 Task: Find connections with filter location Vinaròs with filter topic #futurewith filter profile language German with filter current company Texas Instruments with filter school D.A.V. College with filter industry Household Appliance Manufacturing with filter service category Marketing with filter keywords title Customer Support Representative
Action: Mouse moved to (533, 64)
Screenshot: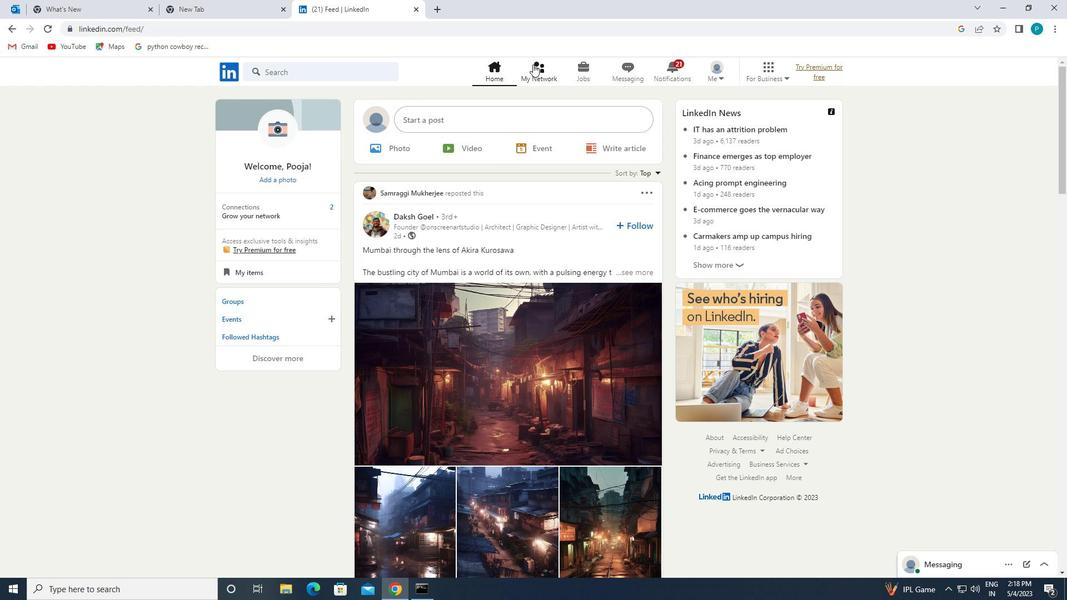 
Action: Mouse pressed left at (533, 64)
Screenshot: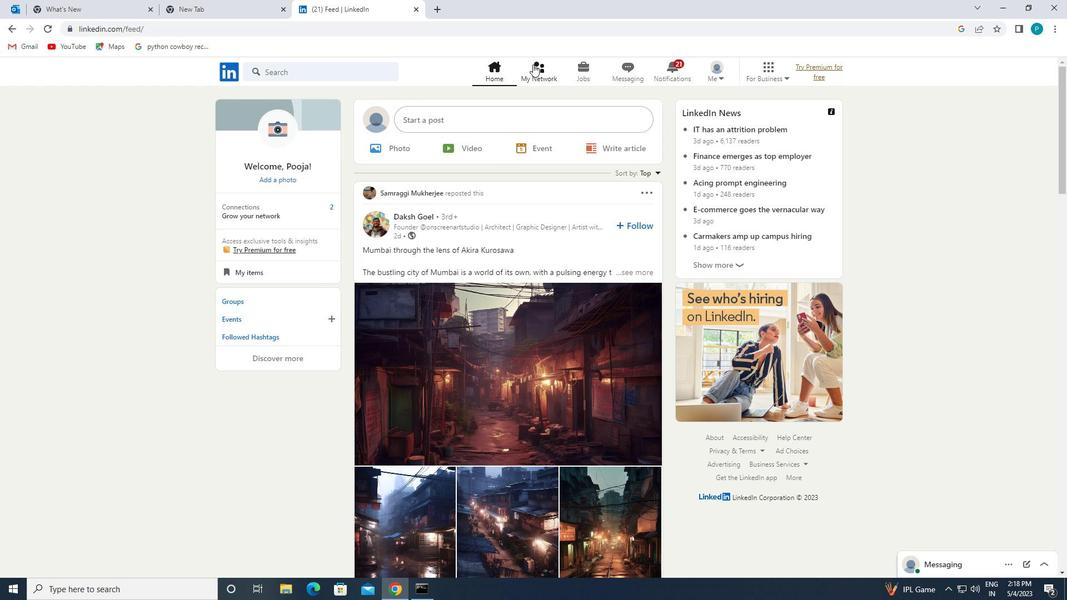 
Action: Mouse moved to (285, 130)
Screenshot: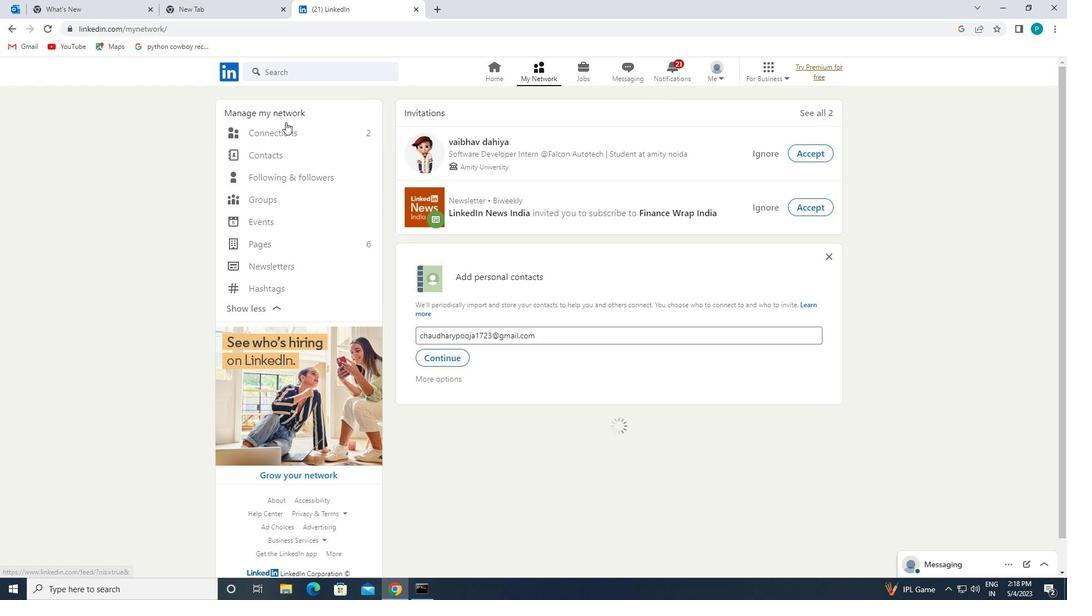 
Action: Mouse pressed left at (285, 130)
Screenshot: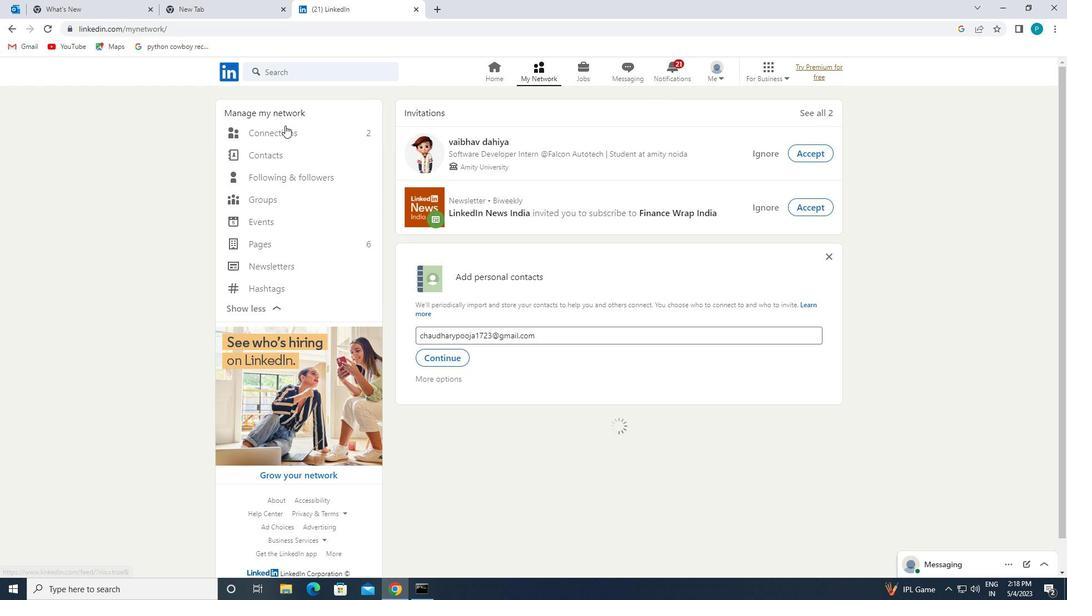 
Action: Mouse moved to (600, 139)
Screenshot: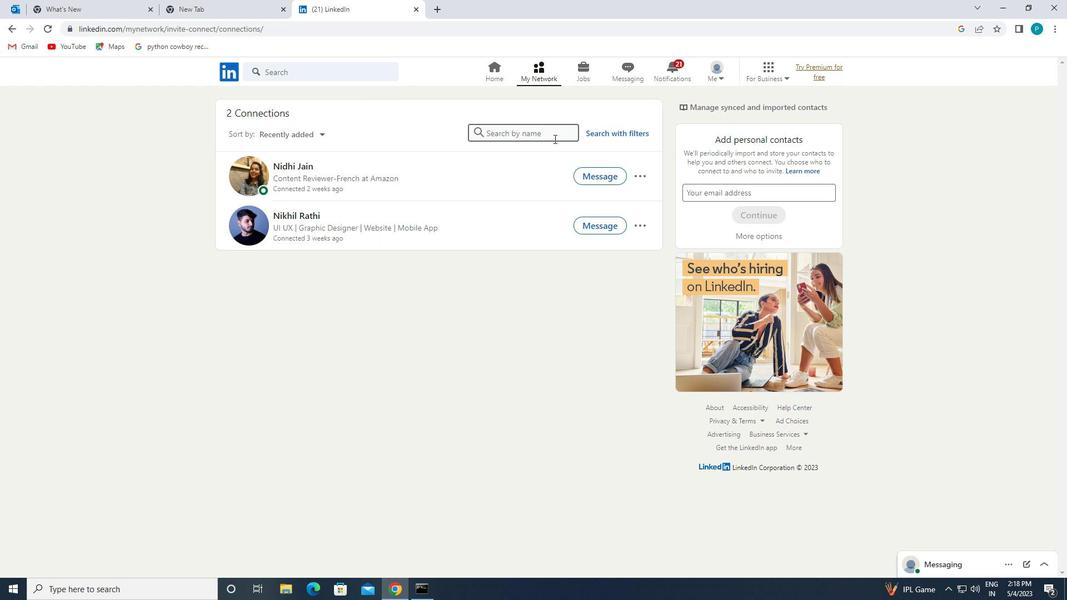 
Action: Mouse pressed left at (600, 139)
Screenshot: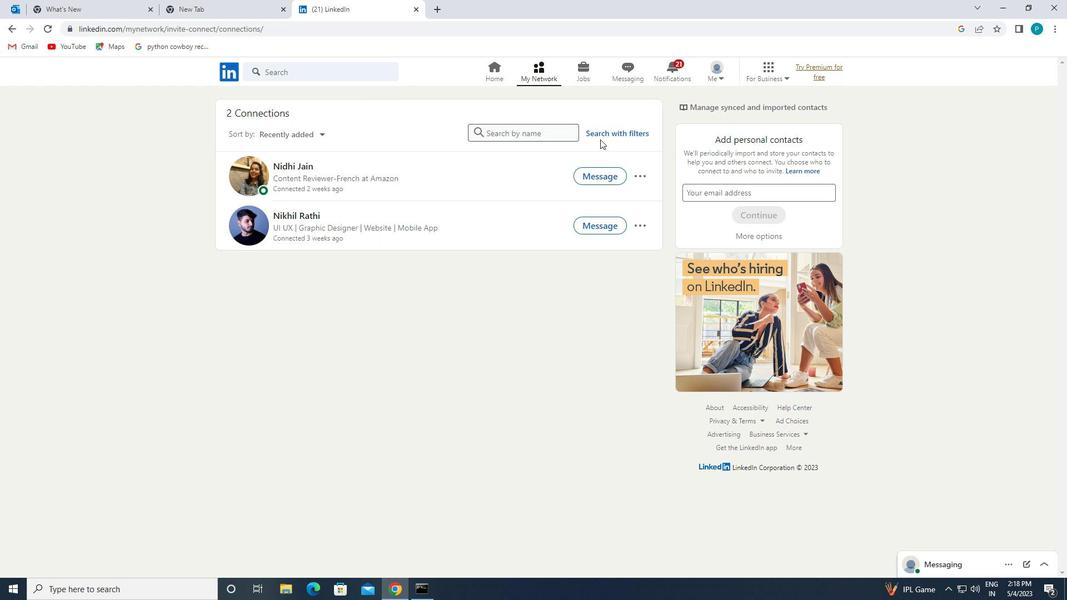 
Action: Mouse moved to (600, 131)
Screenshot: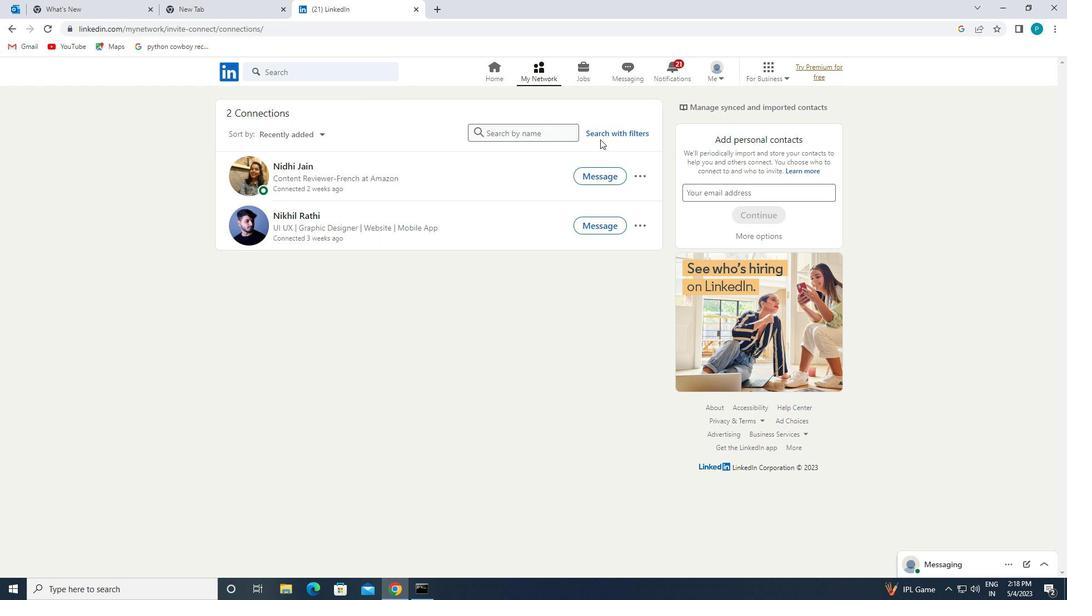 
Action: Mouse pressed left at (600, 131)
Screenshot: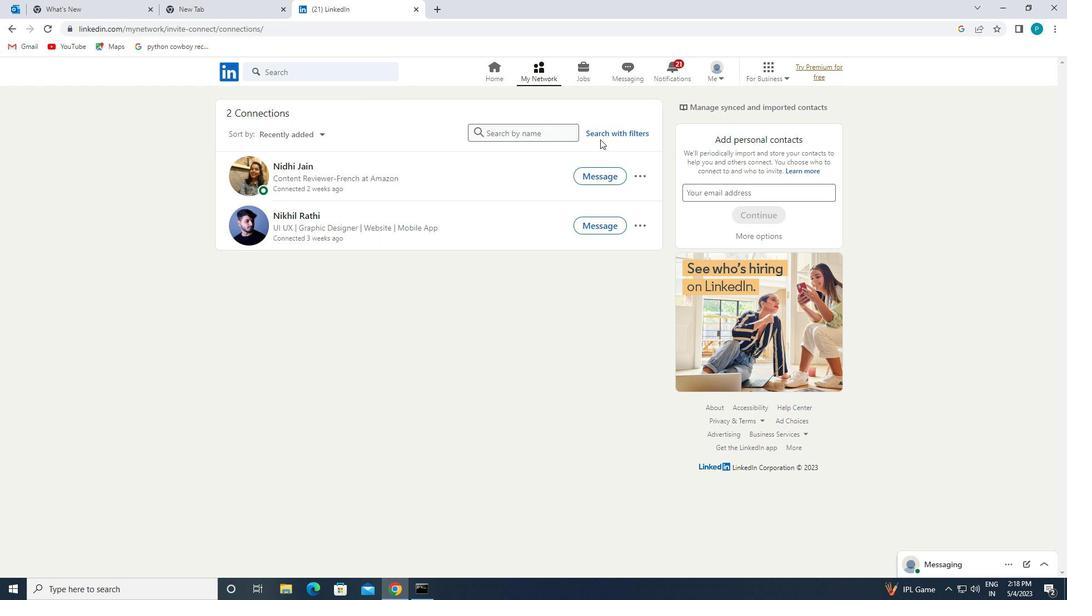 
Action: Mouse moved to (559, 103)
Screenshot: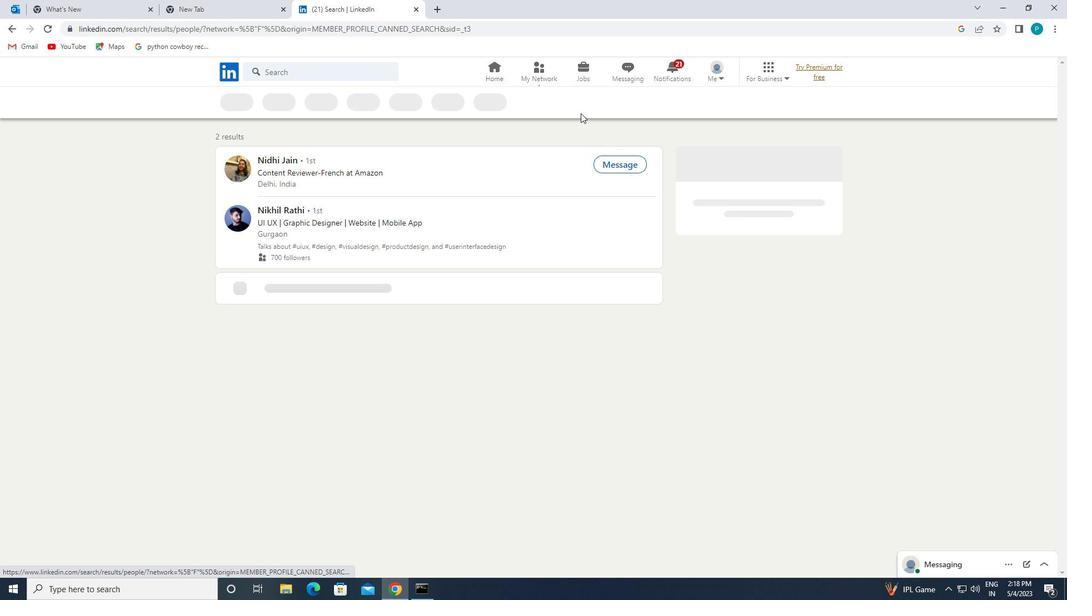 
Action: Mouse pressed left at (559, 103)
Screenshot: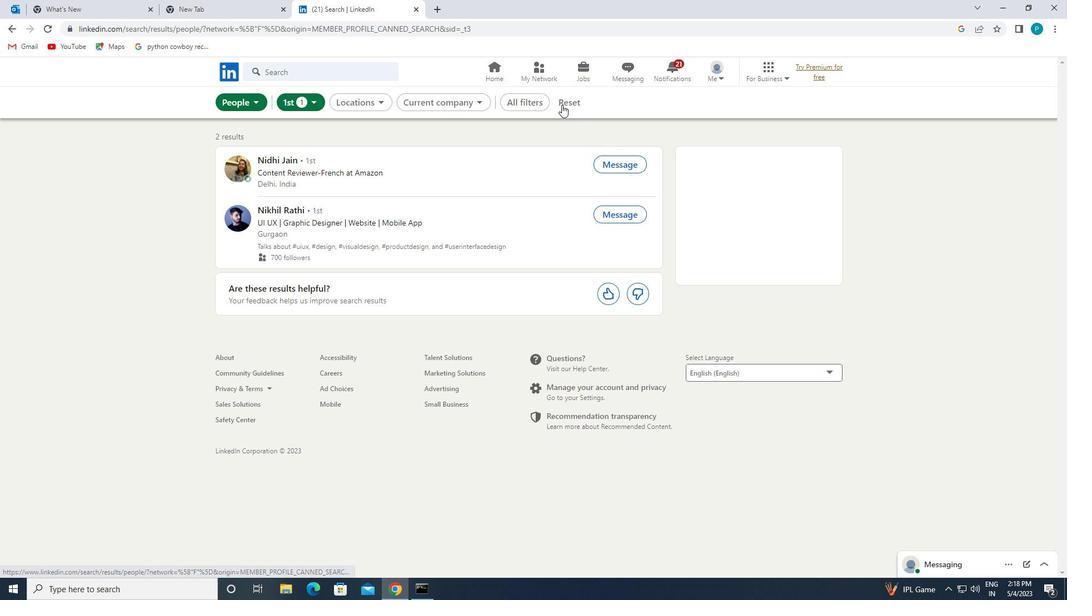 
Action: Mouse moved to (545, 101)
Screenshot: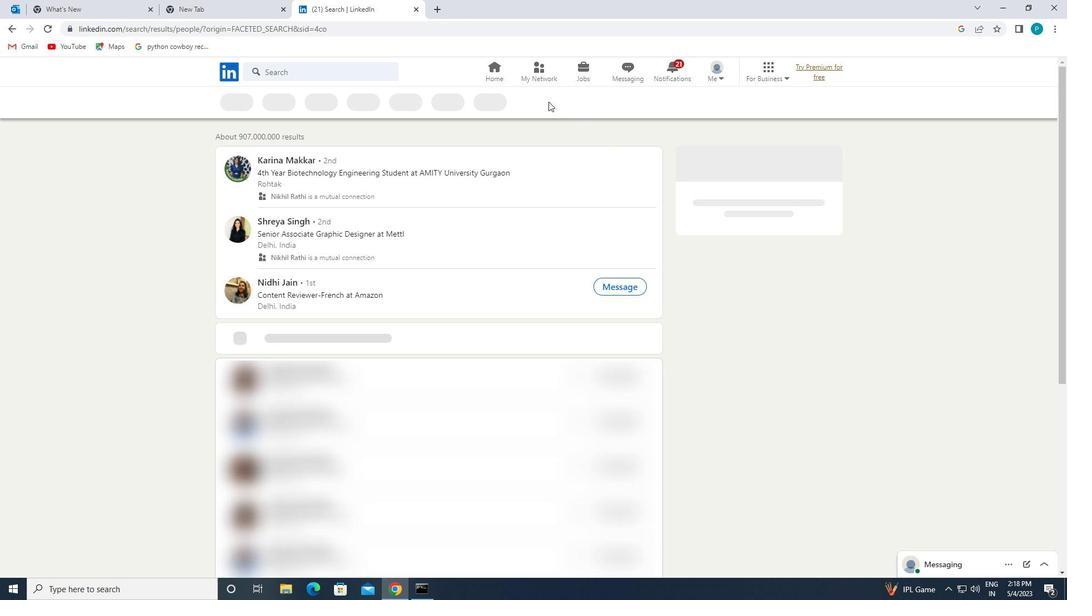 
Action: Mouse pressed left at (545, 101)
Screenshot: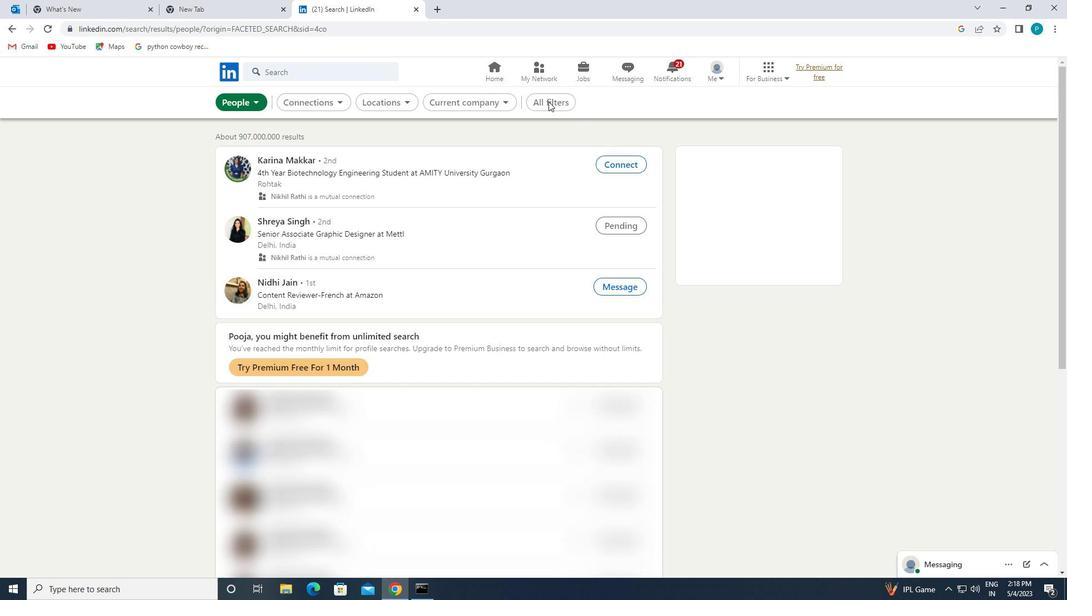 
Action: Mouse moved to (864, 249)
Screenshot: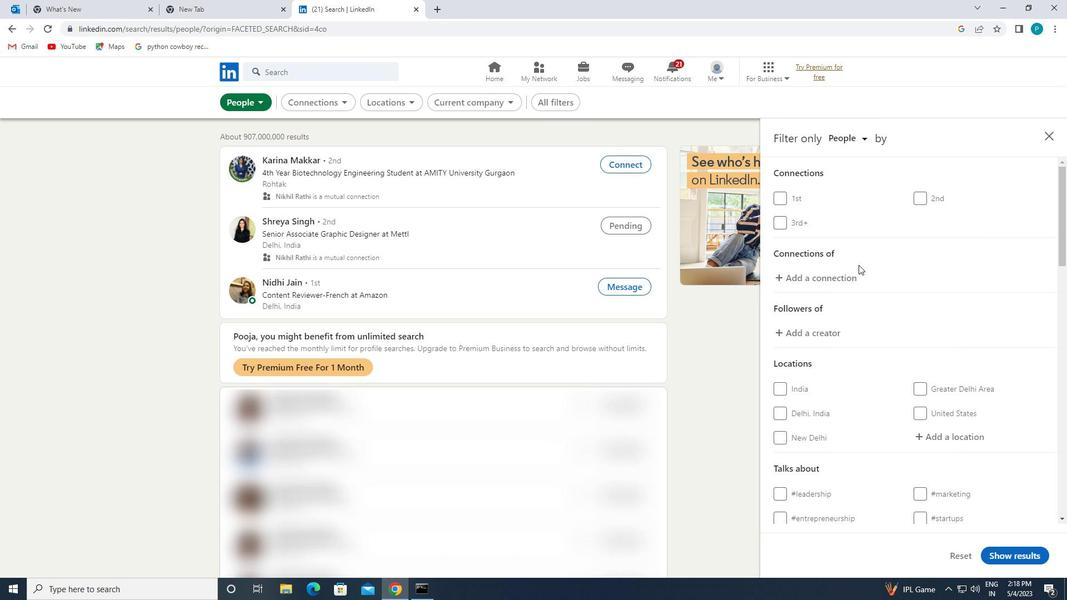 
Action: Mouse scrolled (864, 248) with delta (0, 0)
Screenshot: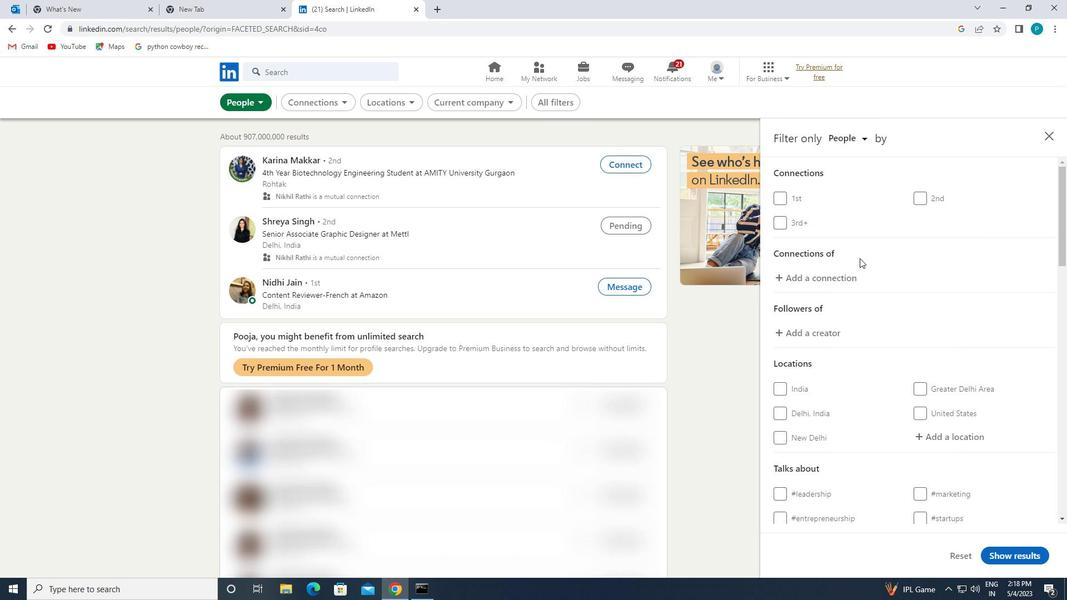 
Action: Mouse scrolled (864, 248) with delta (0, 0)
Screenshot: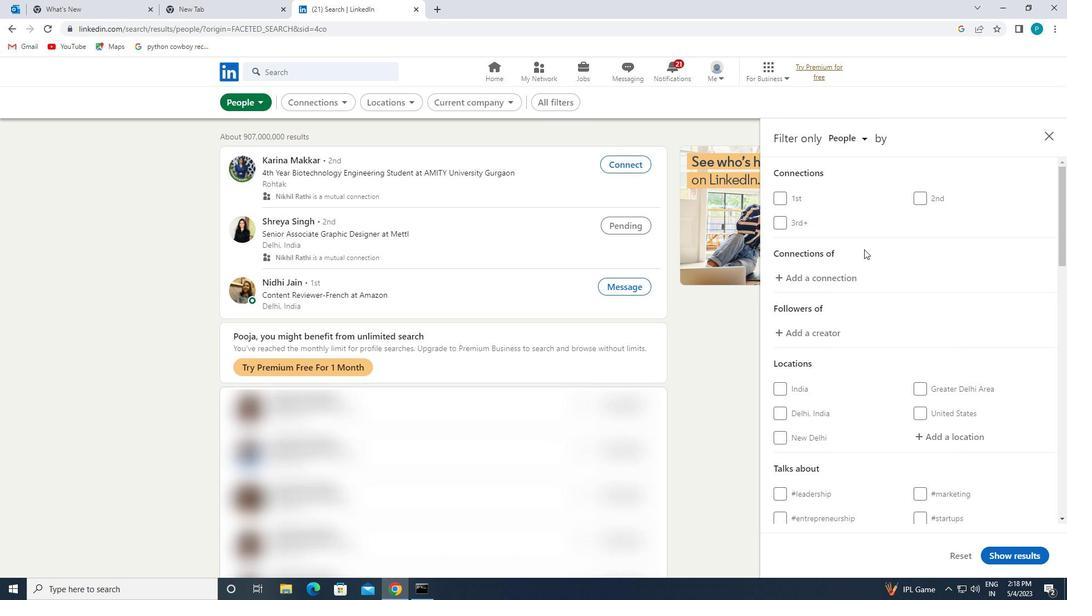 
Action: Mouse moved to (903, 288)
Screenshot: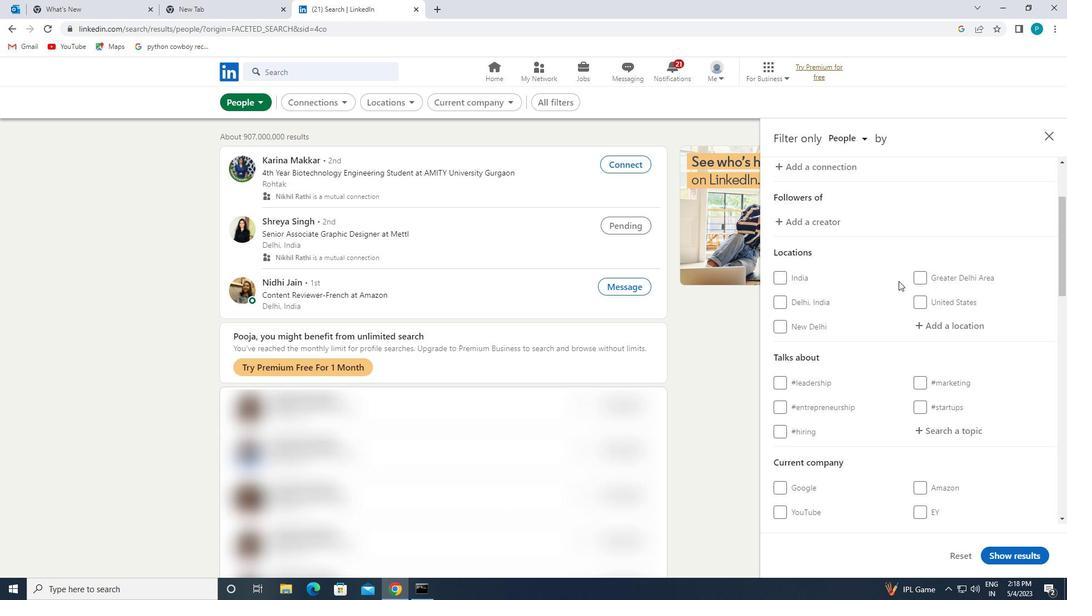 
Action: Mouse scrolled (903, 287) with delta (0, 0)
Screenshot: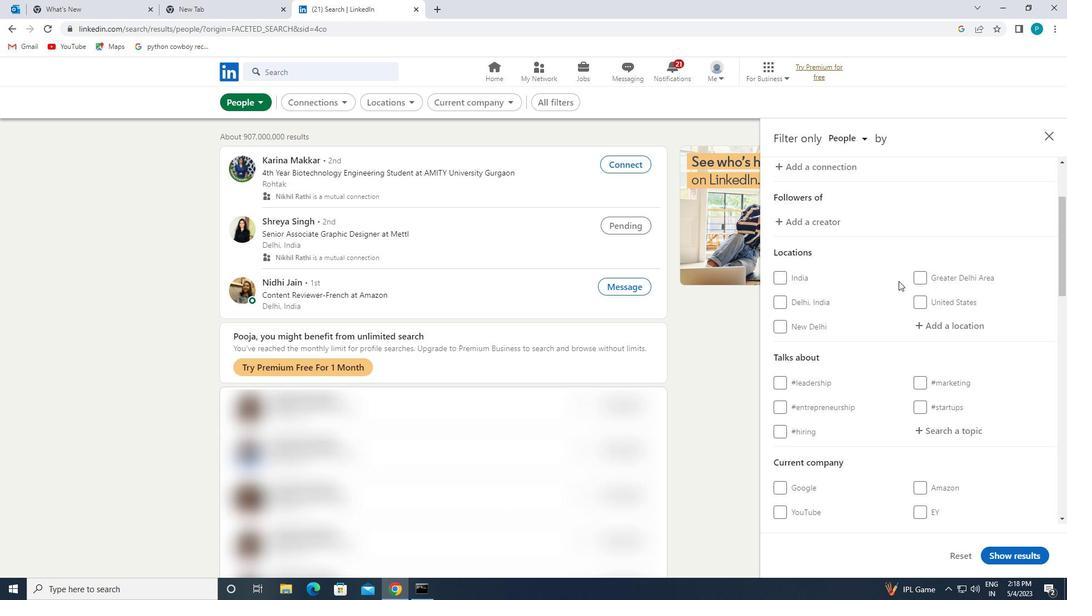 
Action: Mouse moved to (924, 273)
Screenshot: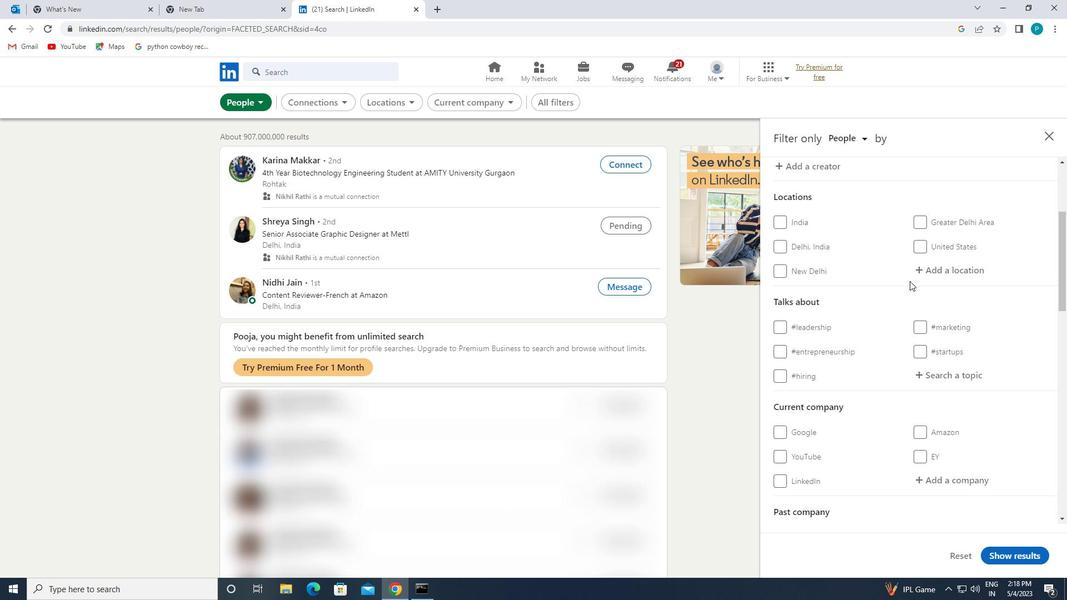 
Action: Mouse pressed left at (924, 273)
Screenshot: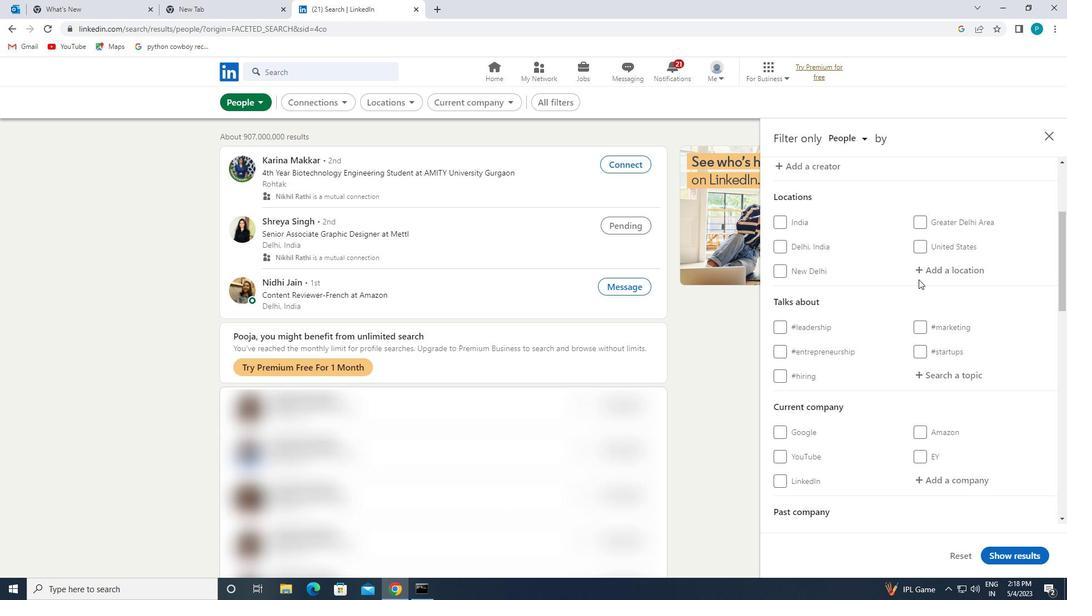
Action: Mouse moved to (926, 270)
Screenshot: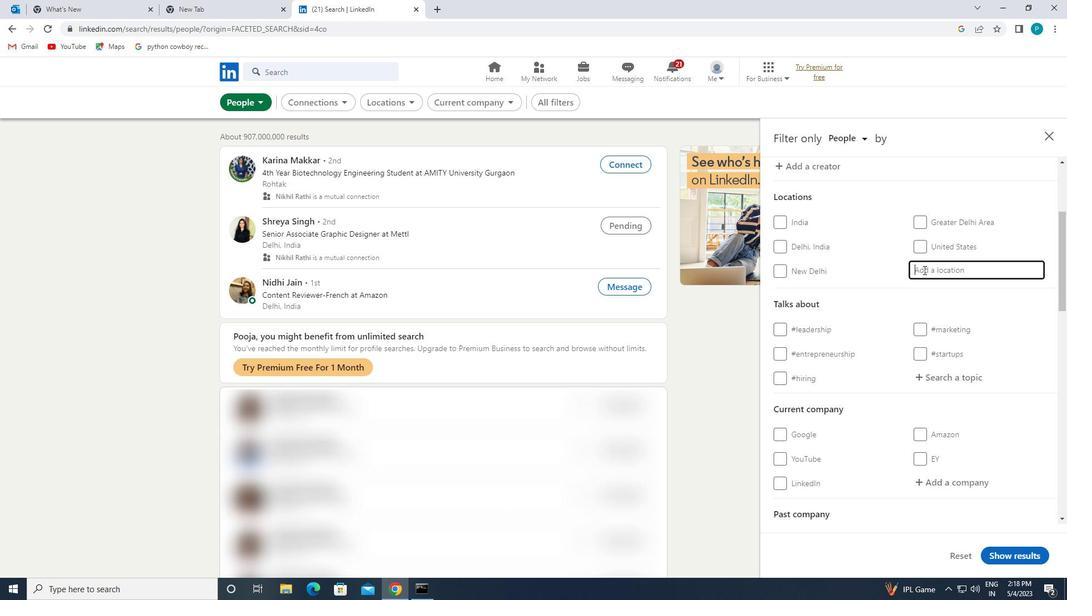 
Action: Key pressed <Key.caps_lock>v<Key.caps_lock>inaros
Screenshot: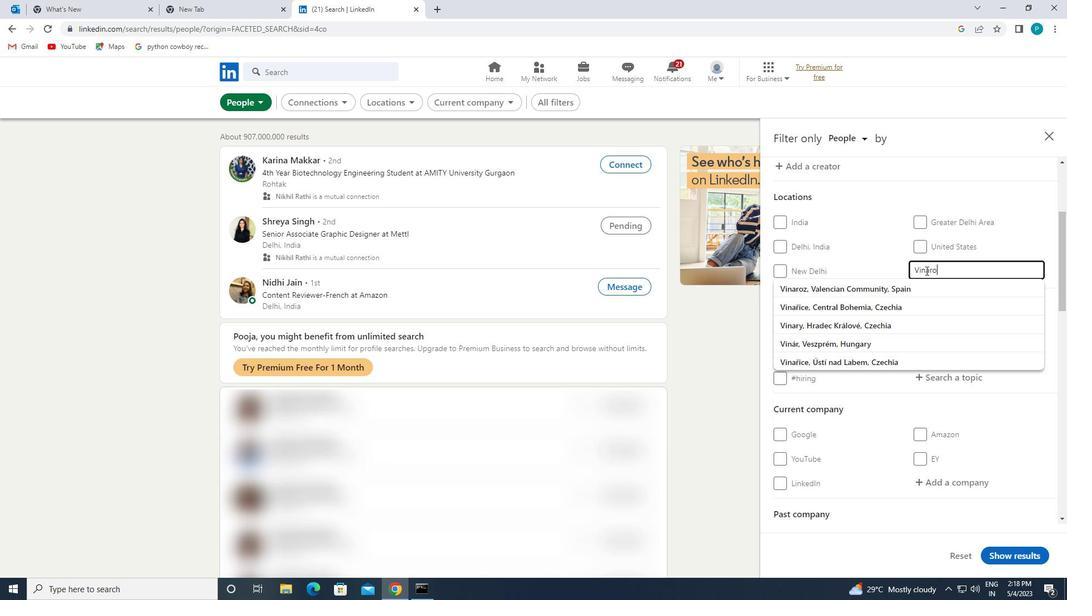
Action: Mouse moved to (996, 289)
Screenshot: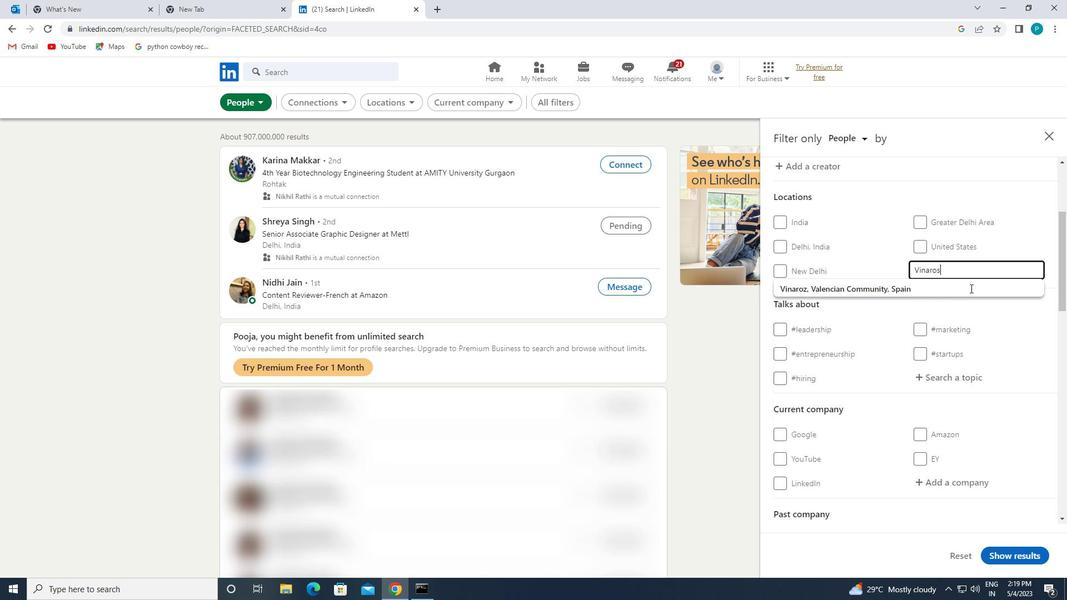 
Action: Key pressed <Key.enter>
Screenshot: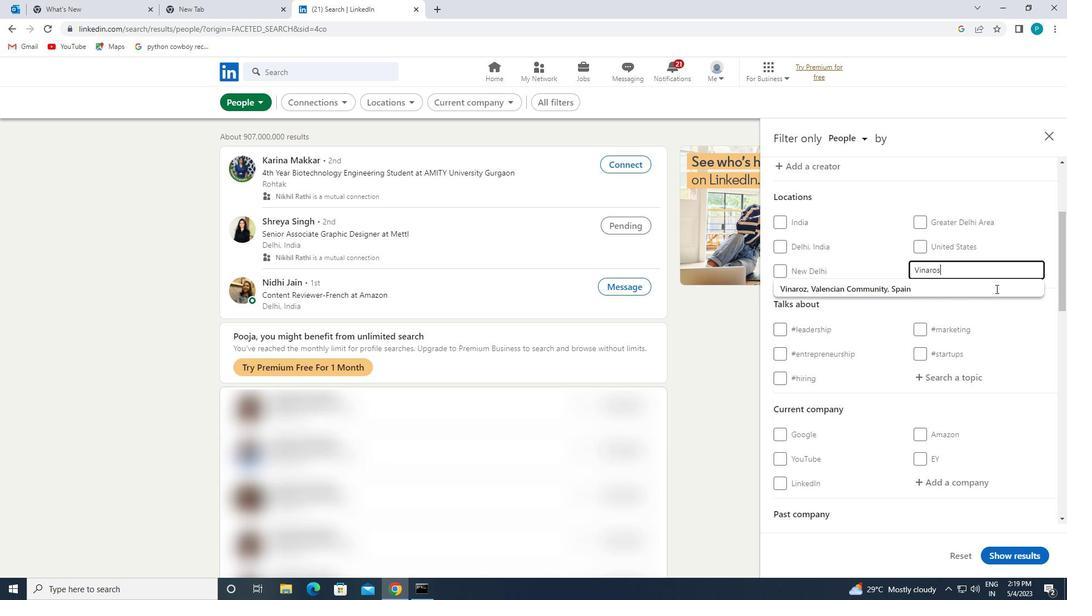 
Action: Mouse moved to (962, 345)
Screenshot: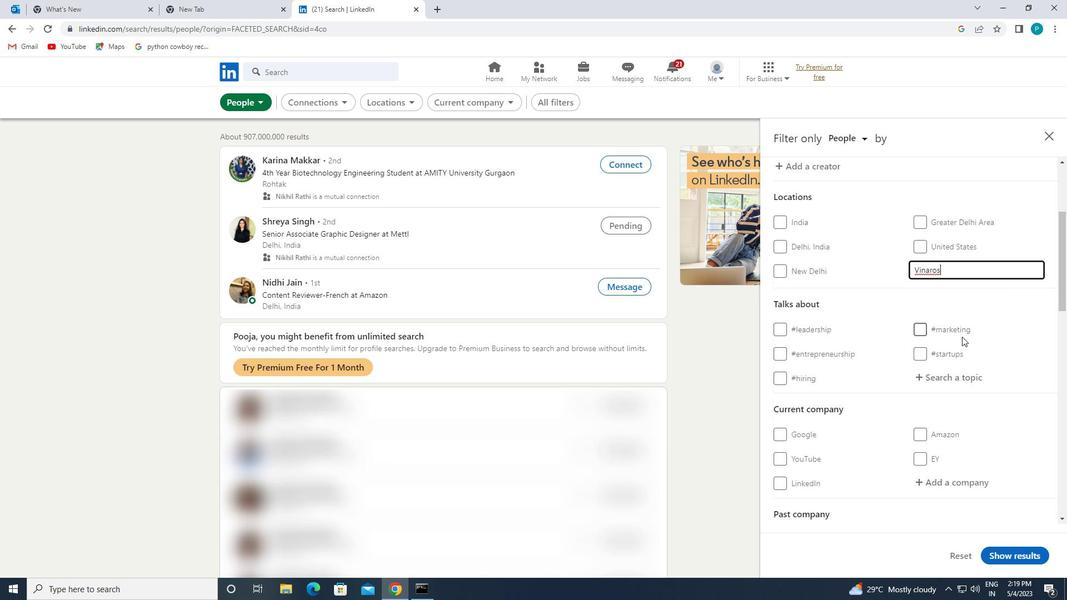 
Action: Mouse scrolled (962, 345) with delta (0, 0)
Screenshot: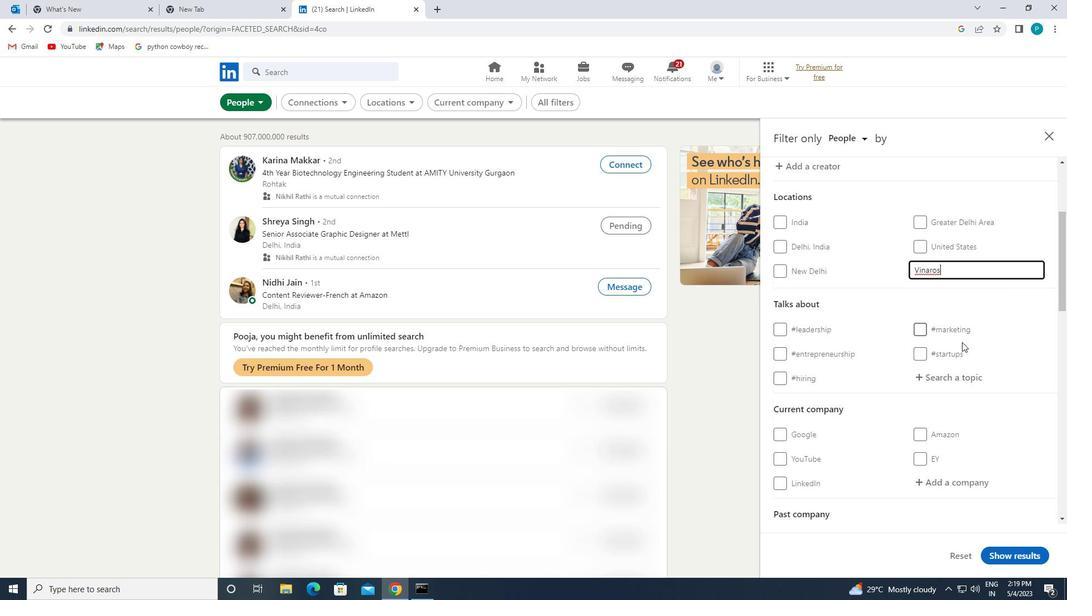 
Action: Mouse moved to (953, 322)
Screenshot: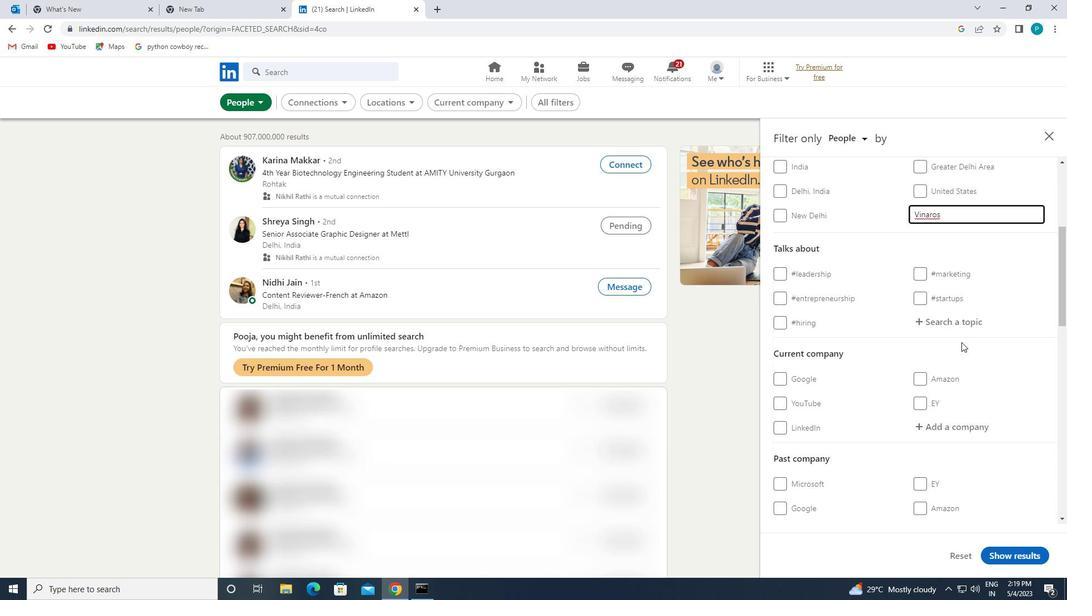 
Action: Mouse pressed left at (953, 322)
Screenshot: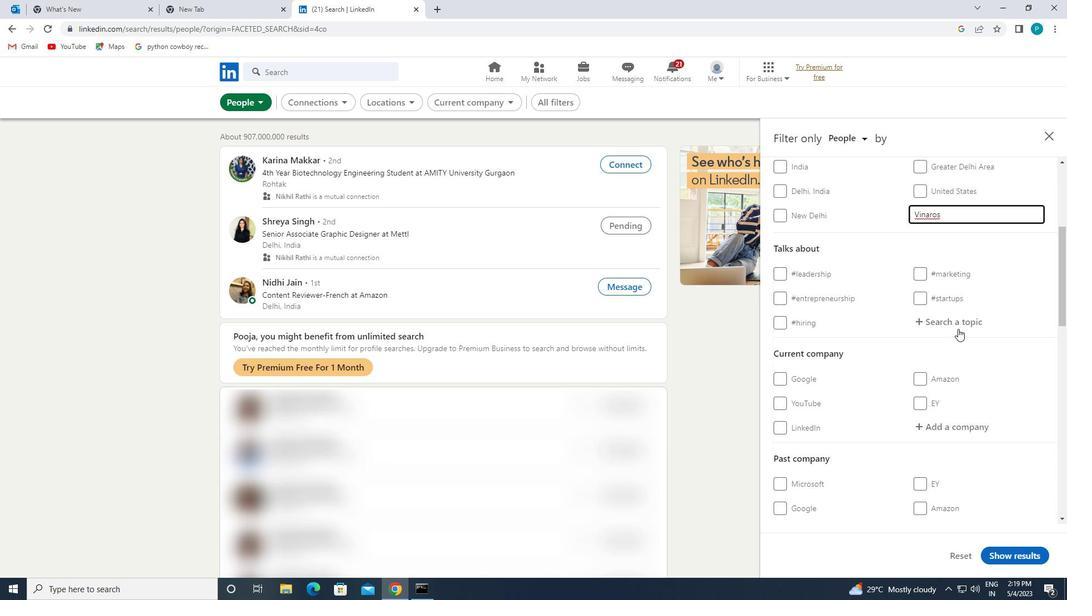 
Action: Mouse moved to (953, 321)
Screenshot: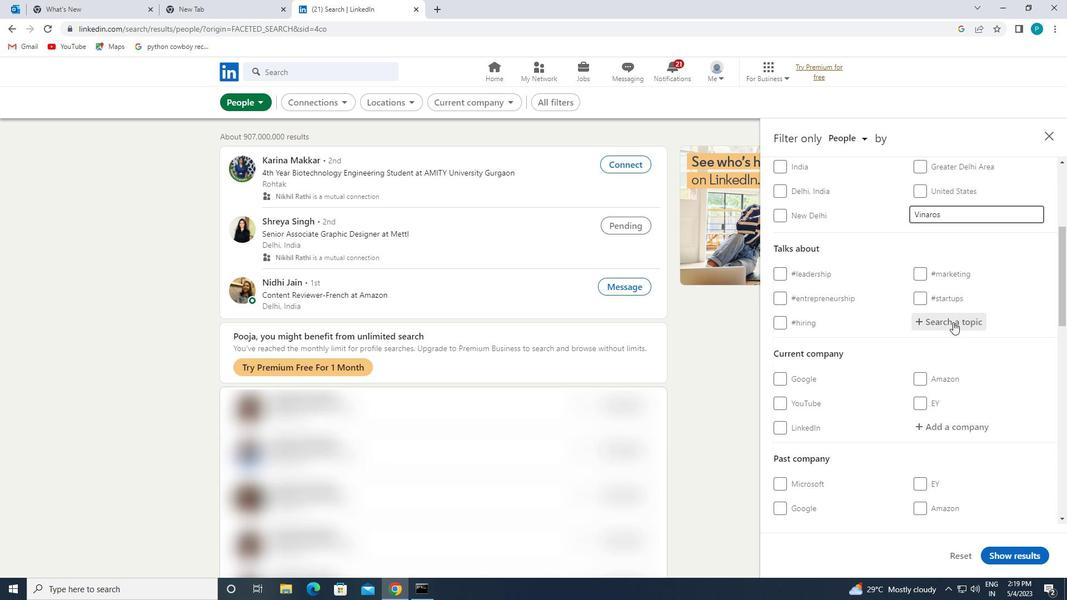 
Action: Key pressed <Key.shift>#FUTURE
Screenshot: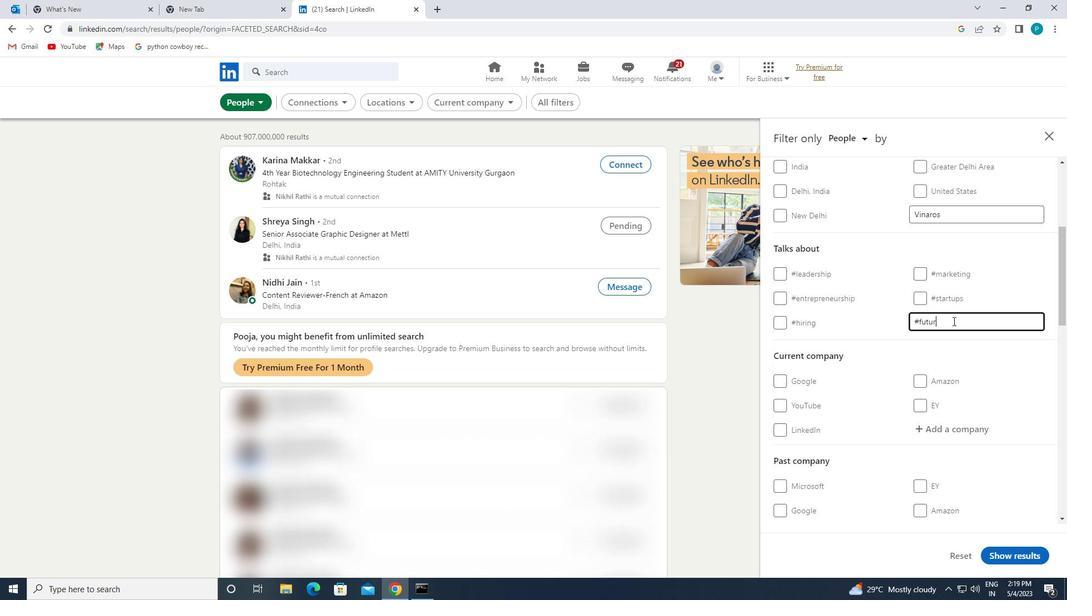 
Action: Mouse moved to (884, 322)
Screenshot: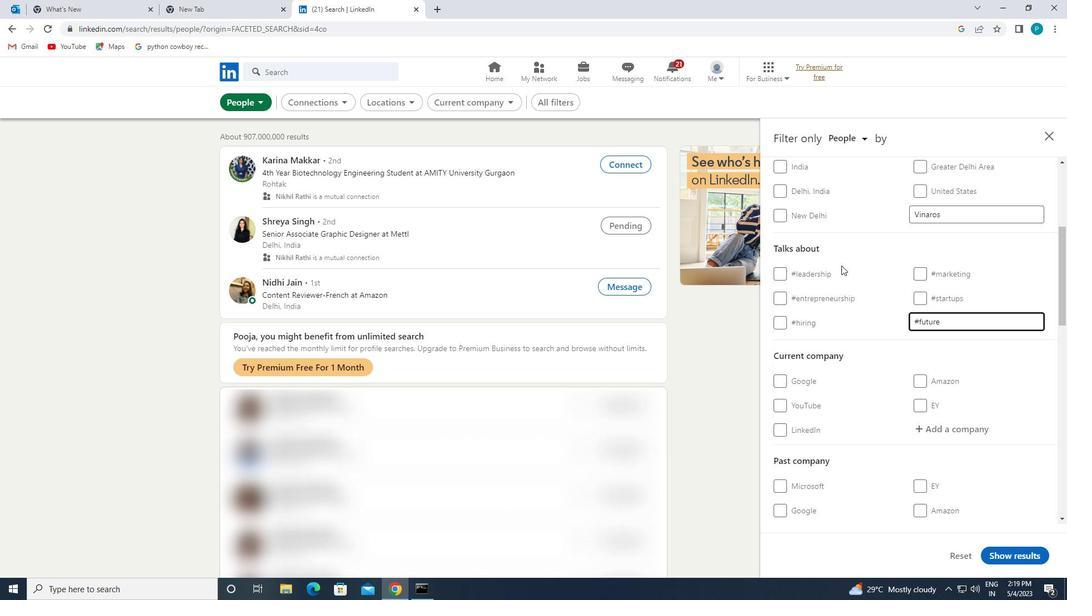 
Action: Mouse scrolled (884, 322) with delta (0, 0)
Screenshot: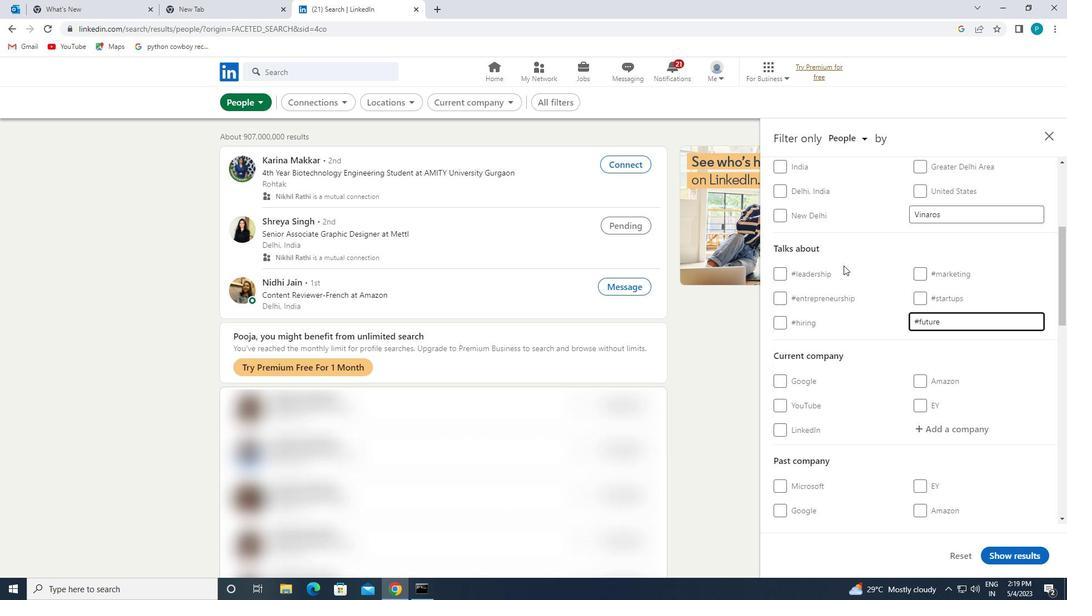 
Action: Mouse scrolled (884, 322) with delta (0, 0)
Screenshot: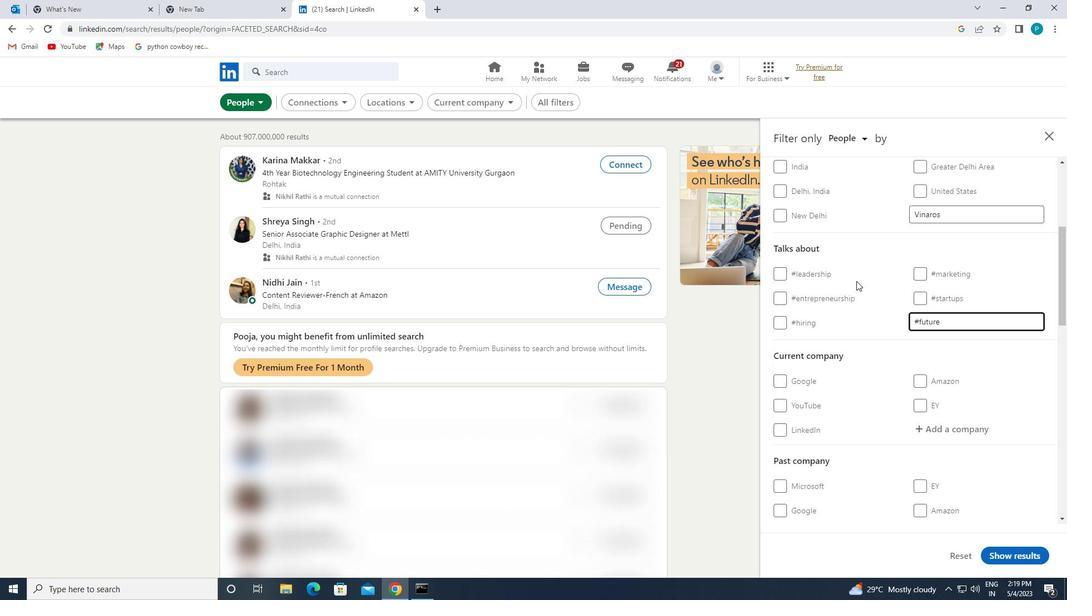 
Action: Mouse moved to (885, 322)
Screenshot: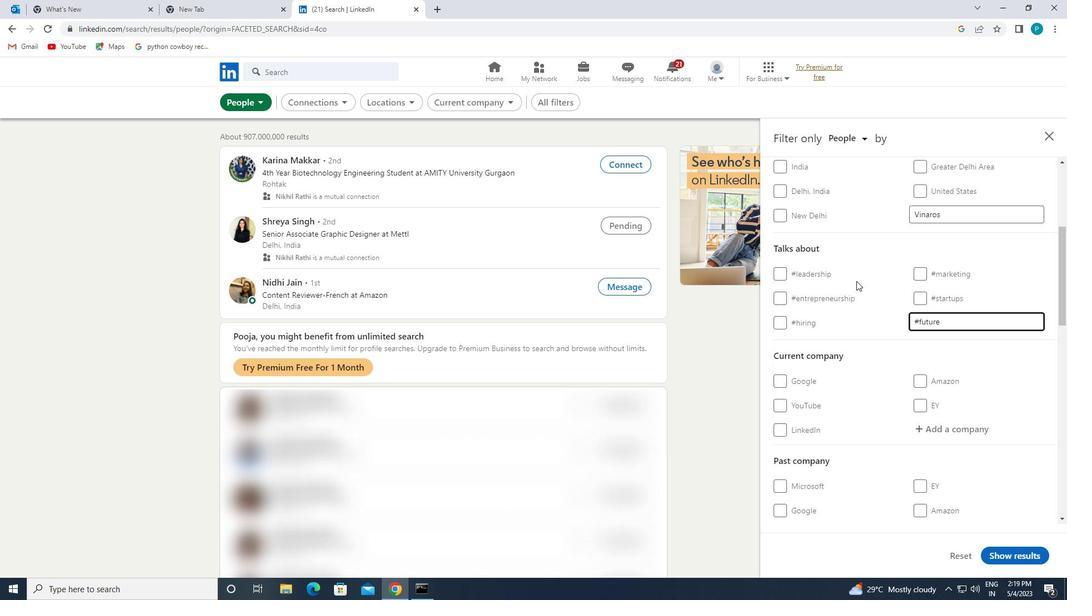 
Action: Mouse scrolled (885, 322) with delta (0, 0)
Screenshot: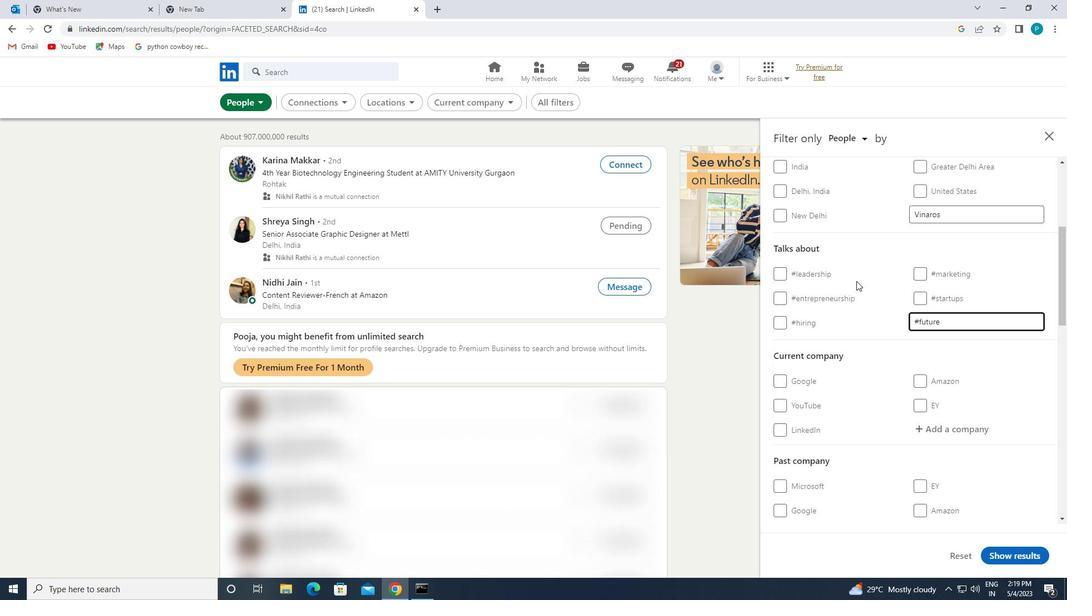 
Action: Mouse scrolled (885, 322) with delta (0, 0)
Screenshot: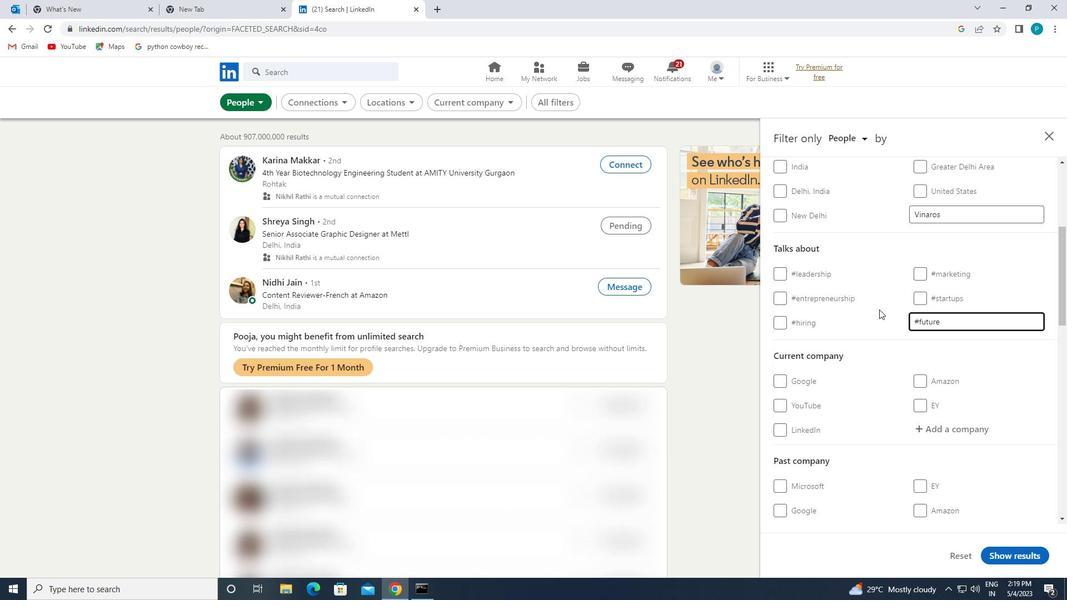 
Action: Mouse moved to (872, 332)
Screenshot: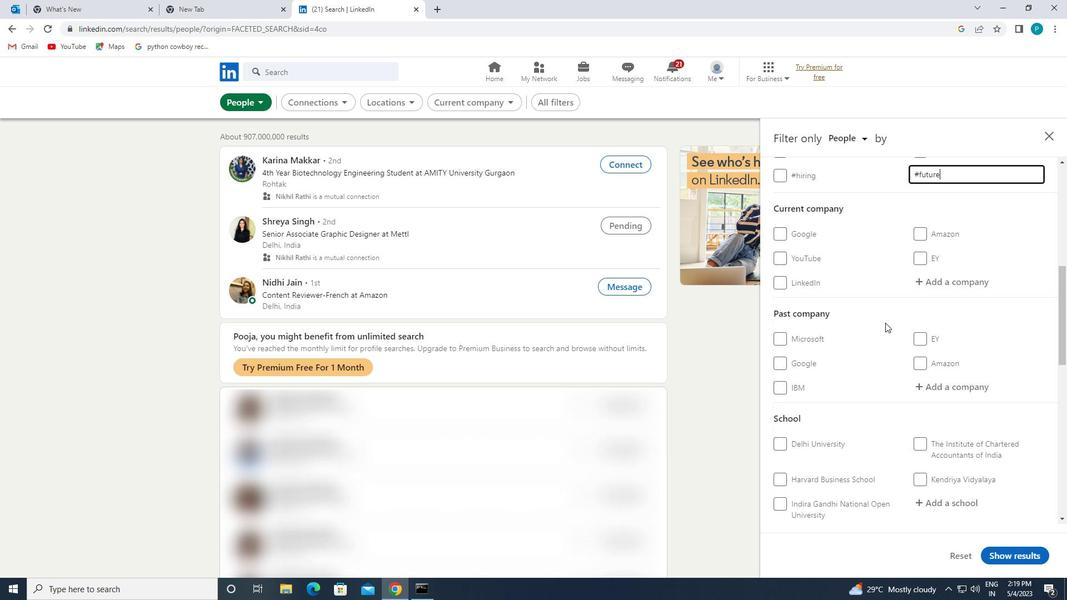 
Action: Mouse scrolled (872, 332) with delta (0, 0)
Screenshot: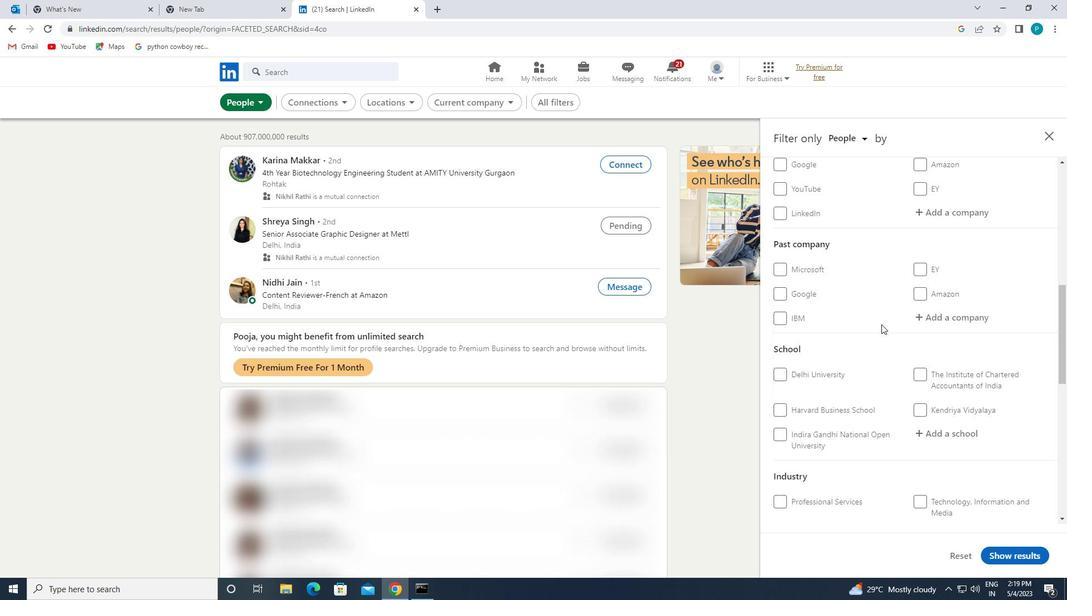 
Action: Mouse moved to (872, 333)
Screenshot: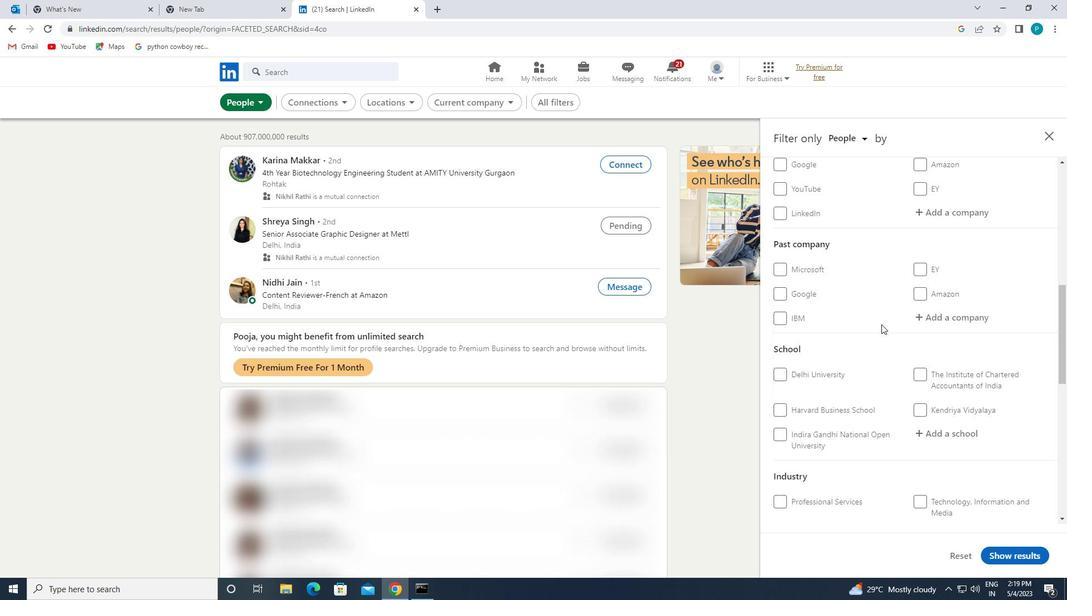 
Action: Mouse scrolled (872, 332) with delta (0, 0)
Screenshot: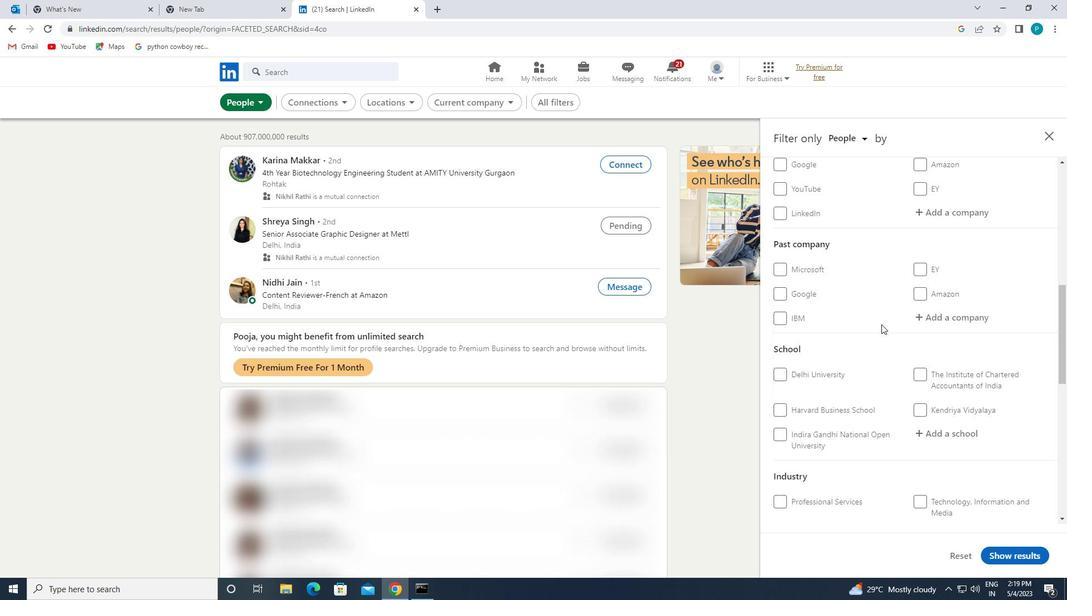
Action: Mouse moved to (872, 334)
Screenshot: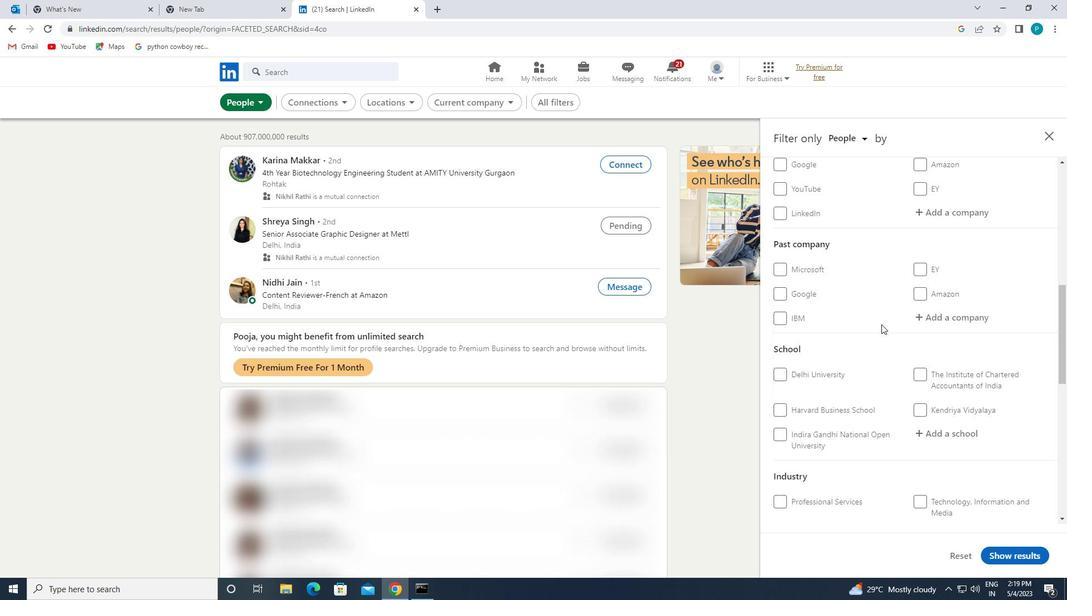 
Action: Mouse scrolled (872, 333) with delta (0, 0)
Screenshot: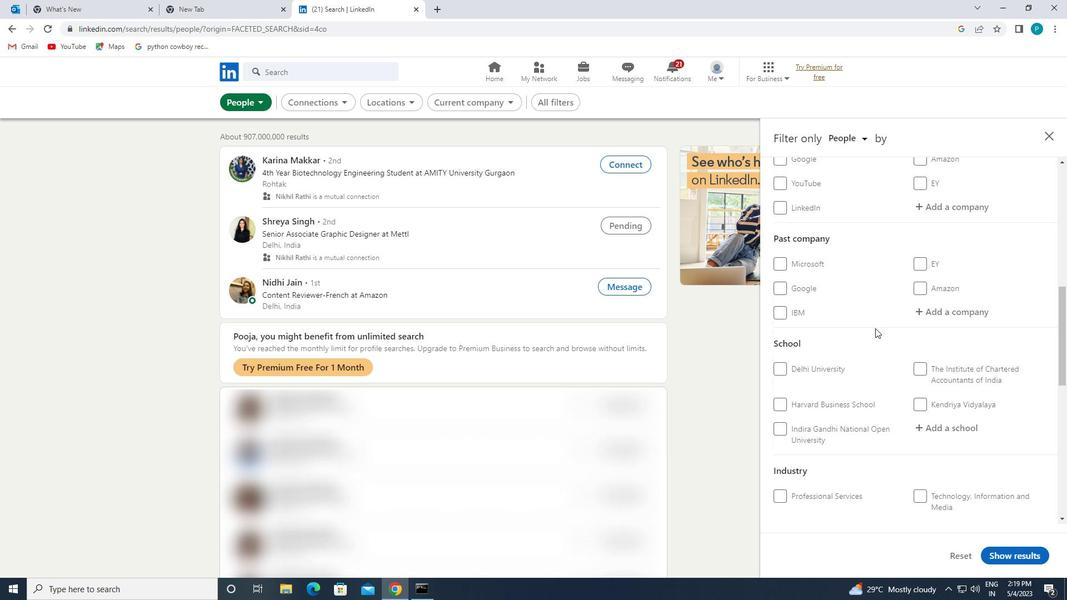 
Action: Mouse moved to (870, 335)
Screenshot: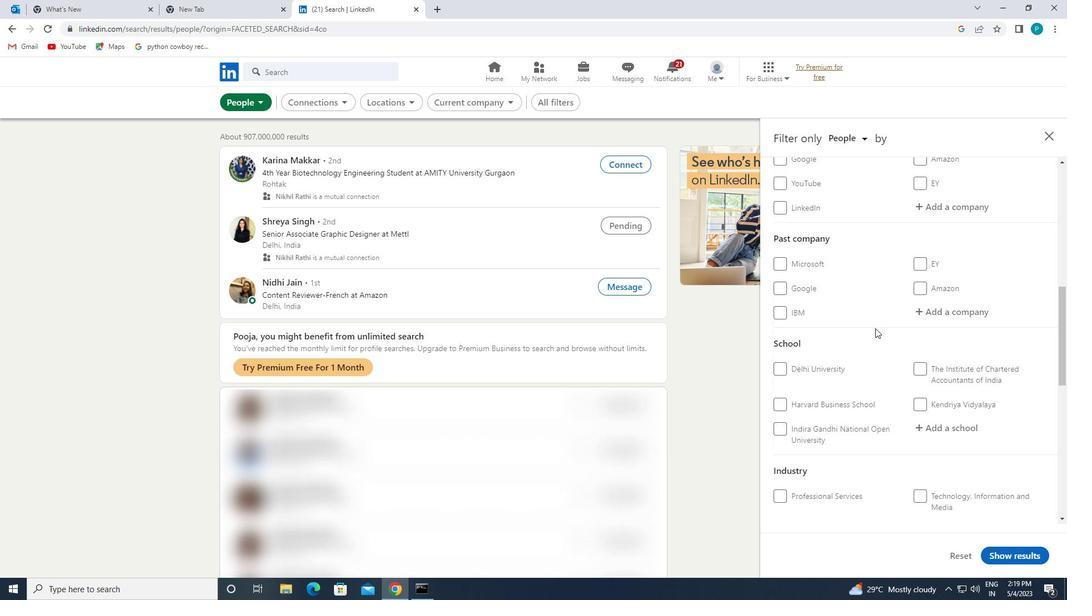 
Action: Mouse scrolled (870, 334) with delta (0, 0)
Screenshot: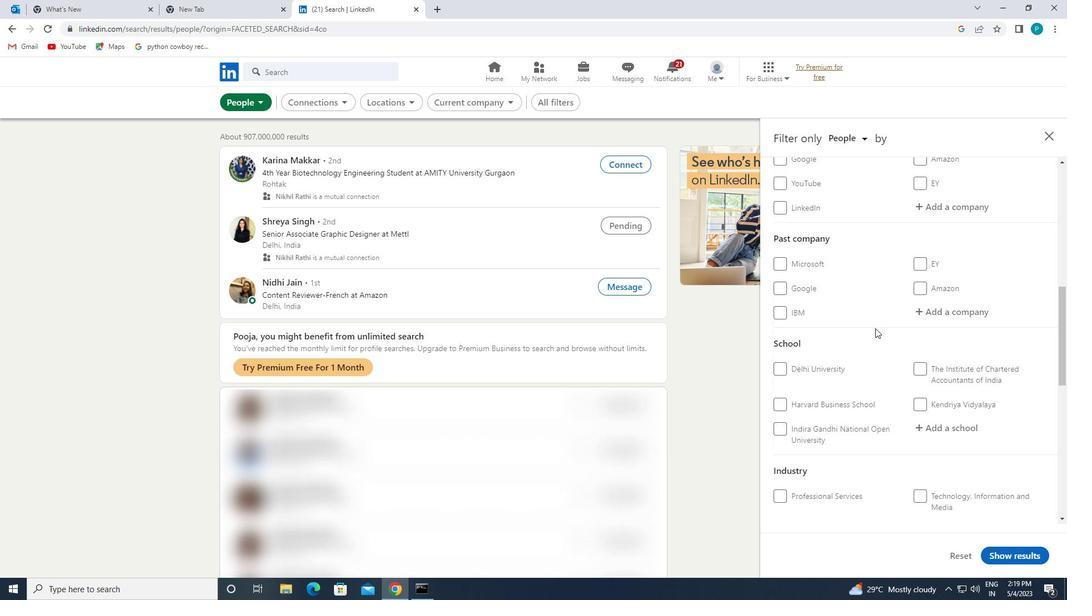 
Action: Mouse moved to (824, 369)
Screenshot: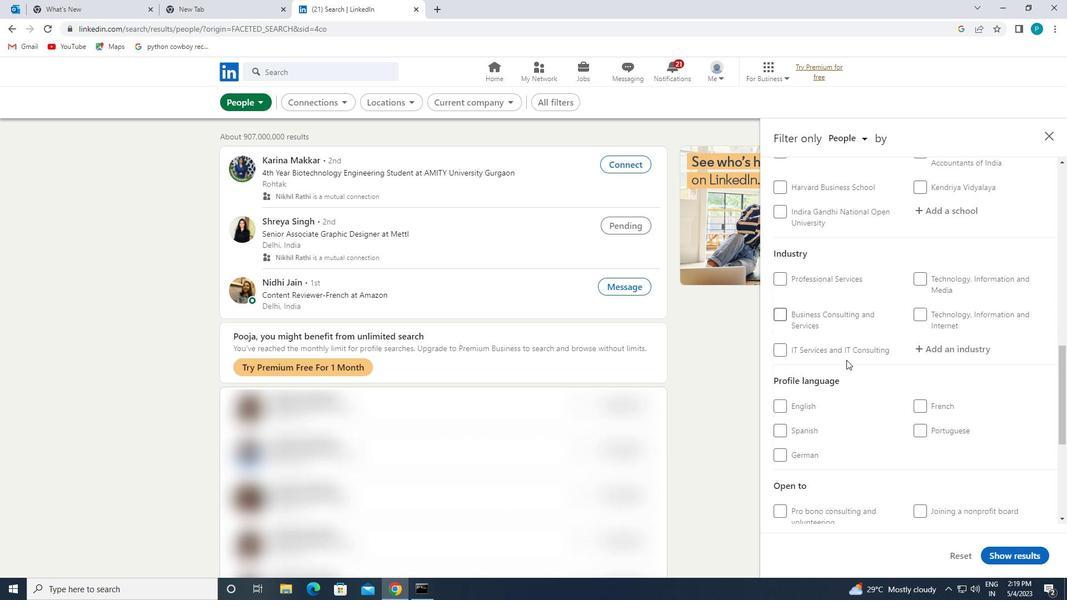 
Action: Mouse scrolled (824, 368) with delta (0, 0)
Screenshot: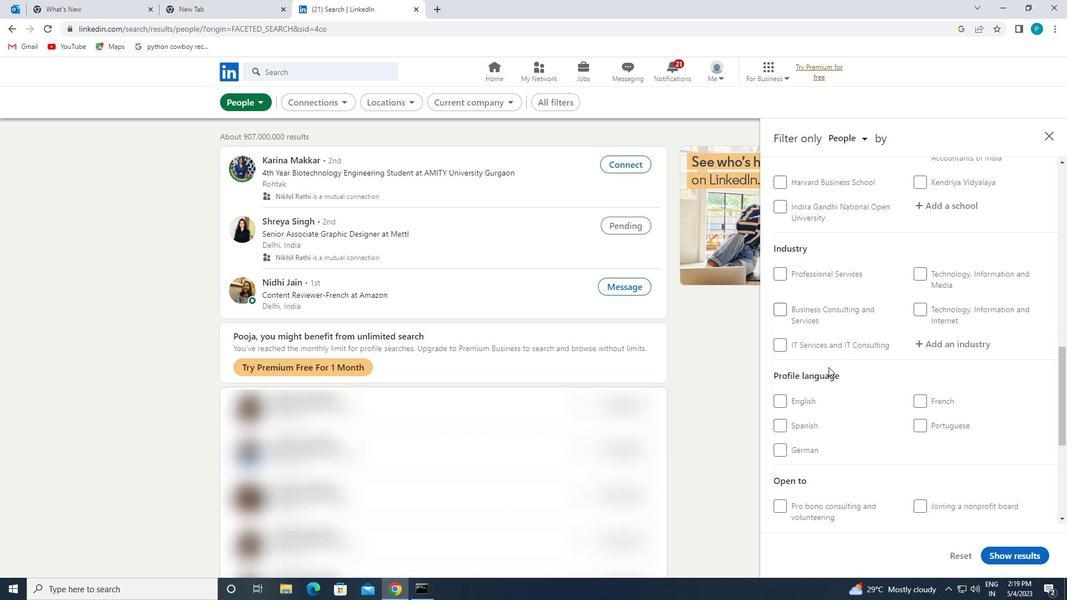 
Action: Mouse moved to (806, 393)
Screenshot: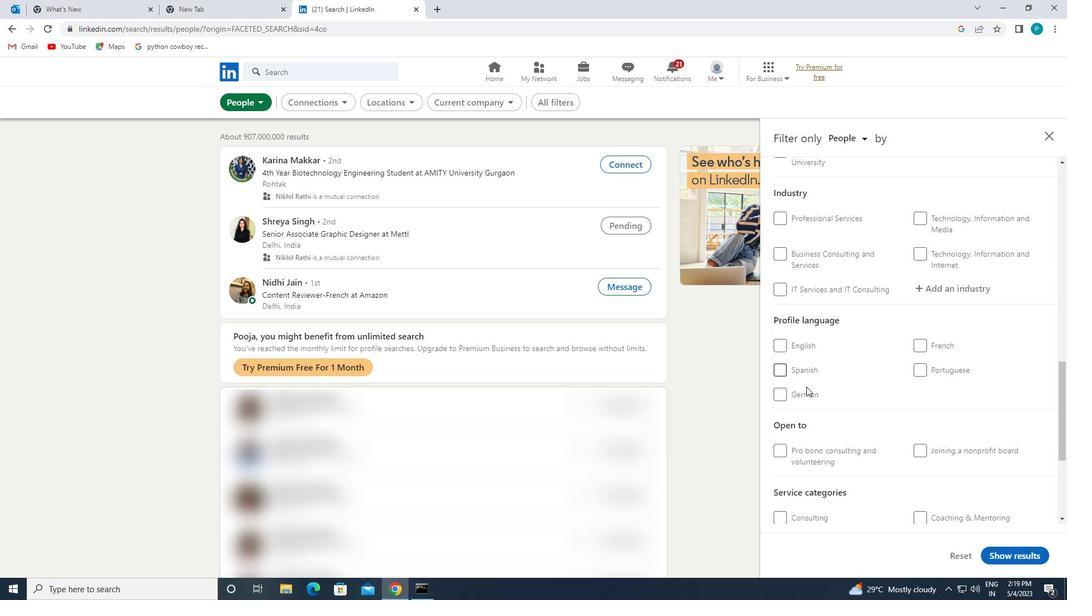 
Action: Mouse pressed left at (806, 393)
Screenshot: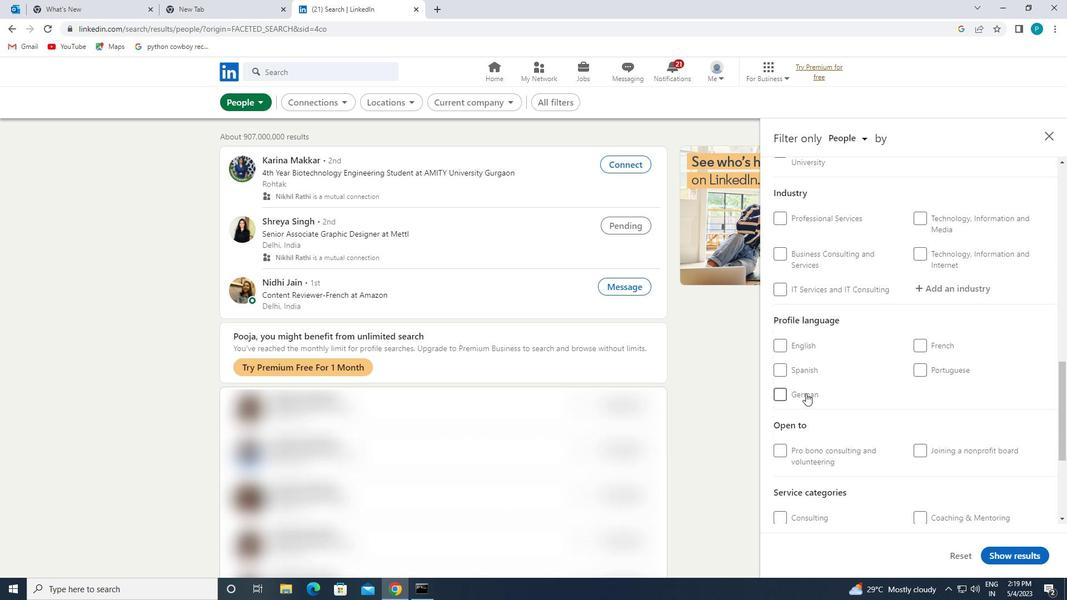 
Action: Mouse moved to (915, 347)
Screenshot: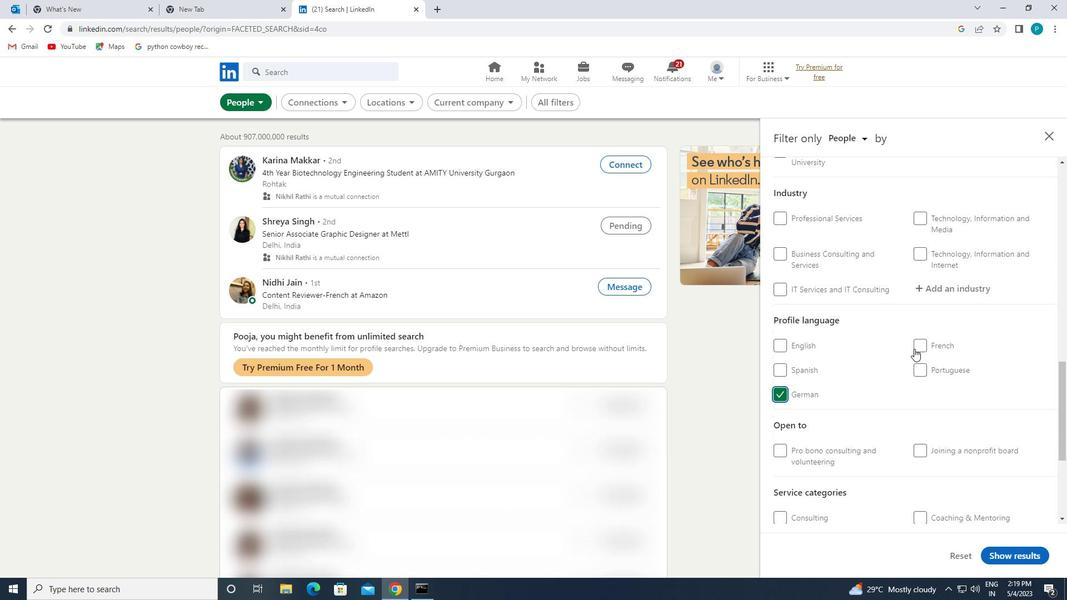 
Action: Mouse scrolled (915, 348) with delta (0, 0)
Screenshot: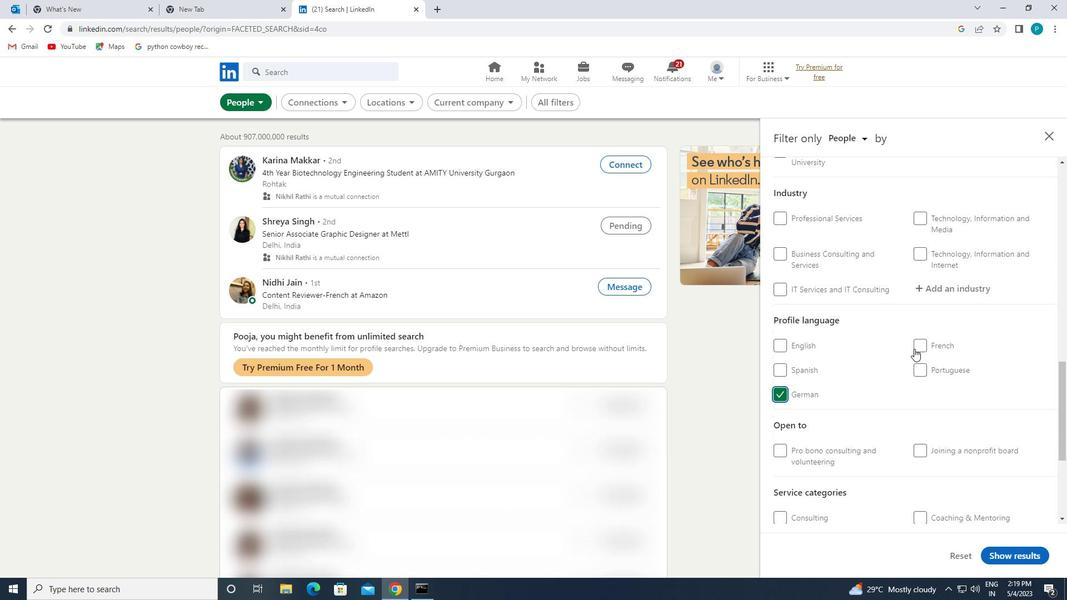 
Action: Mouse scrolled (915, 348) with delta (0, 0)
Screenshot: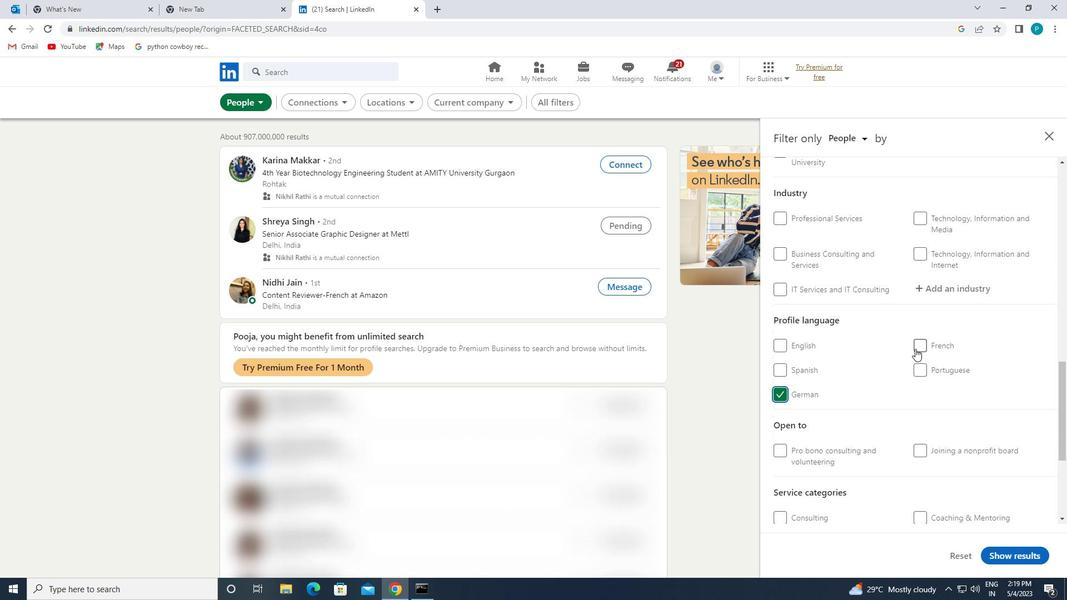 
Action: Mouse scrolled (915, 348) with delta (0, 0)
Screenshot: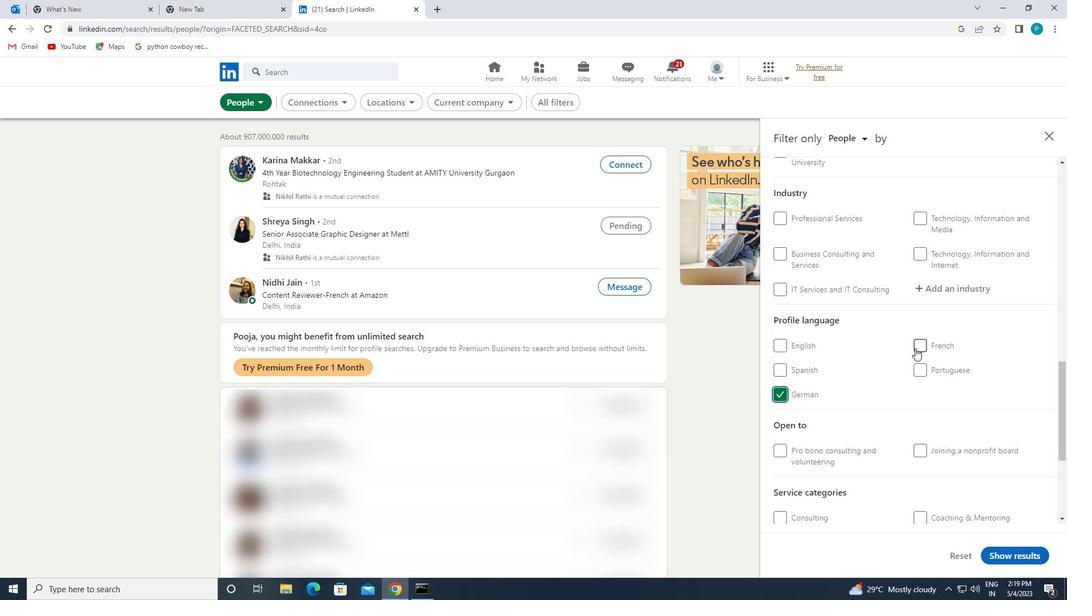 
Action: Mouse moved to (948, 334)
Screenshot: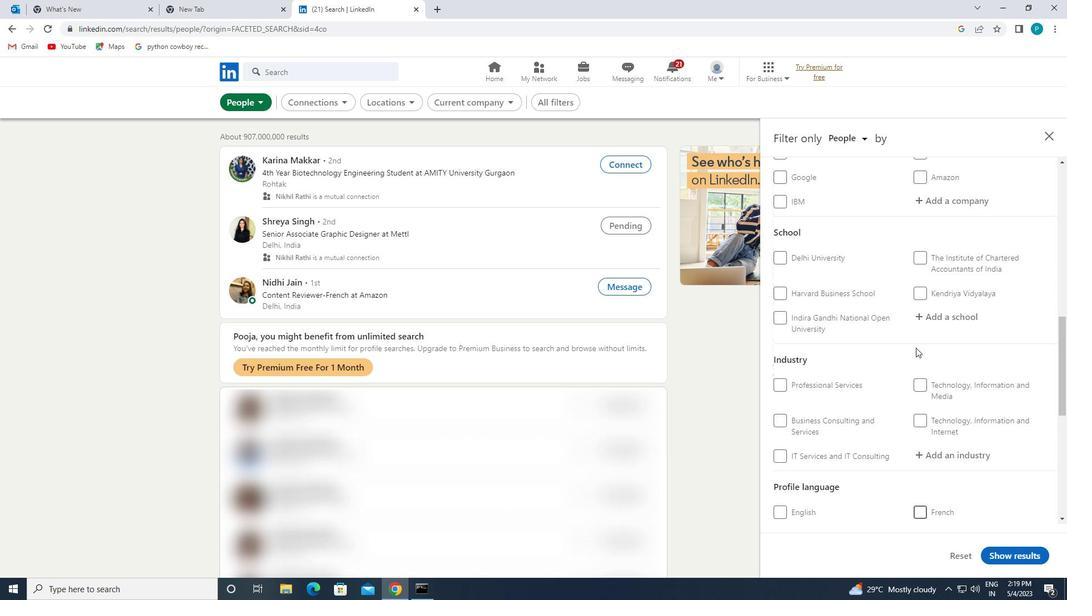 
Action: Mouse scrolled (948, 335) with delta (0, 0)
Screenshot: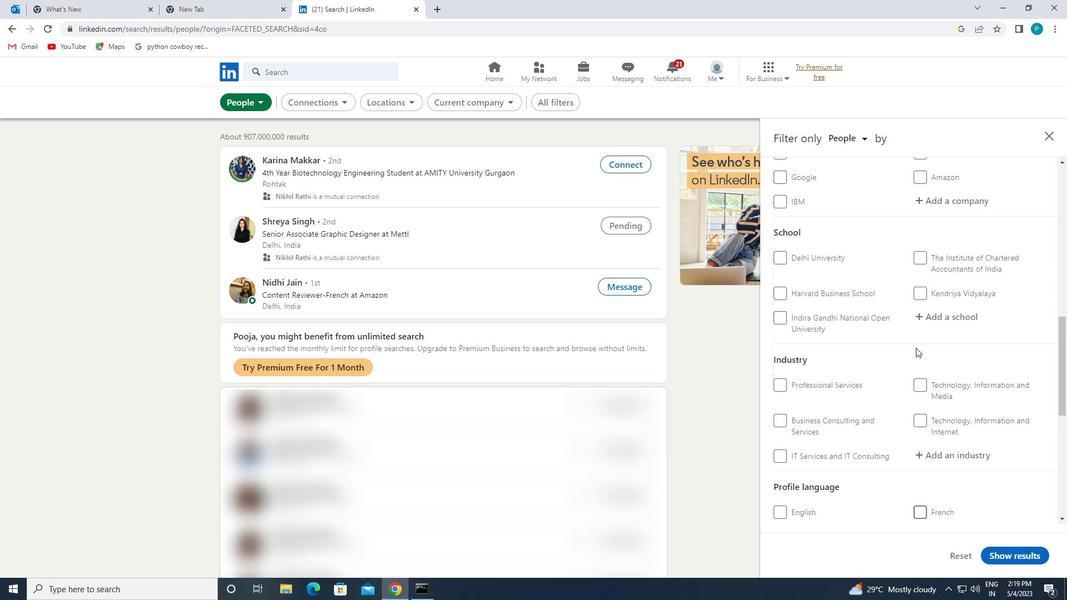 
Action: Mouse moved to (944, 314)
Screenshot: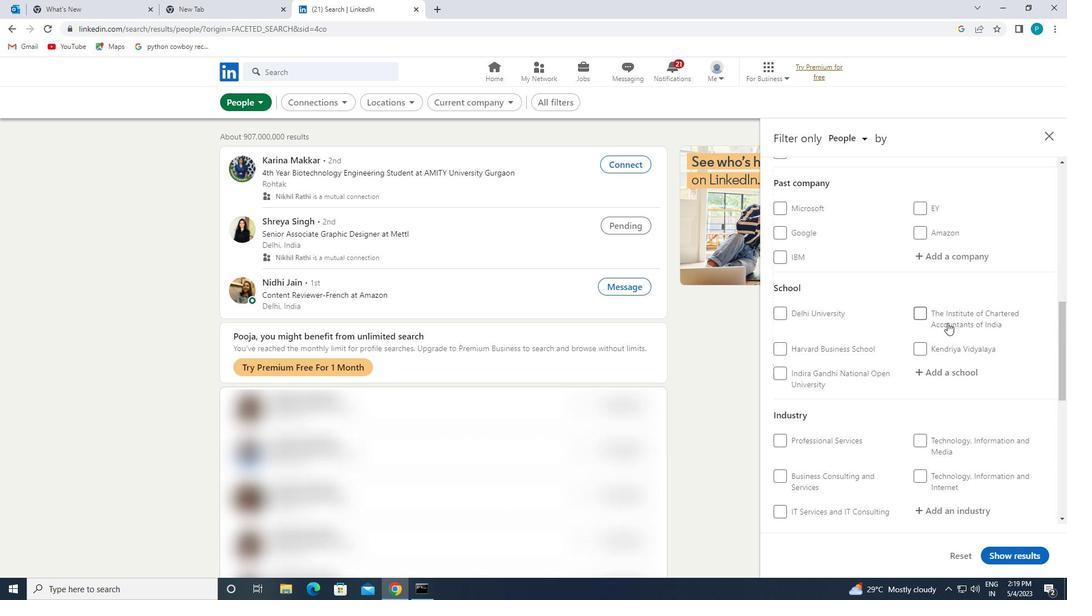 
Action: Mouse scrolled (944, 314) with delta (0, 0)
Screenshot: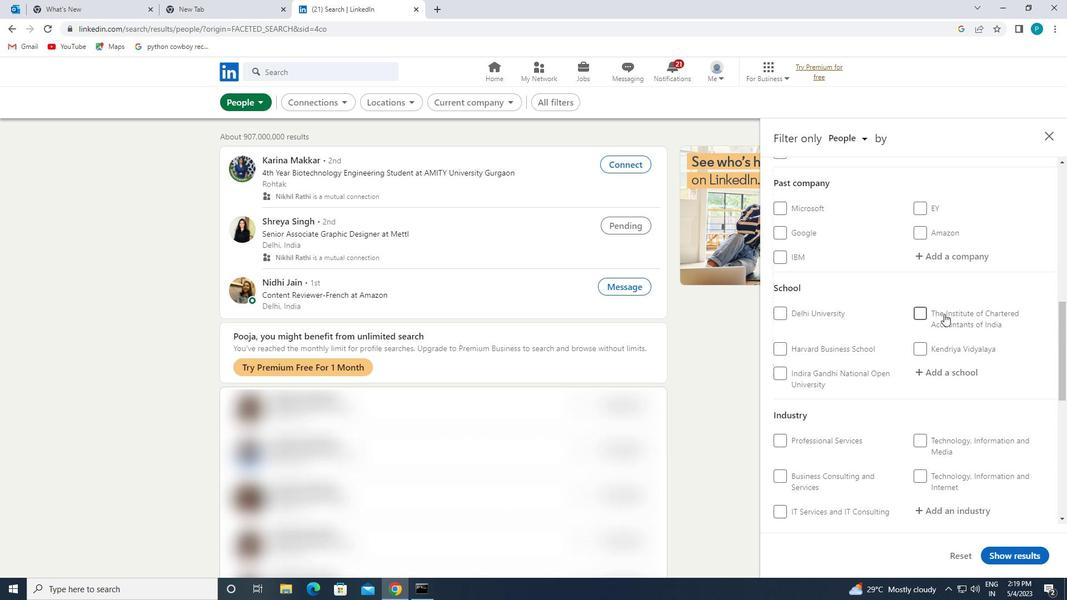 
Action: Mouse moved to (937, 314)
Screenshot: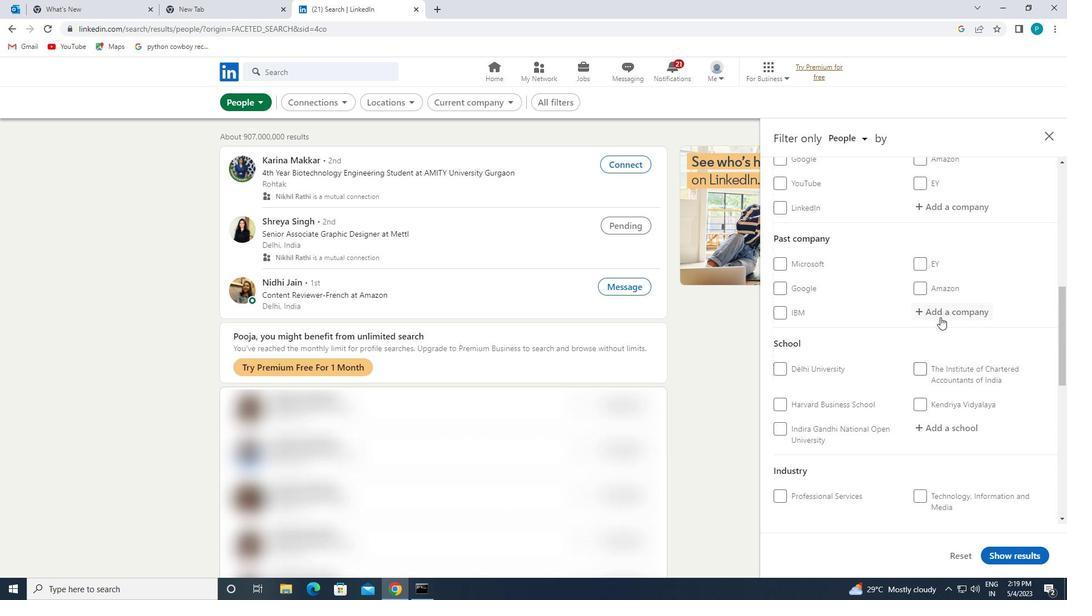 
Action: Mouse scrolled (937, 315) with delta (0, 0)
Screenshot: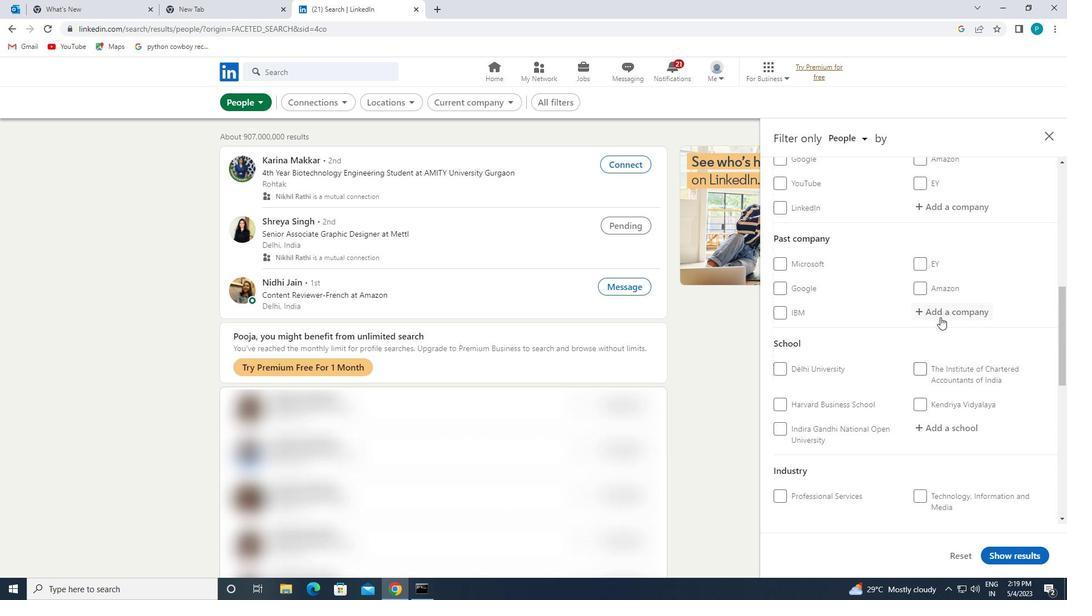 
Action: Mouse moved to (936, 313)
Screenshot: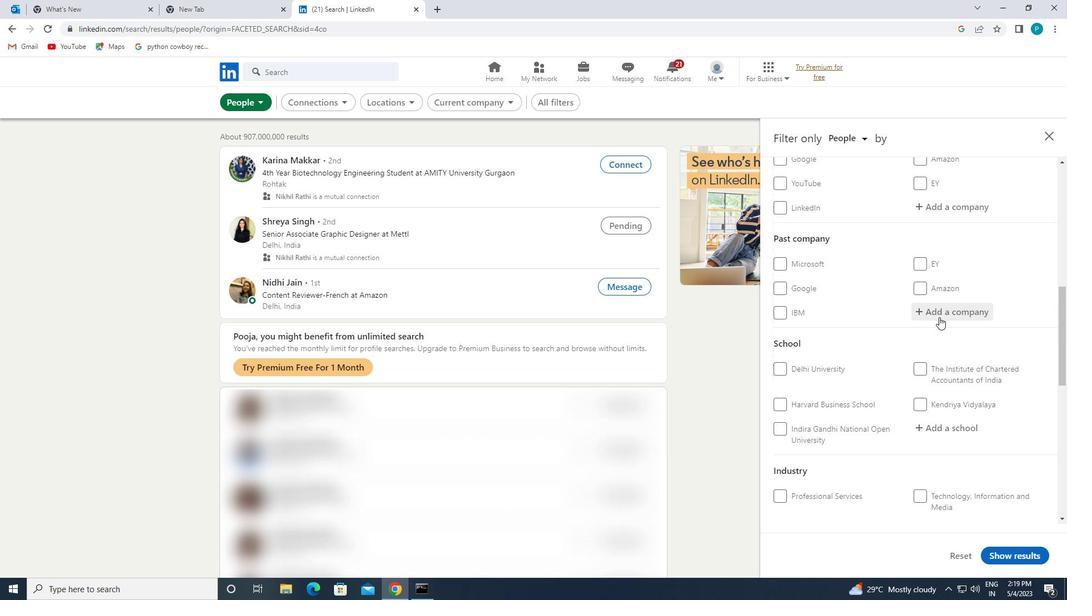 
Action: Mouse scrolled (936, 314) with delta (0, 0)
Screenshot: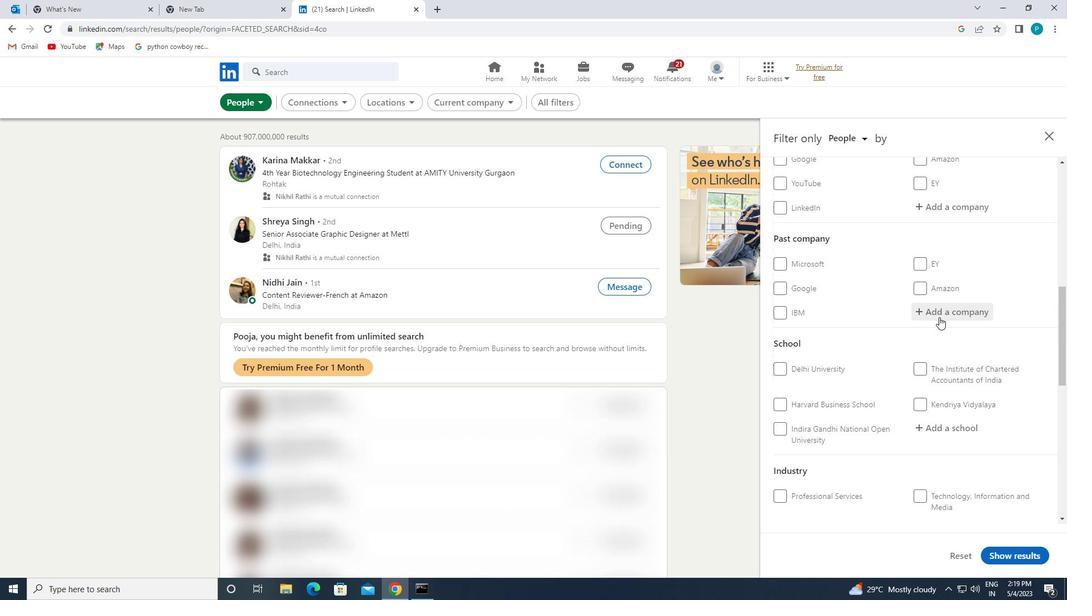 
Action: Mouse pressed left at (936, 313)
Screenshot: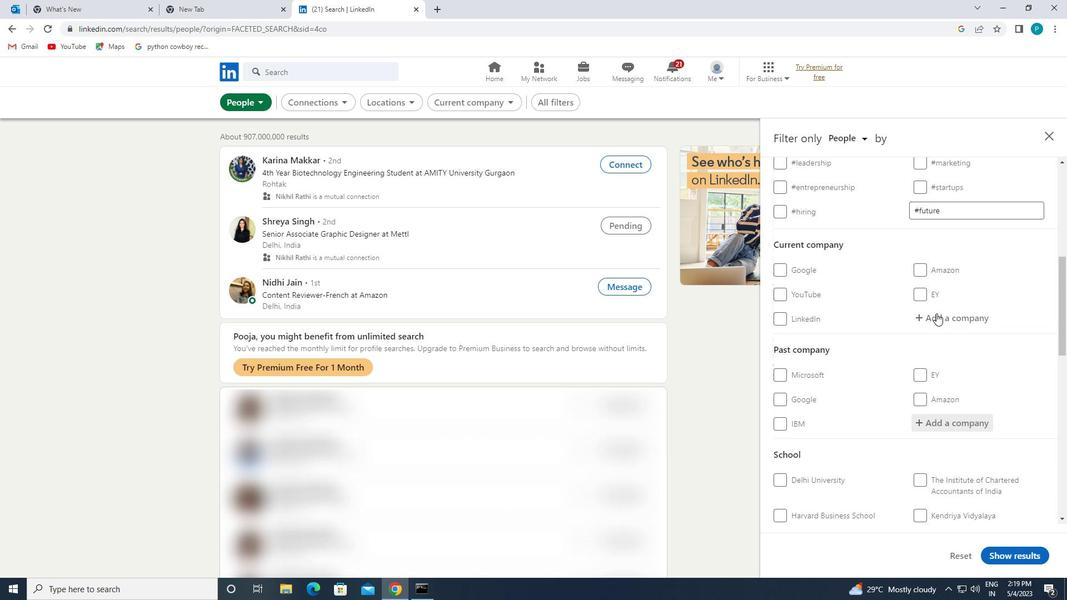 
Action: Key pressed <Key.caps_lock>T<Key.caps_lock>EXAS
Screenshot: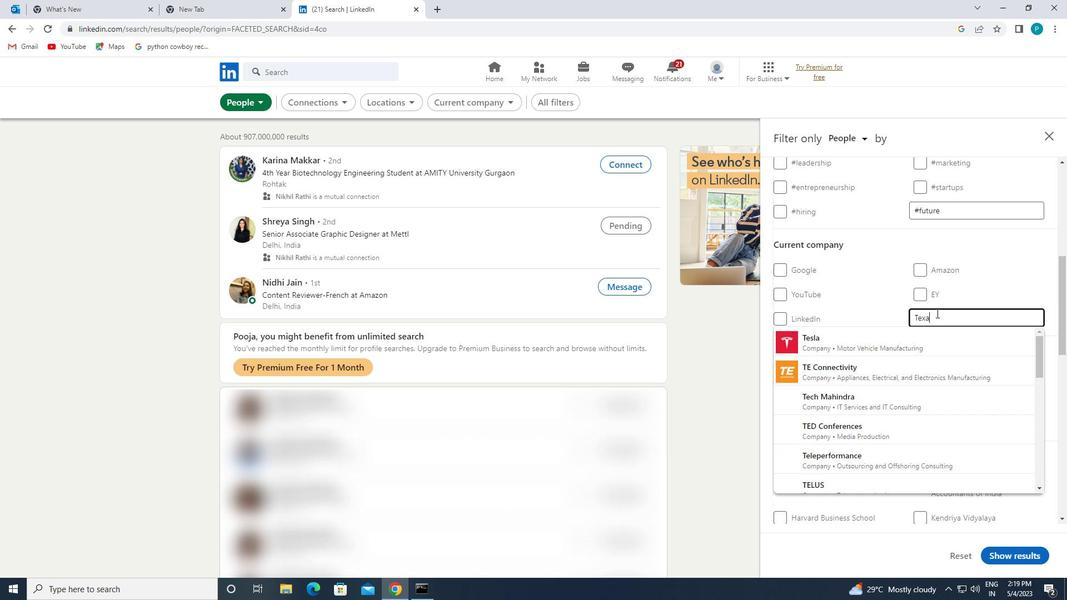 
Action: Mouse moved to (948, 345)
Screenshot: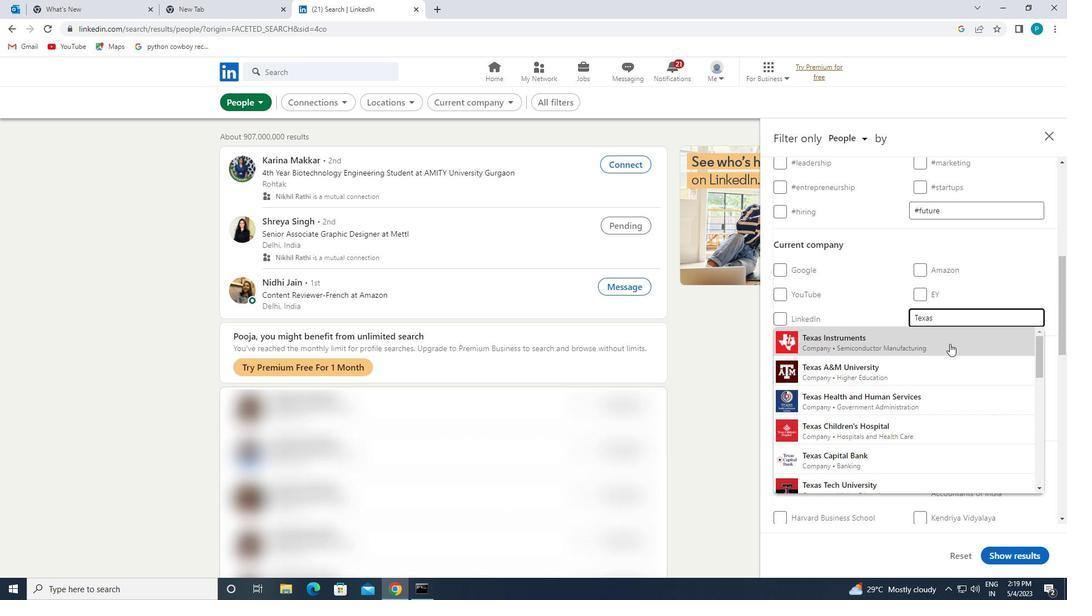 
Action: Mouse pressed left at (948, 345)
Screenshot: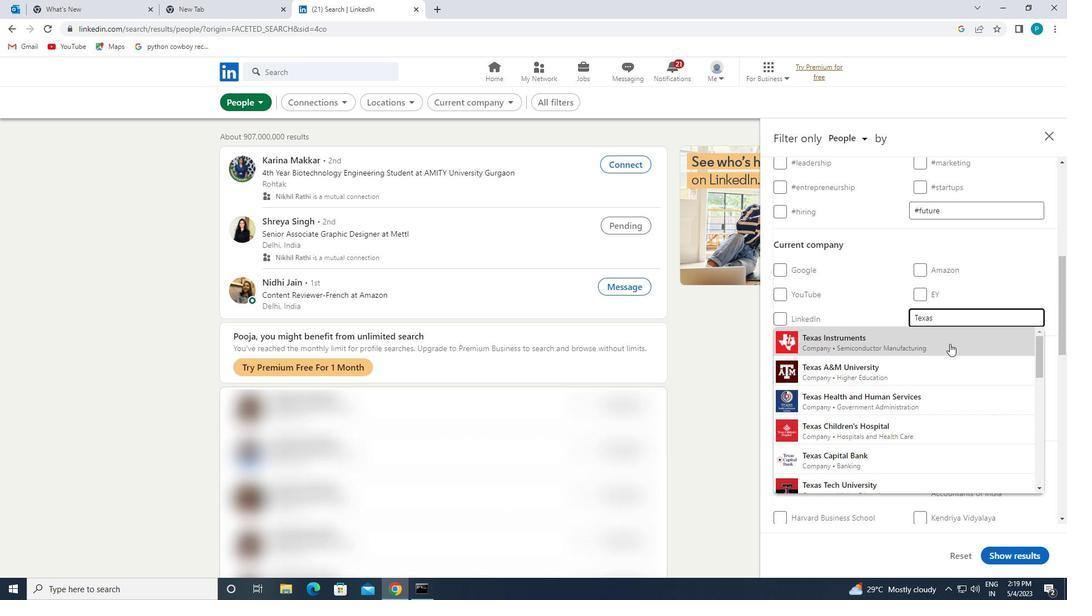 
Action: Mouse moved to (943, 347)
Screenshot: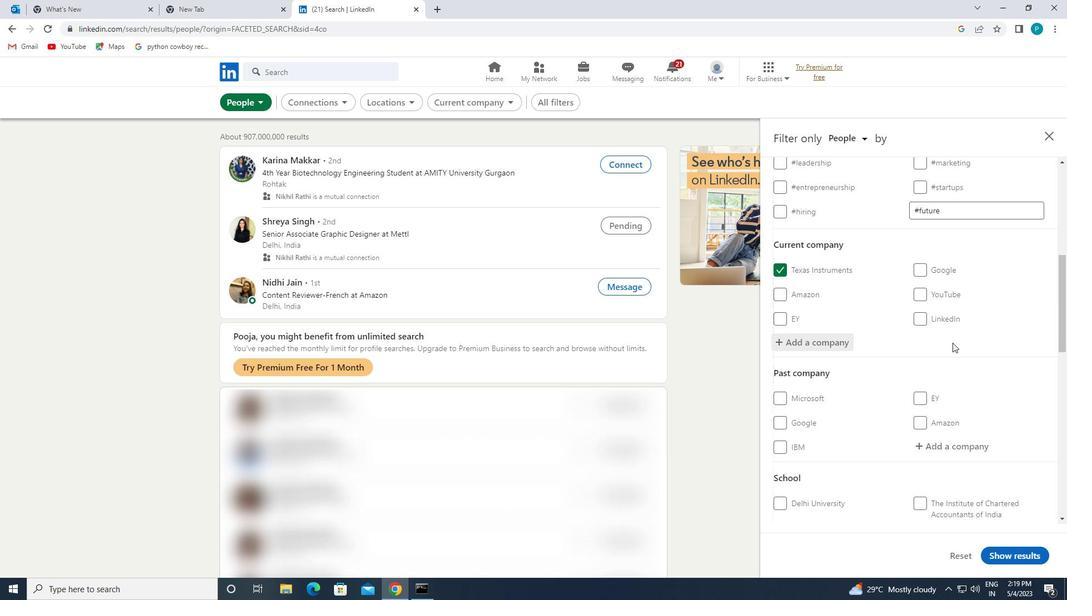 
Action: Mouse scrolled (943, 347) with delta (0, 0)
Screenshot: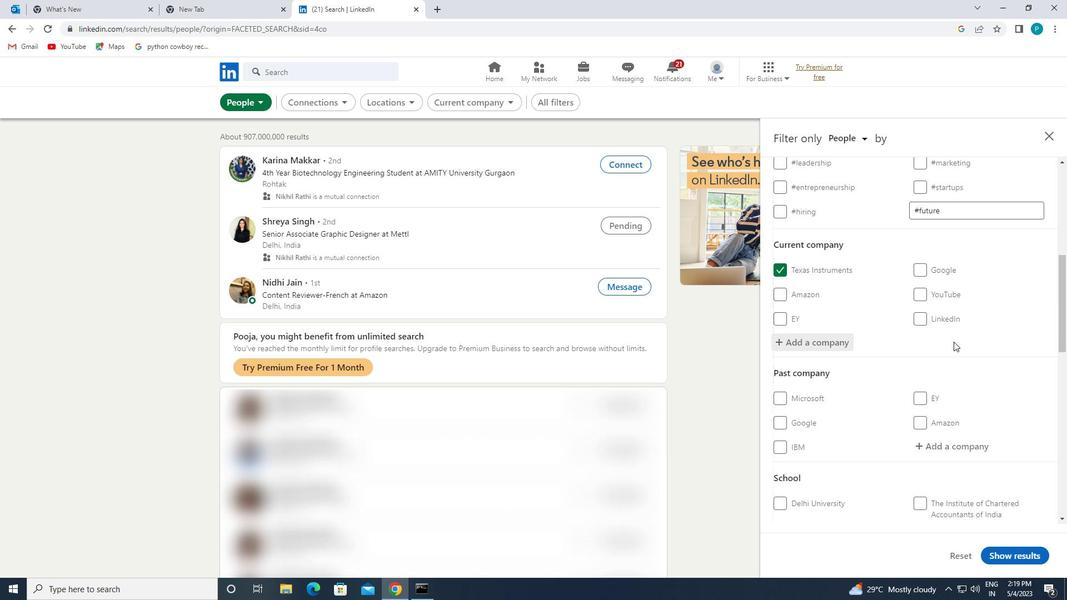 
Action: Mouse scrolled (943, 347) with delta (0, 0)
Screenshot: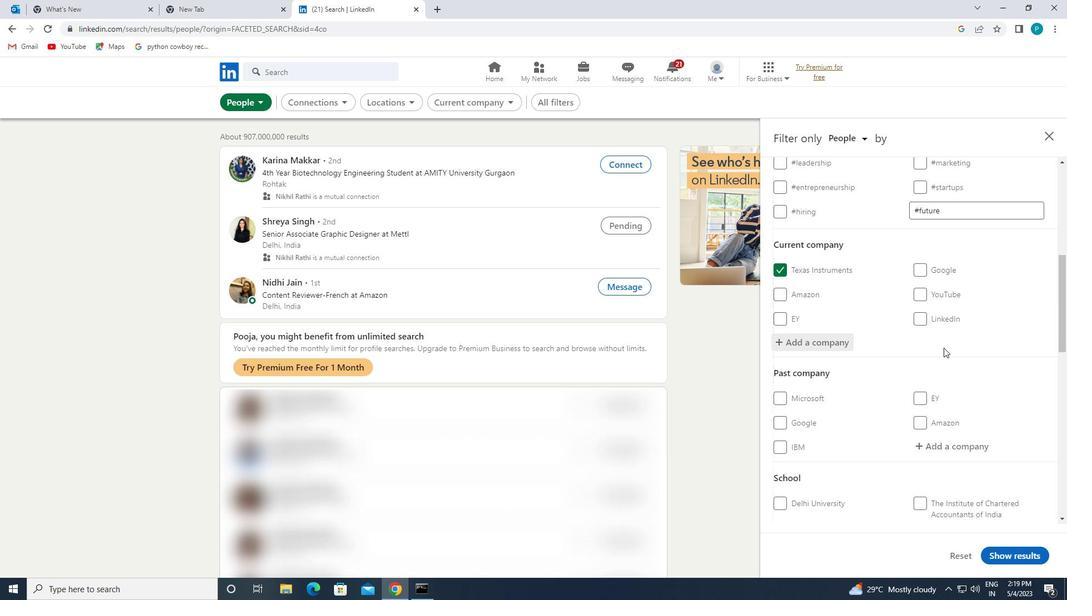 
Action: Mouse scrolled (943, 347) with delta (0, 0)
Screenshot: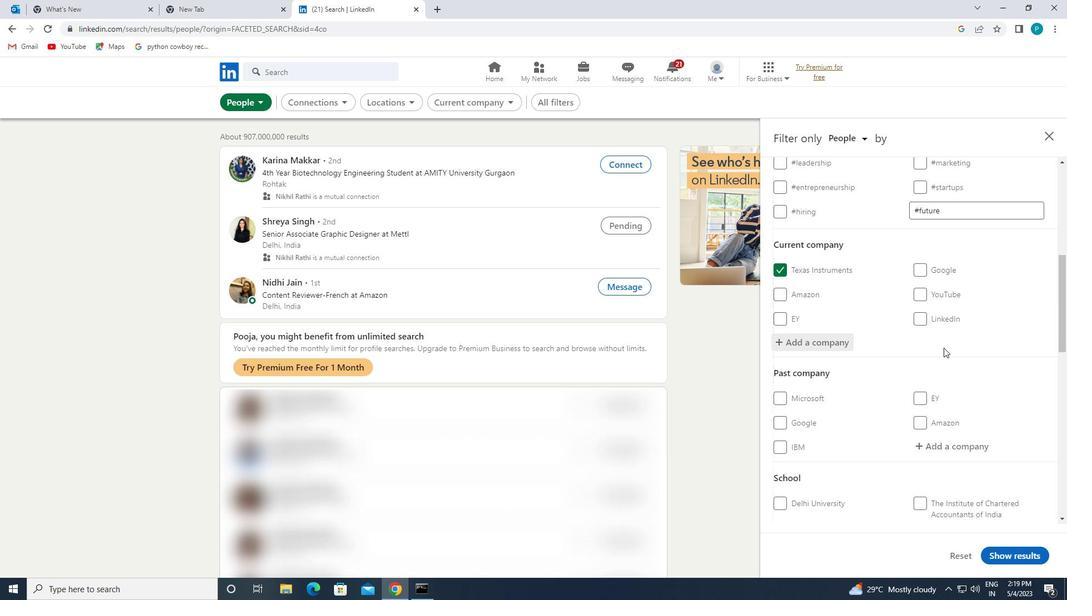 
Action: Mouse scrolled (943, 347) with delta (0, 0)
Screenshot: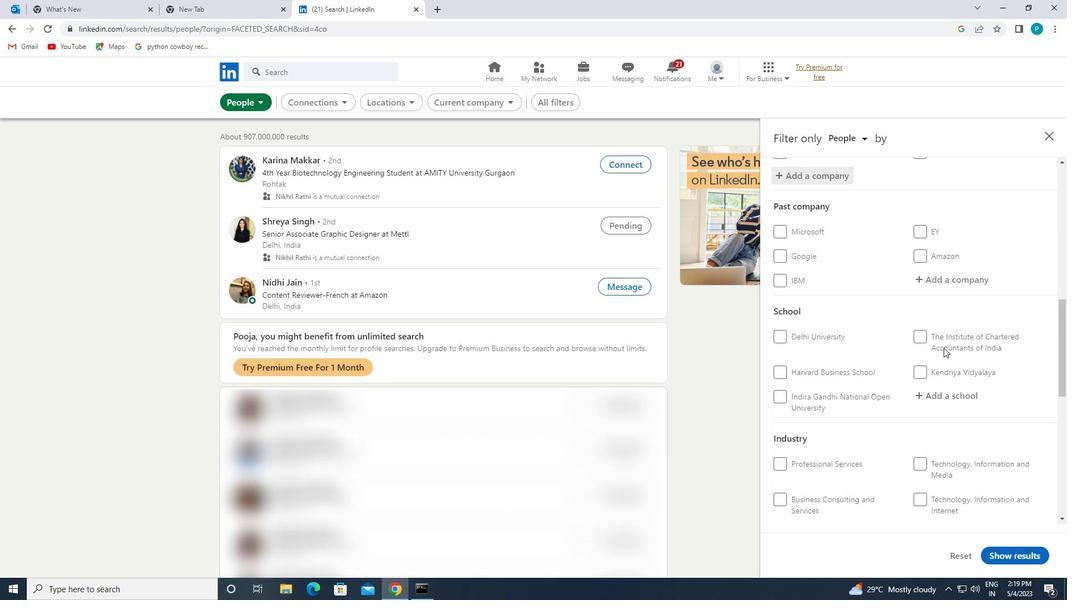 
Action: Mouse moved to (945, 336)
Screenshot: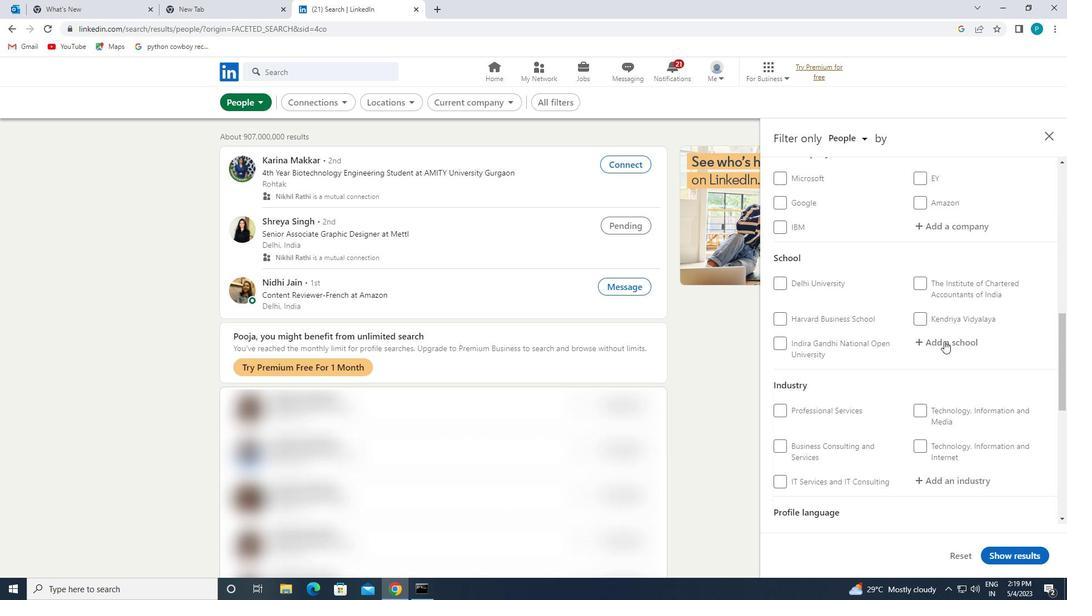 
Action: Mouse pressed left at (945, 336)
Screenshot: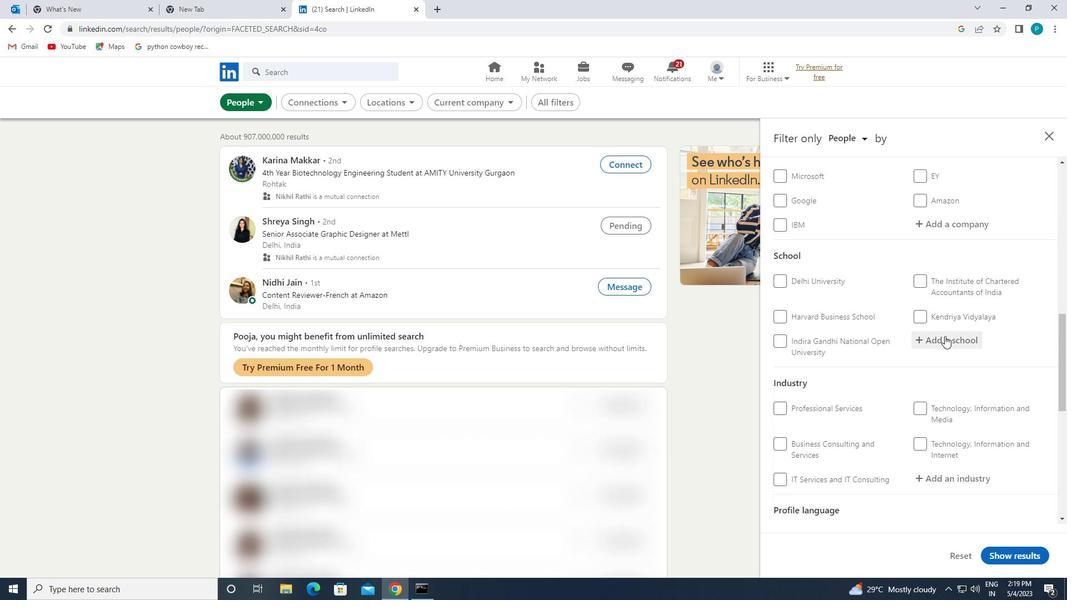 
Action: Mouse moved to (945, 335)
Screenshot: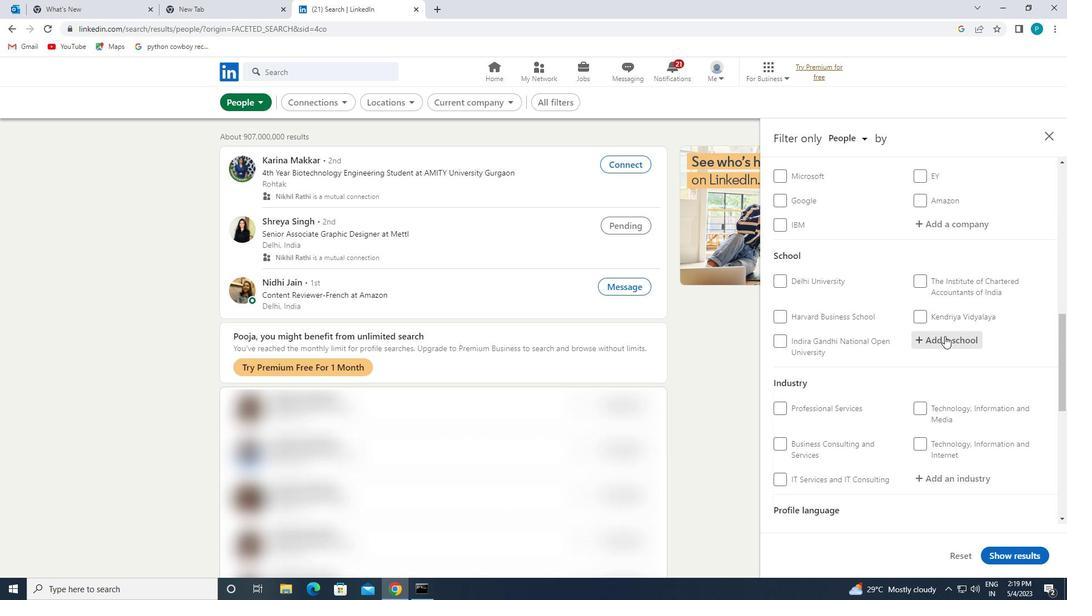 
Action: Key pressed <Key.caps_lock>DAV<Key.backspace><Key.backspace>.A.V
Screenshot: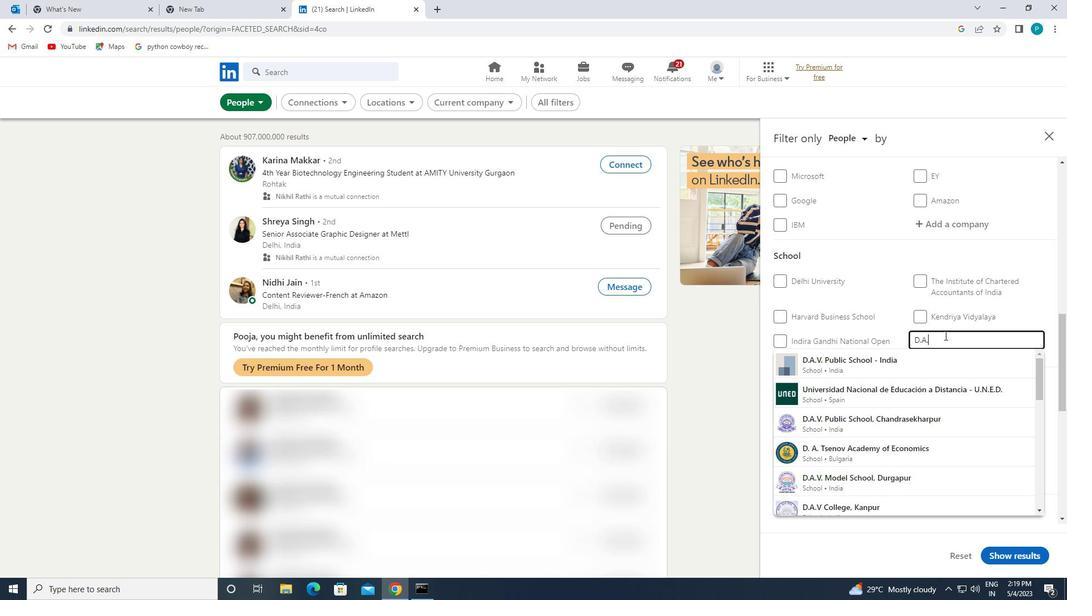 
Action: Mouse moved to (936, 362)
Screenshot: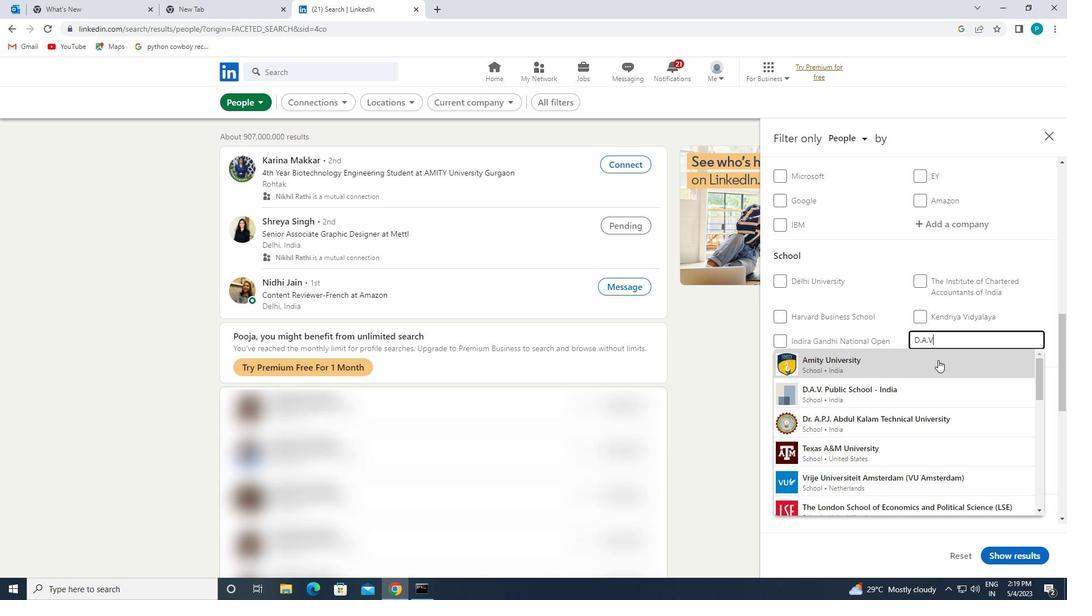 
Action: Mouse scrolled (936, 361) with delta (0, 0)
Screenshot: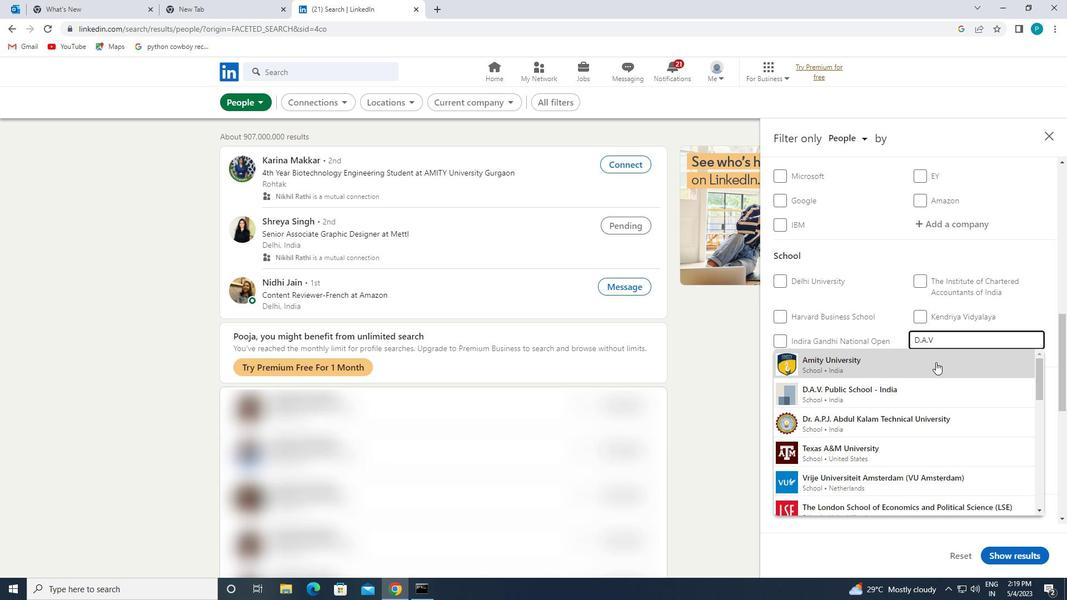 
Action: Mouse moved to (935, 363)
Screenshot: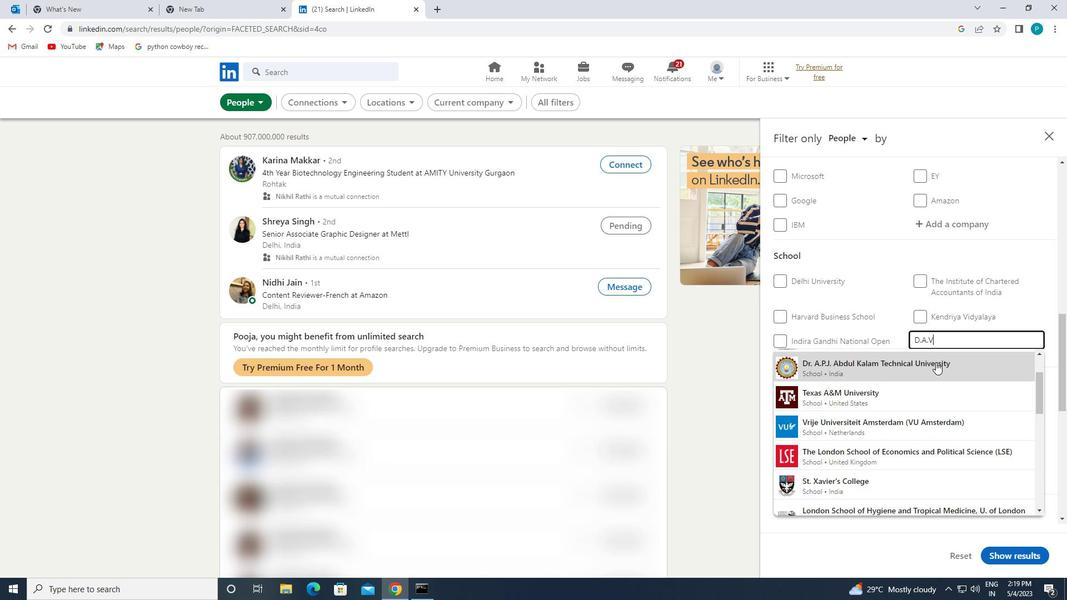 
Action: Mouse scrolled (935, 362) with delta (0, 0)
Screenshot: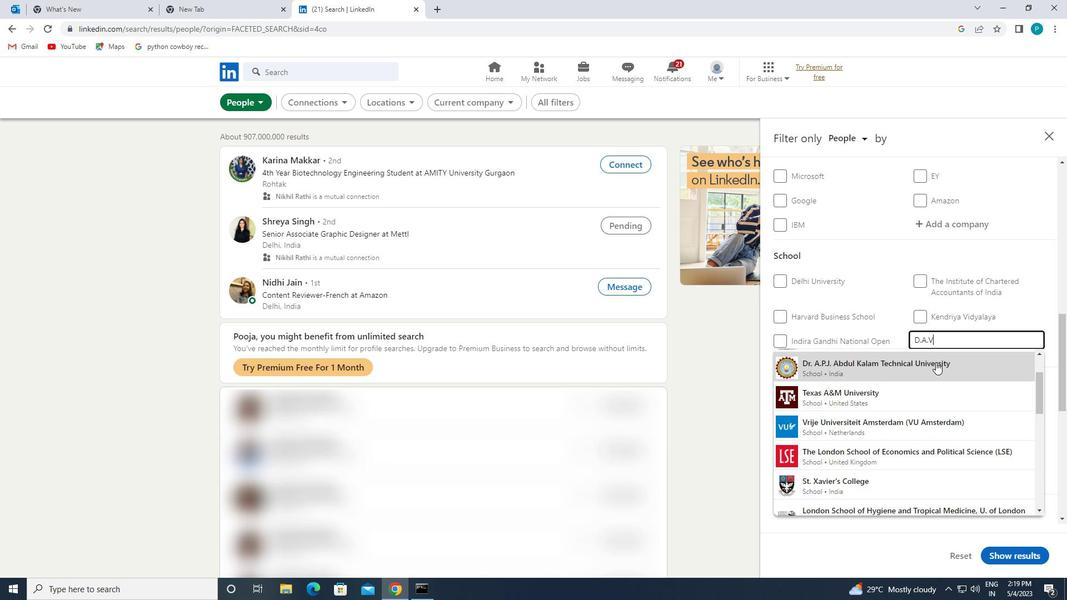 
Action: Mouse scrolled (935, 362) with delta (0, 0)
Screenshot: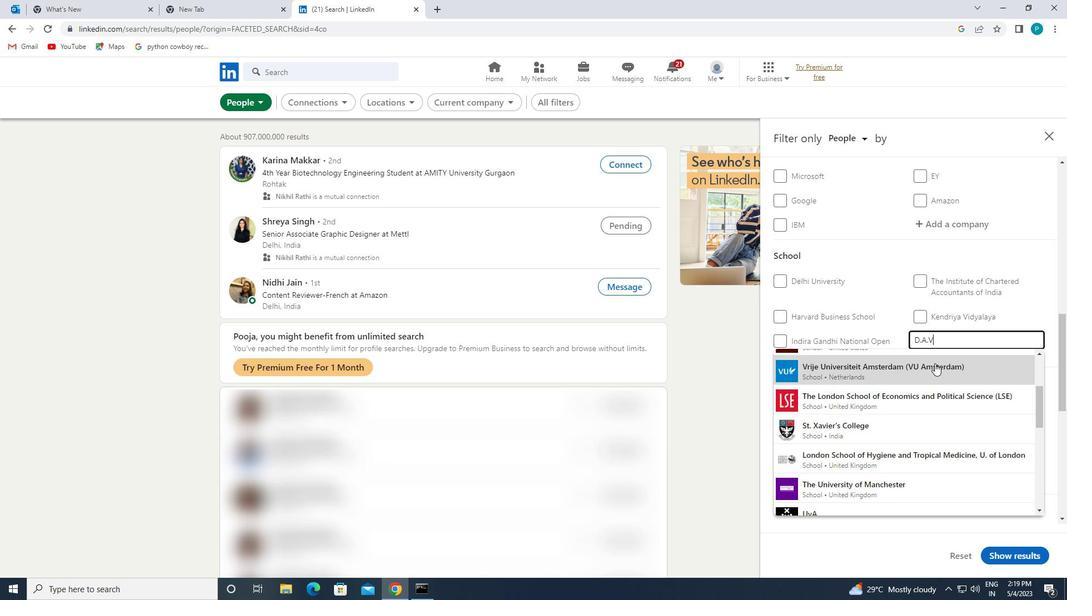
Action: Mouse moved to (974, 330)
Screenshot: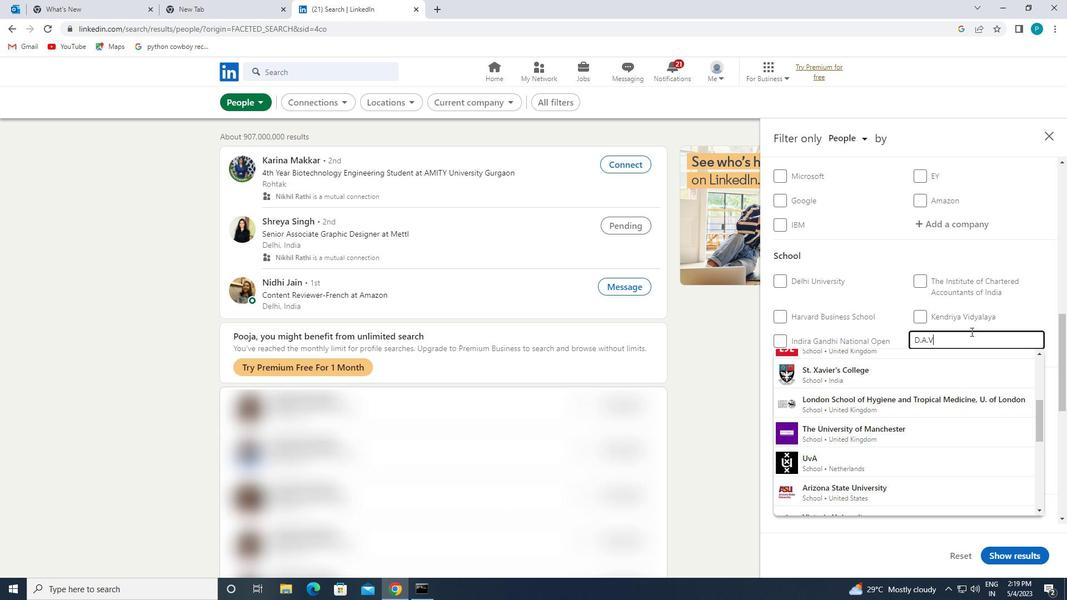 
Action: Key pressed <Key.space><Key.caps_lock>C<Key.caps_lock>
Screenshot: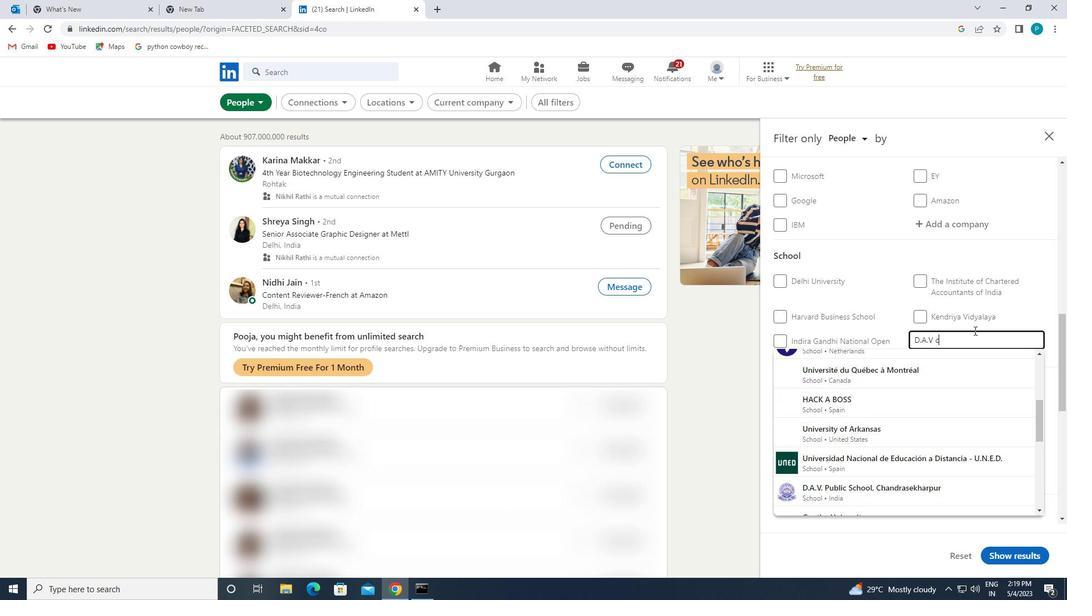 
Action: Mouse moved to (998, 432)
Screenshot: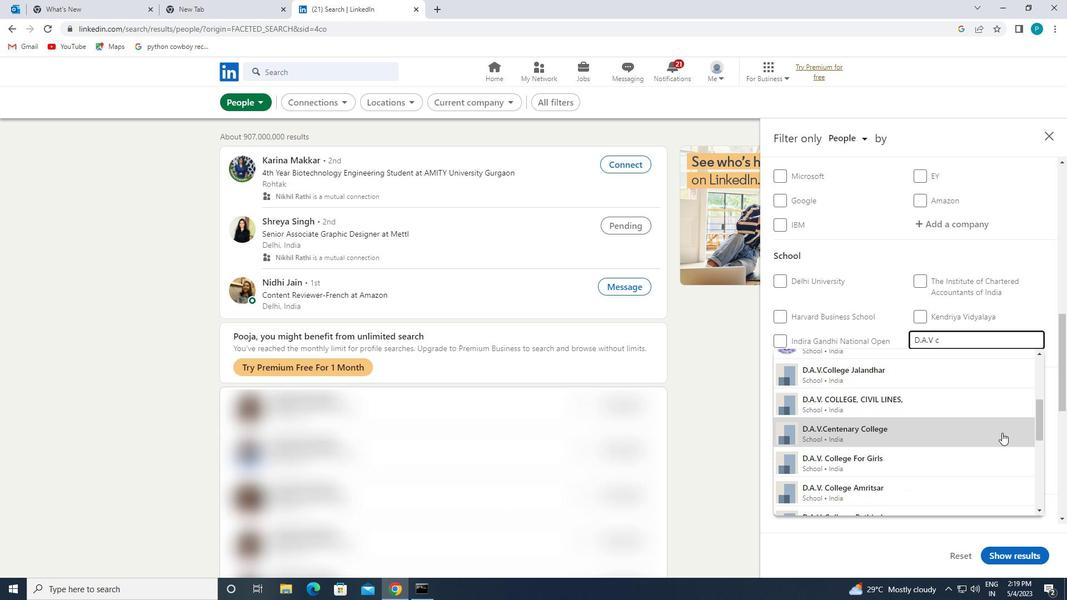 
Action: Mouse scrolled (998, 433) with delta (0, 0)
Screenshot: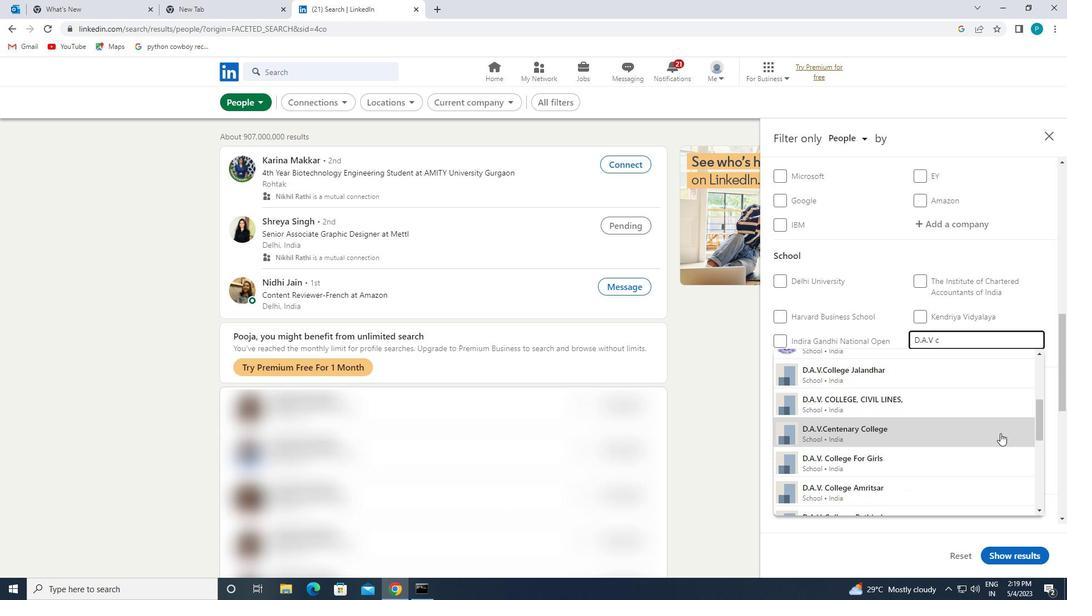 
Action: Mouse moved to (998, 428)
Screenshot: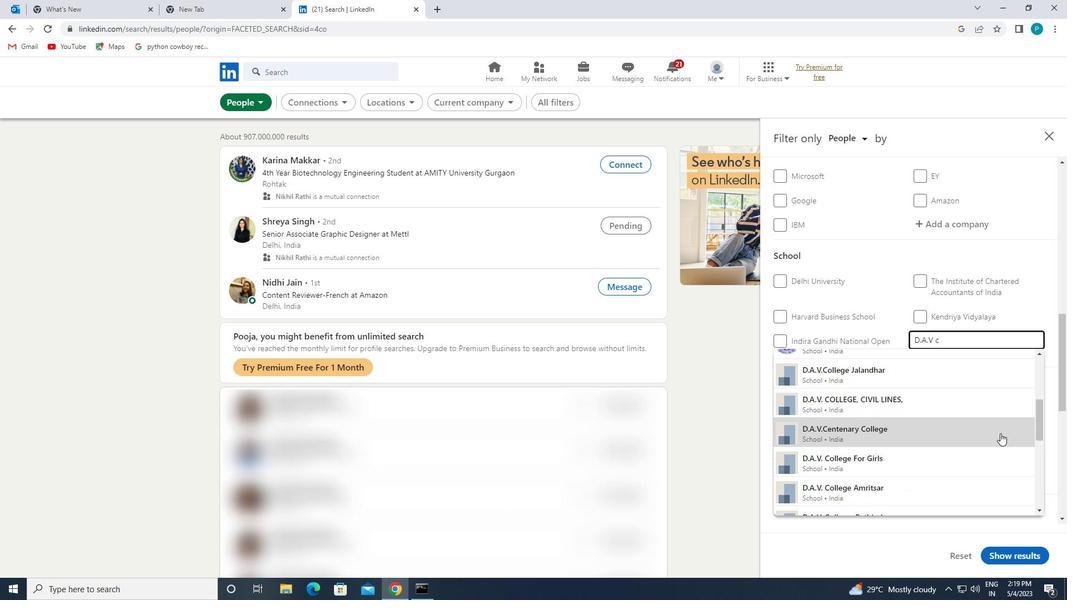 
Action: Mouse scrolled (998, 428) with delta (0, 0)
Screenshot: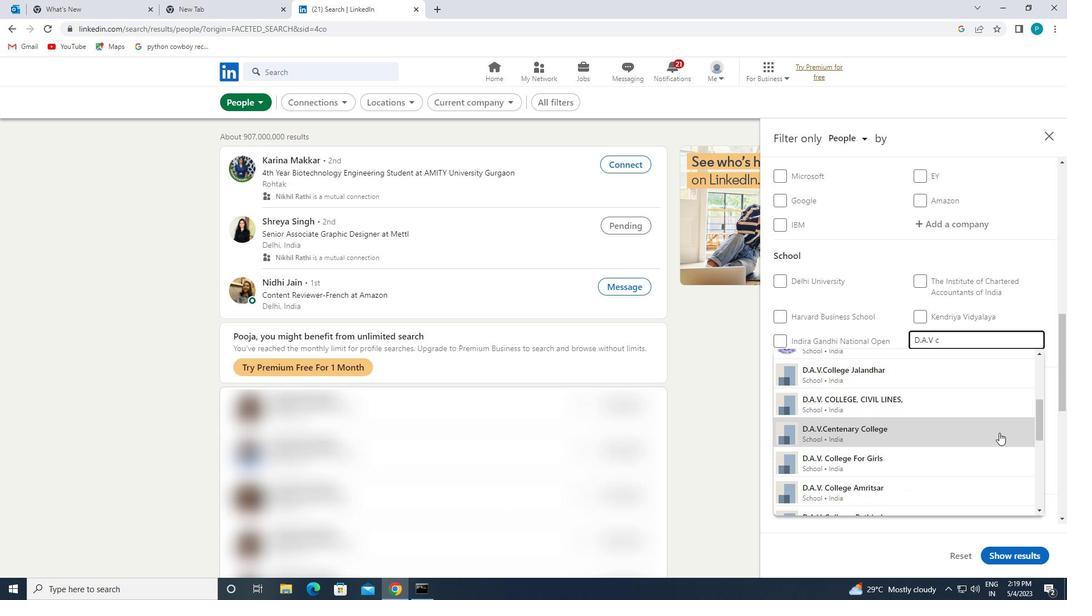 
Action: Mouse scrolled (998, 428) with delta (0, 0)
Screenshot: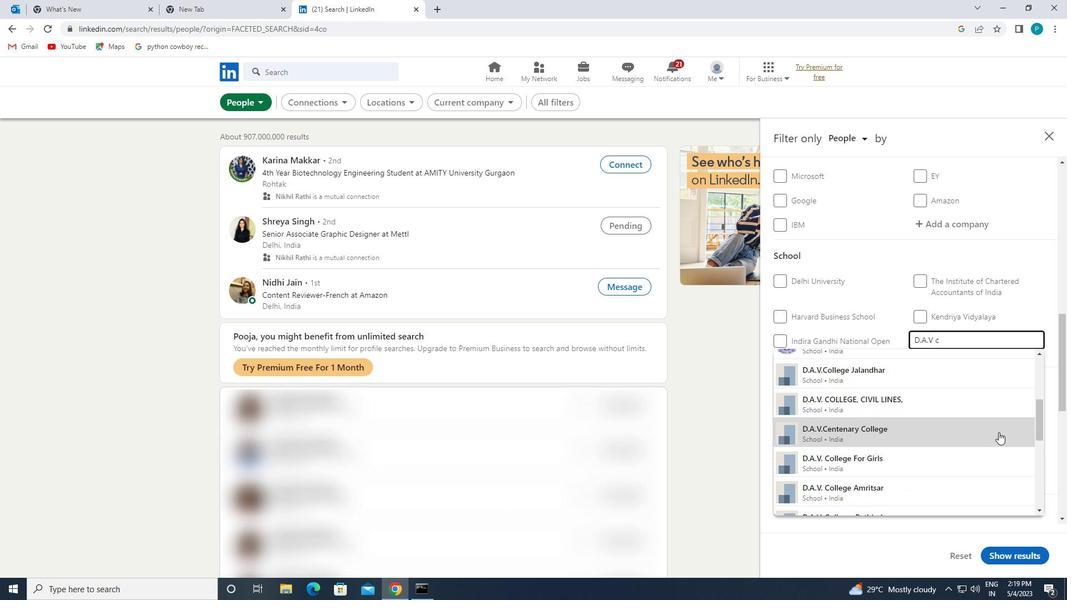 
Action: Mouse scrolled (998, 428) with delta (0, 0)
Screenshot: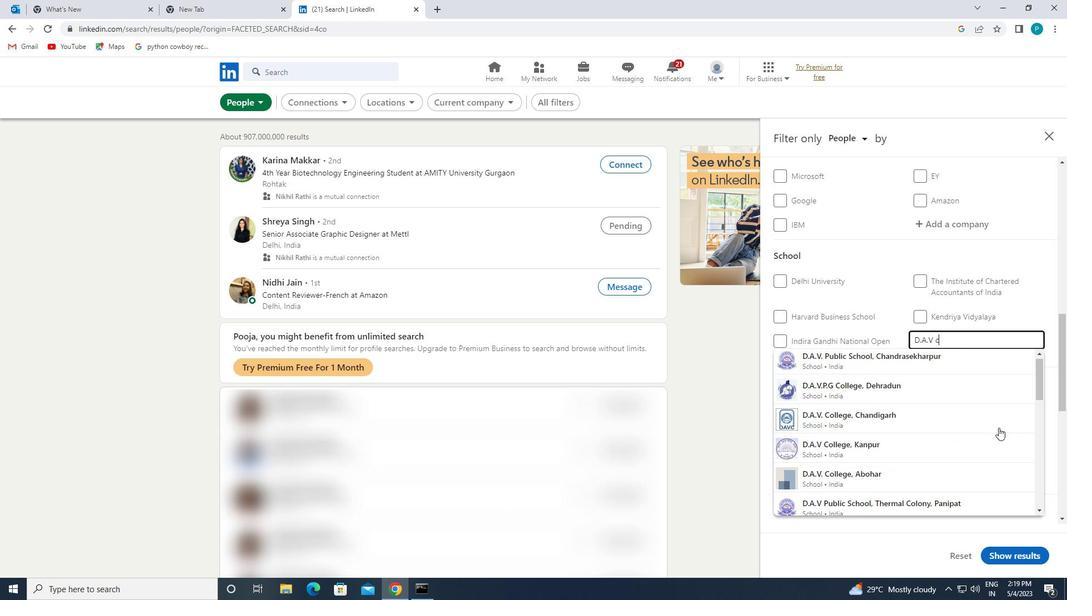 
Action: Mouse scrolled (998, 428) with delta (0, 0)
Screenshot: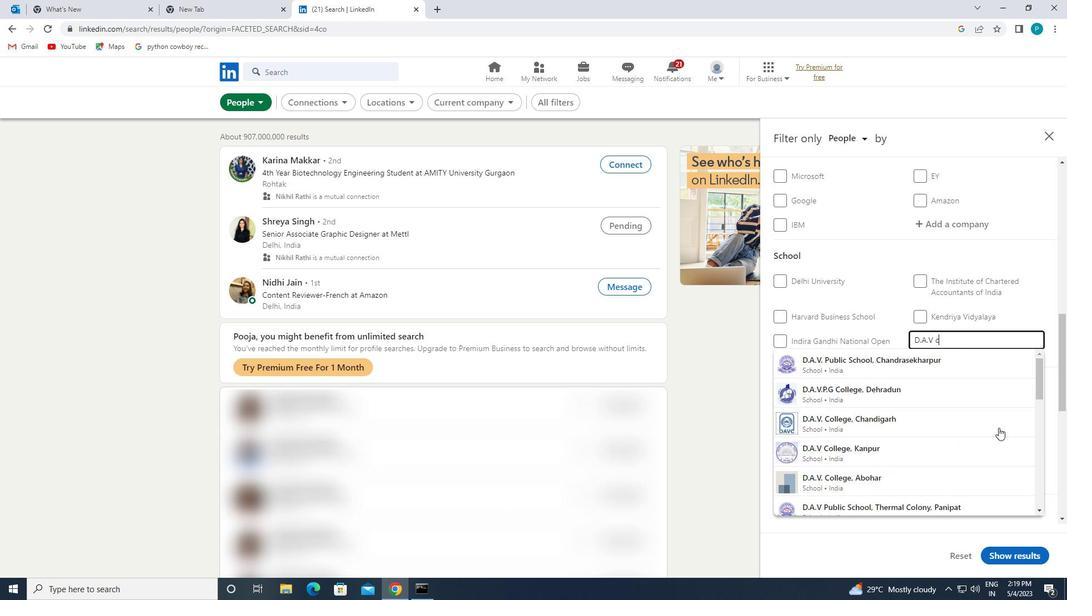 
Action: Mouse scrolled (998, 428) with delta (0, 0)
Screenshot: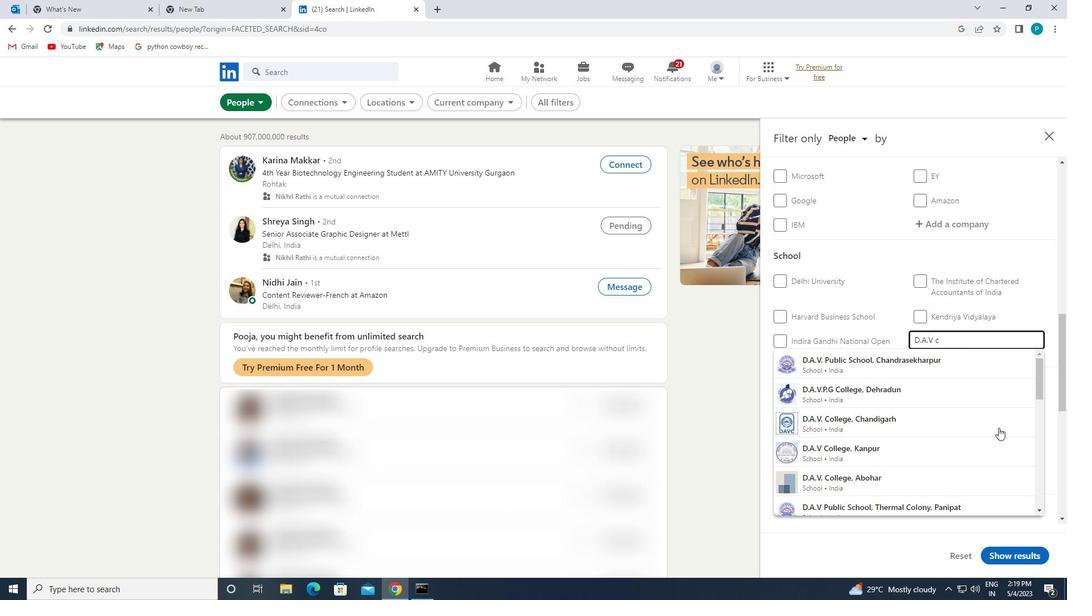 
Action: Mouse moved to (935, 424)
Screenshot: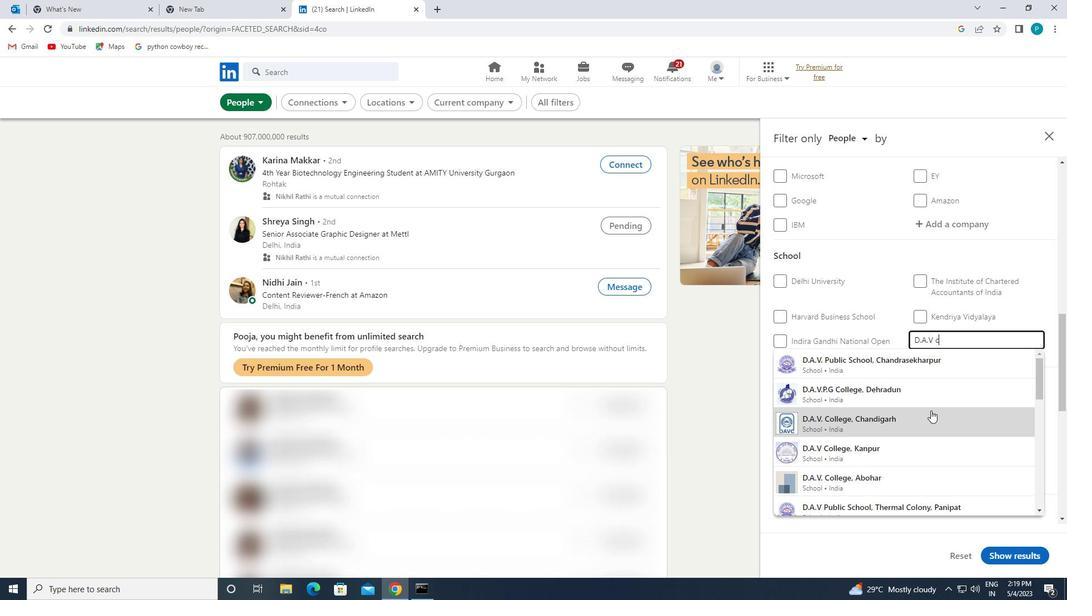 
Action: Key pressed OLLEGE
Screenshot: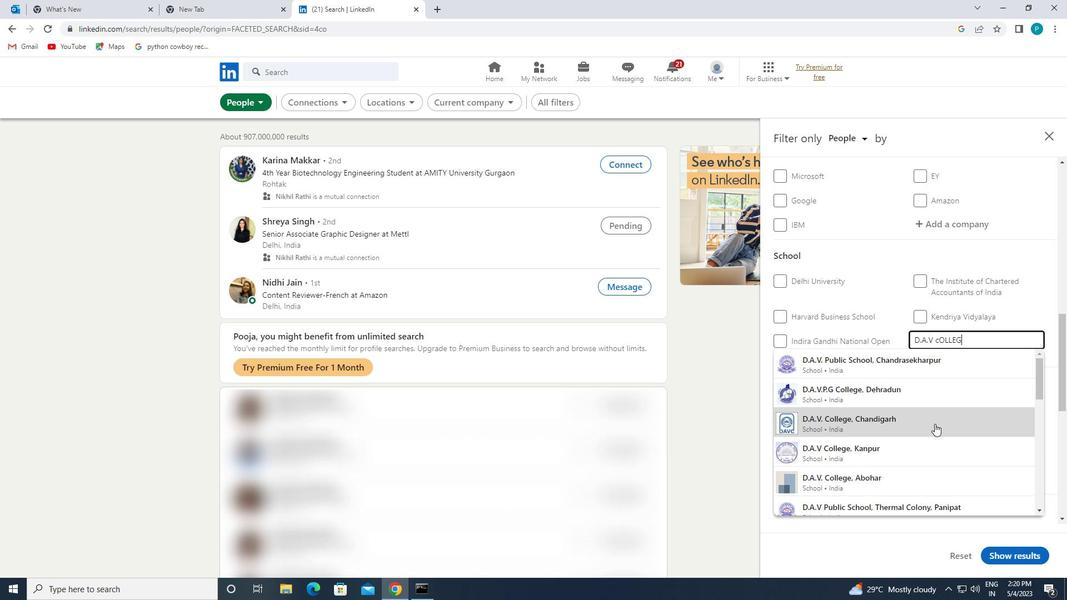 
Action: Mouse moved to (902, 449)
Screenshot: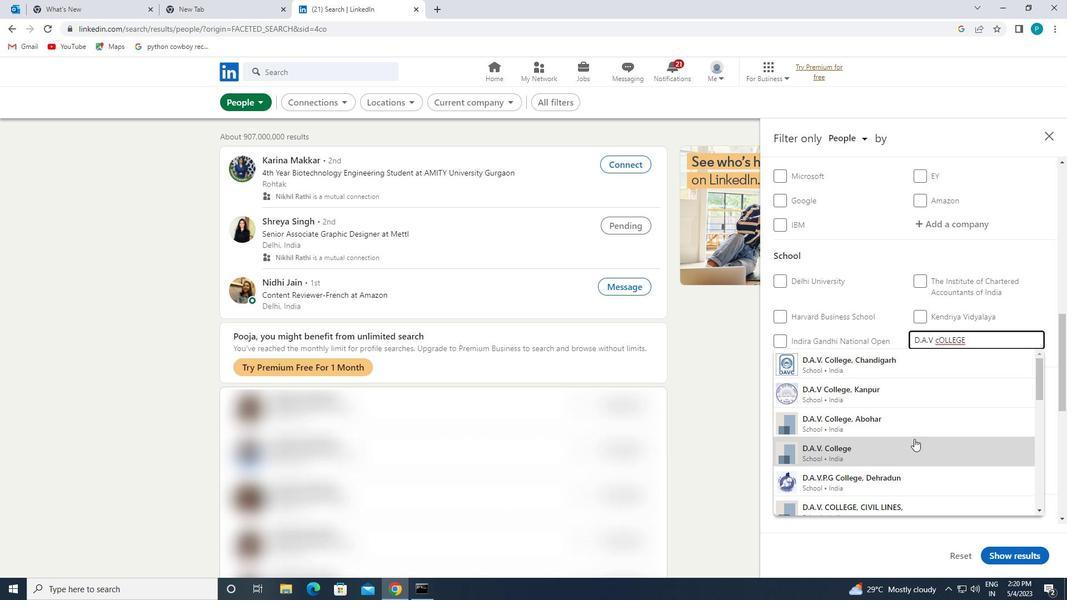 
Action: Mouse pressed left at (902, 449)
Screenshot: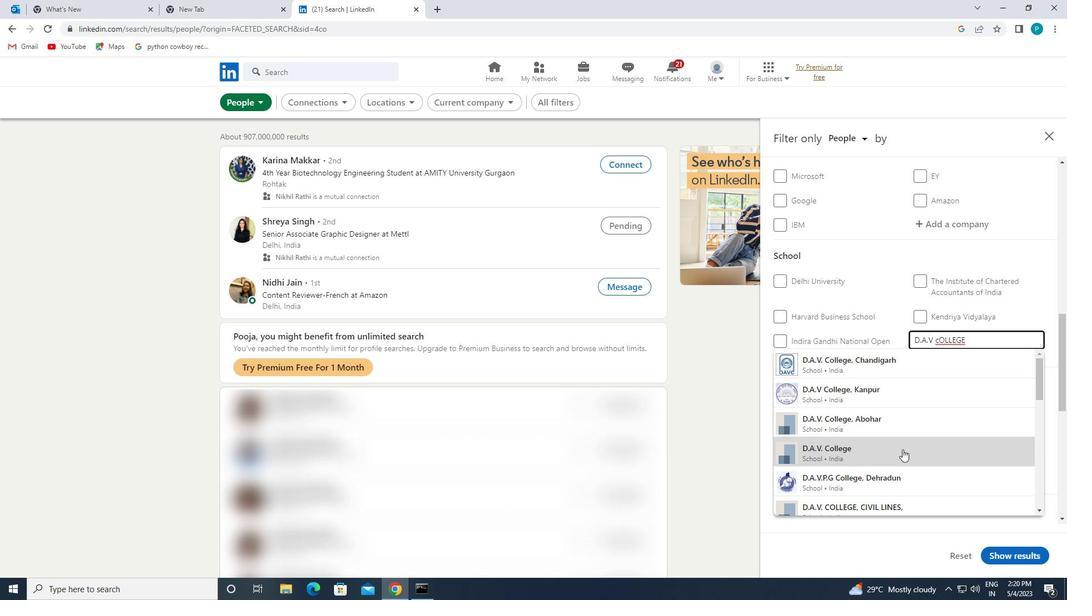 
Action: Mouse scrolled (902, 449) with delta (0, 0)
Screenshot: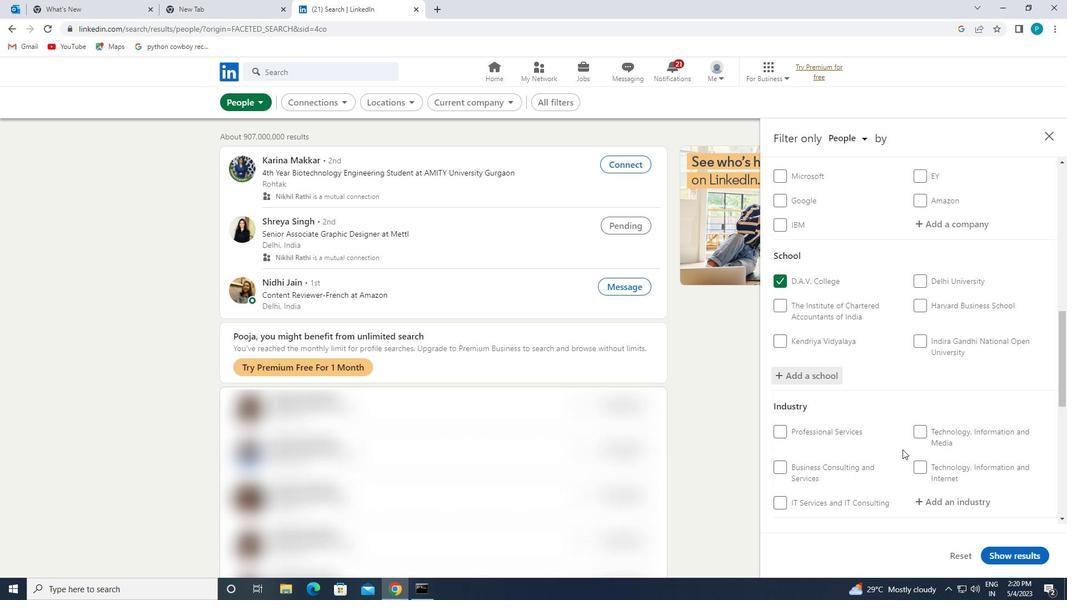 
Action: Mouse scrolled (902, 449) with delta (0, 0)
Screenshot: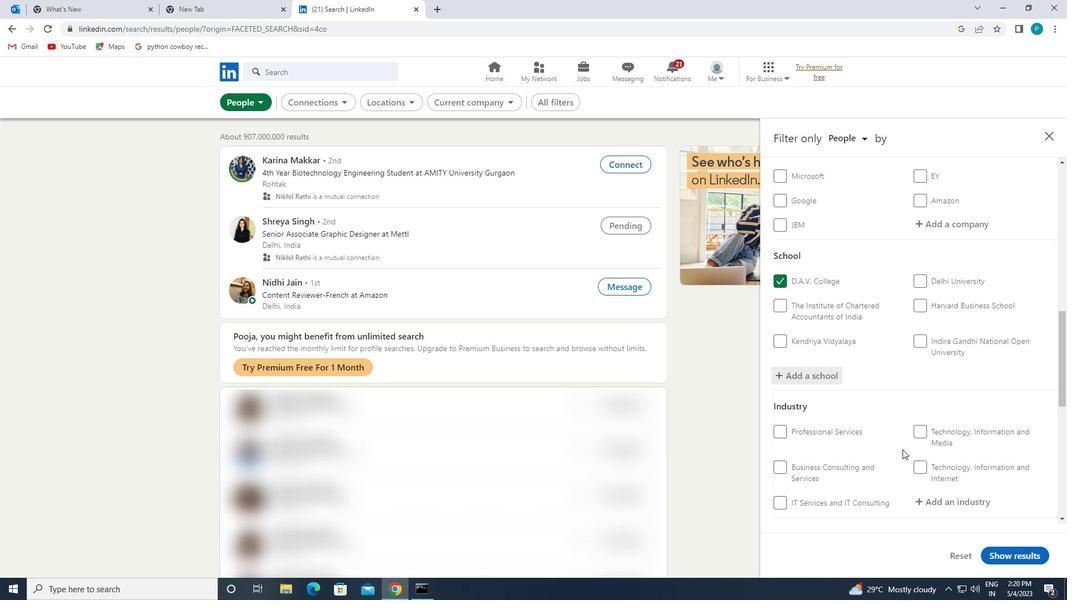 
Action: Mouse scrolled (902, 449) with delta (0, 0)
Screenshot: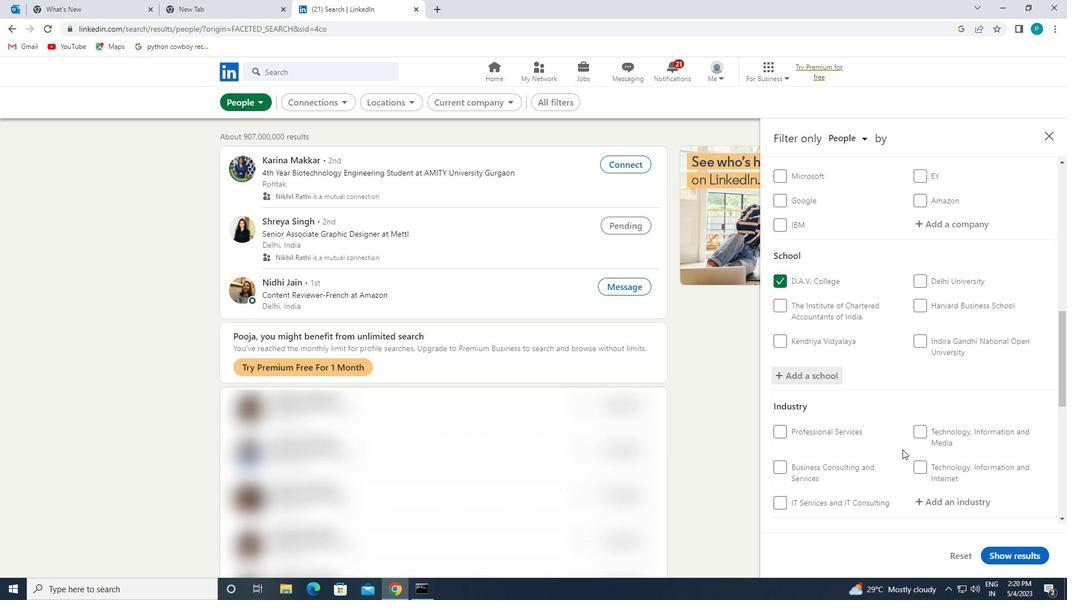 
Action: Mouse scrolled (902, 449) with delta (0, 0)
Screenshot: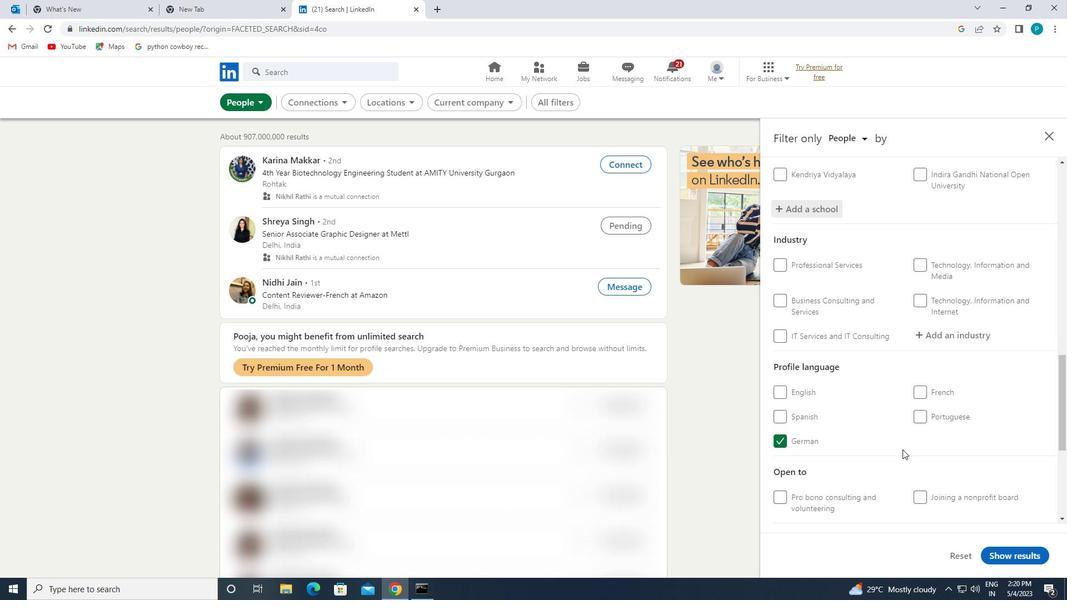
Action: Mouse moved to (906, 449)
Screenshot: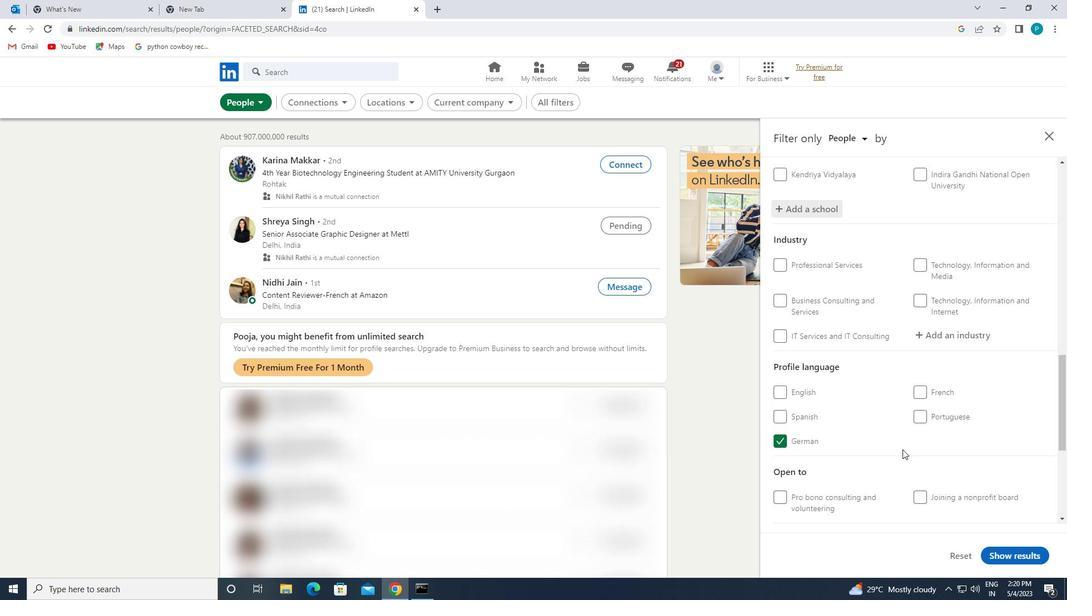 
Action: Mouse scrolled (906, 449) with delta (0, 0)
Screenshot: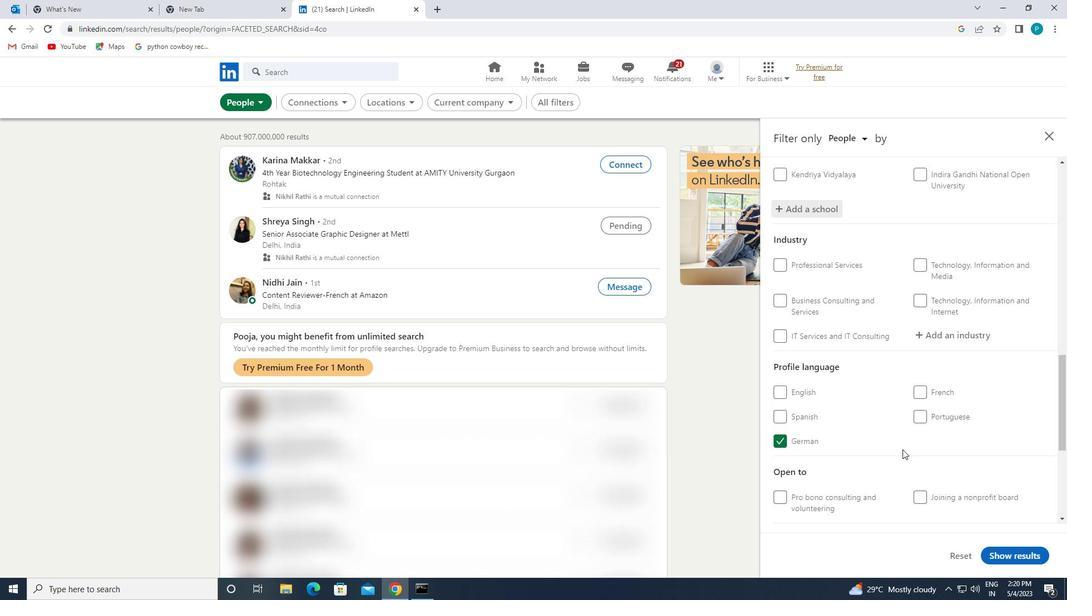 
Action: Mouse moved to (936, 230)
Screenshot: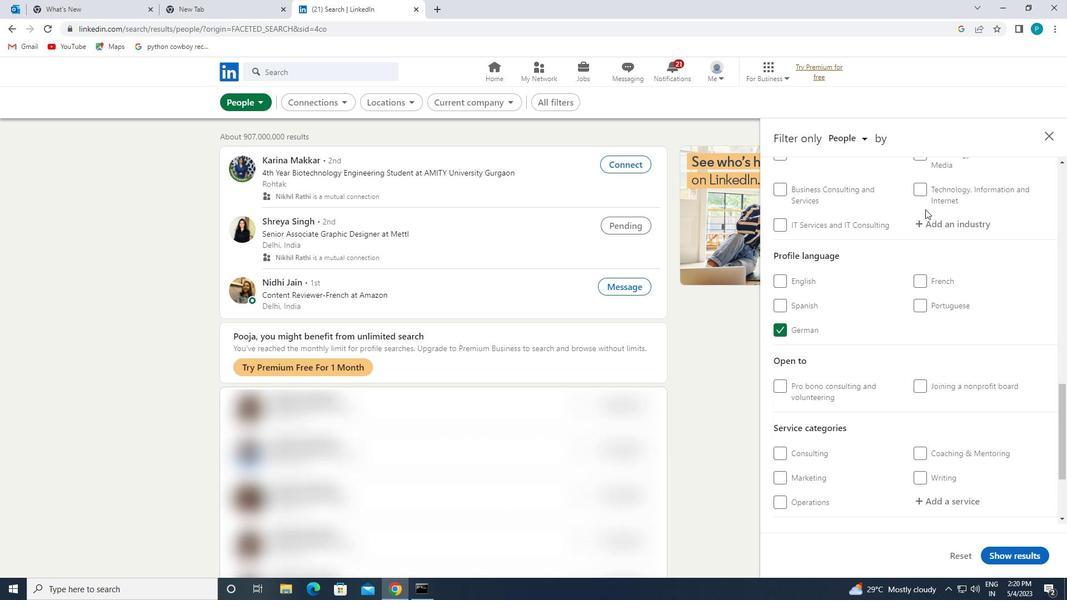 
Action: Mouse pressed left at (936, 230)
Screenshot: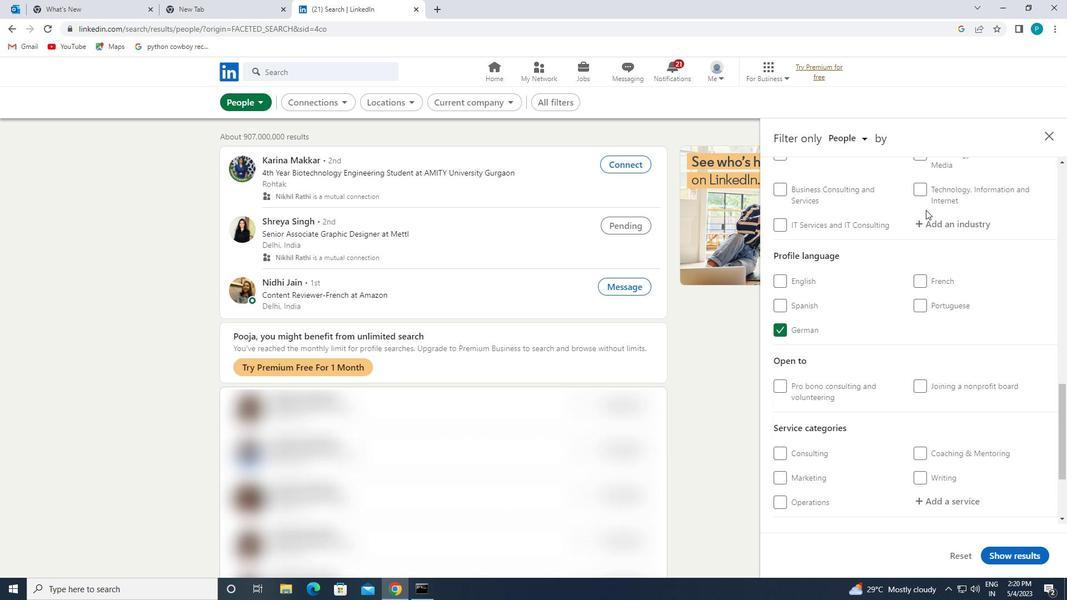 
Action: Key pressed H<Key.caps_lock>OUSE
Screenshot: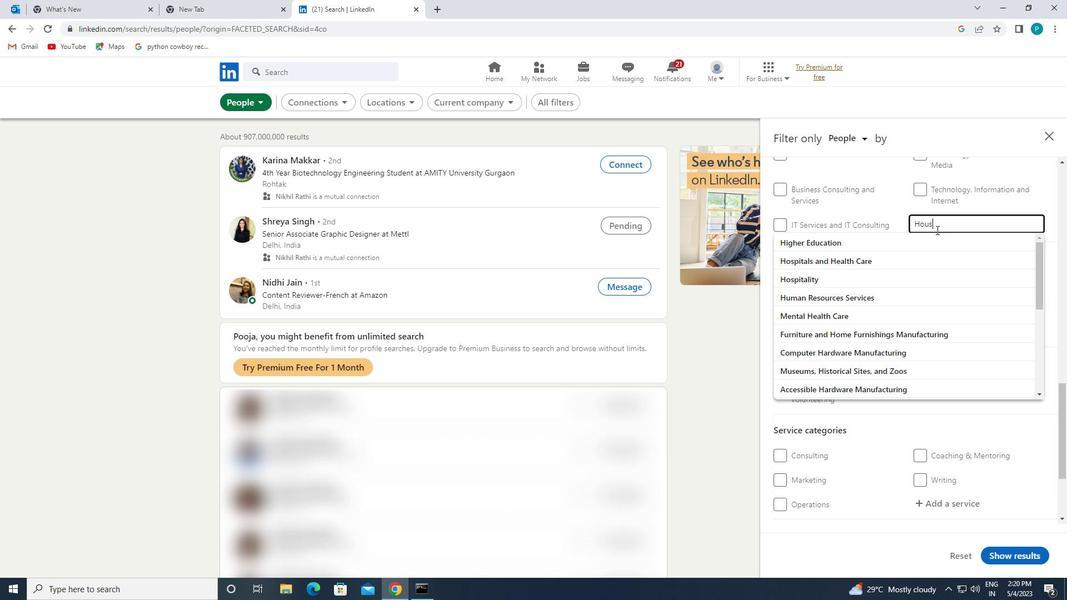 
Action: Mouse moved to (907, 274)
Screenshot: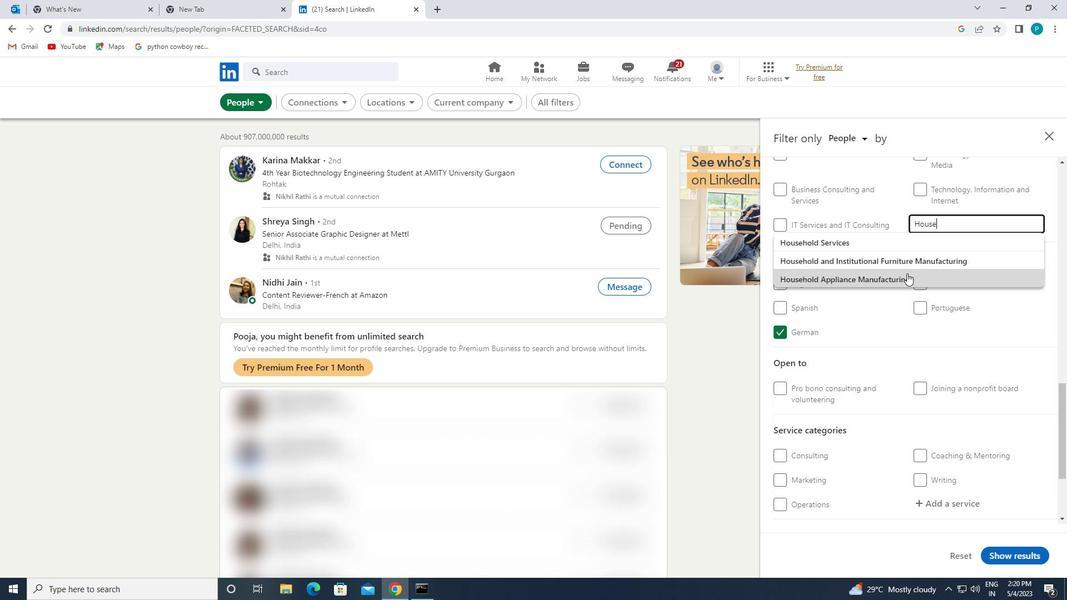 
Action: Mouse pressed left at (907, 274)
Screenshot: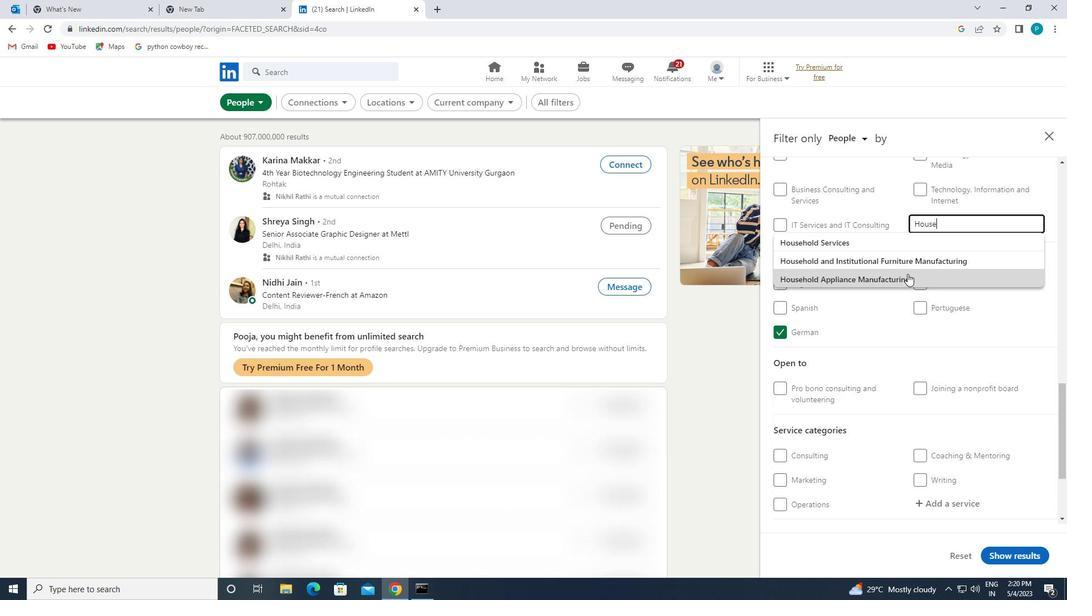 
Action: Mouse moved to (948, 290)
Screenshot: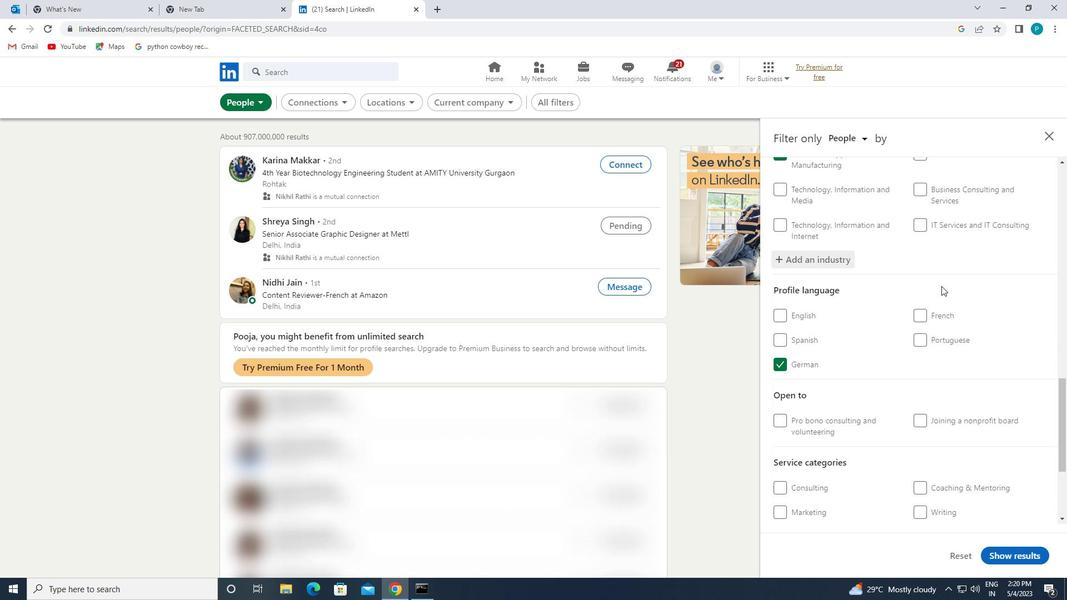 
Action: Mouse scrolled (948, 289) with delta (0, 0)
Screenshot: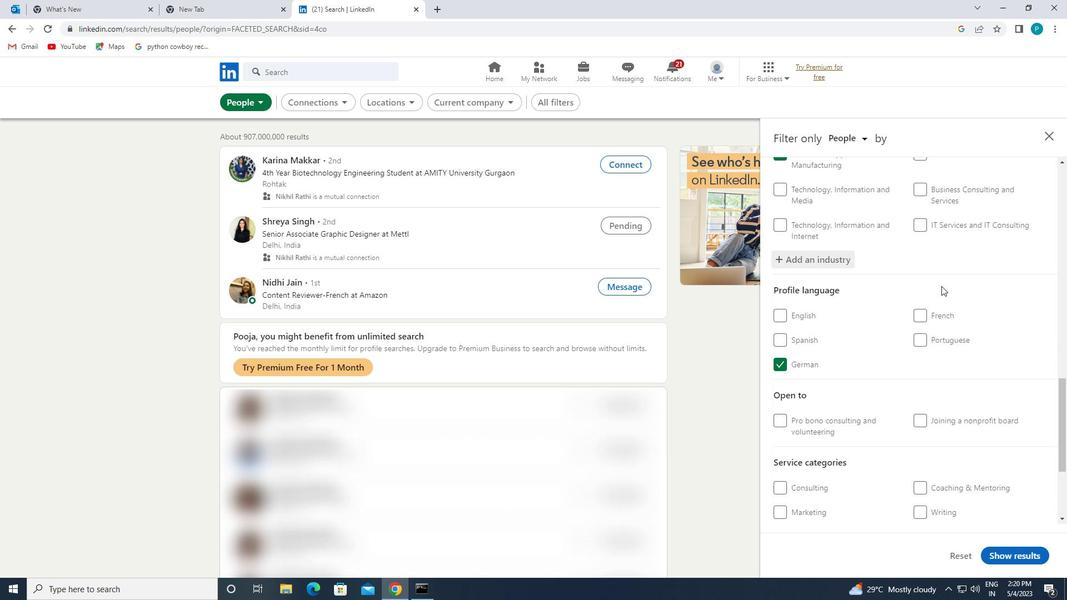 
Action: Mouse moved to (949, 291)
Screenshot: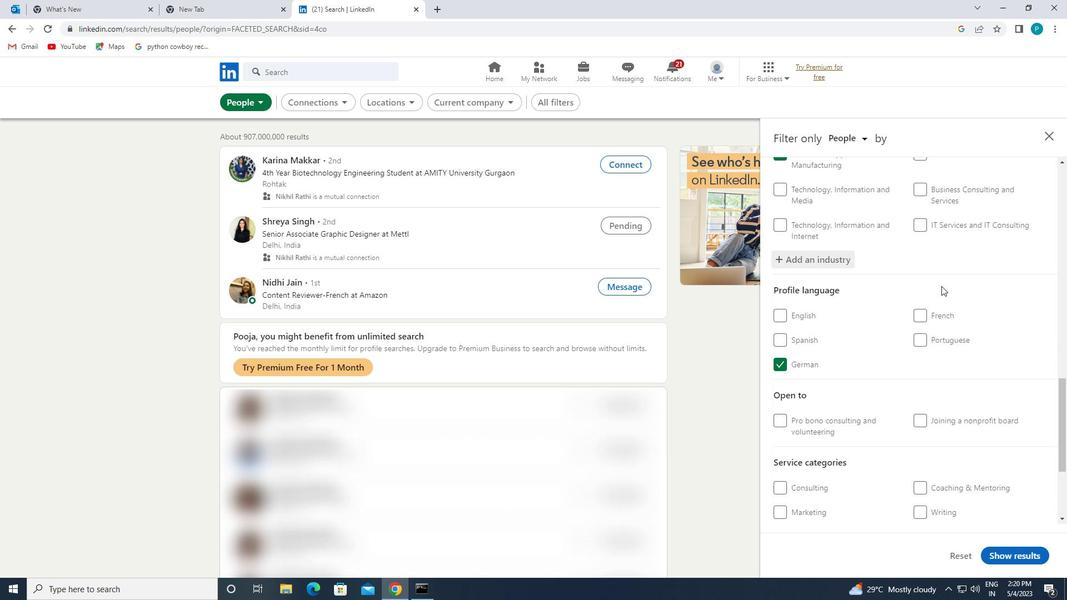 
Action: Mouse scrolled (949, 290) with delta (0, 0)
Screenshot: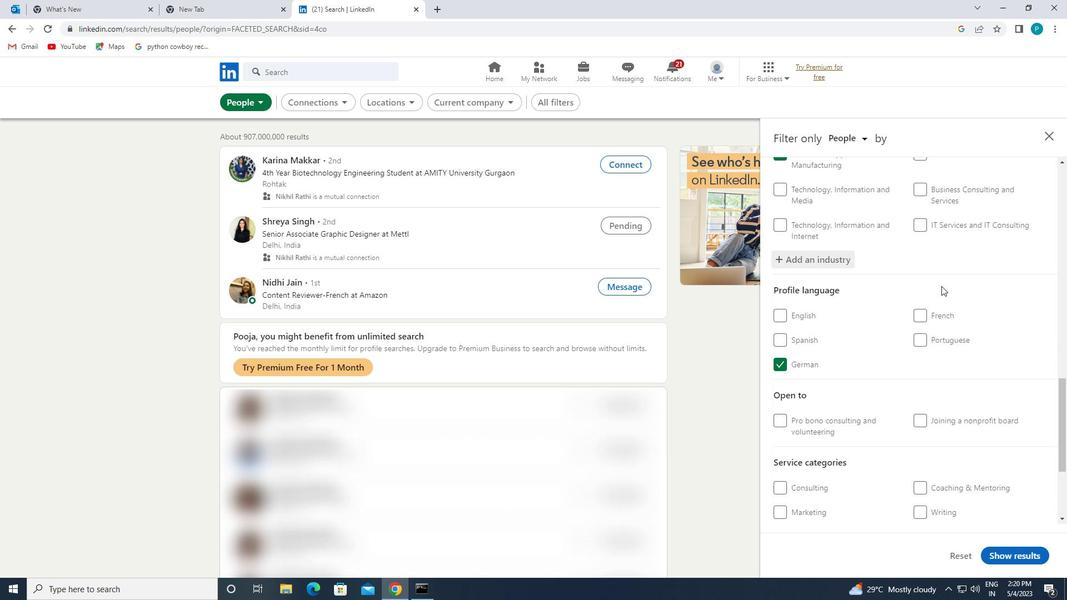 
Action: Mouse moved to (950, 293)
Screenshot: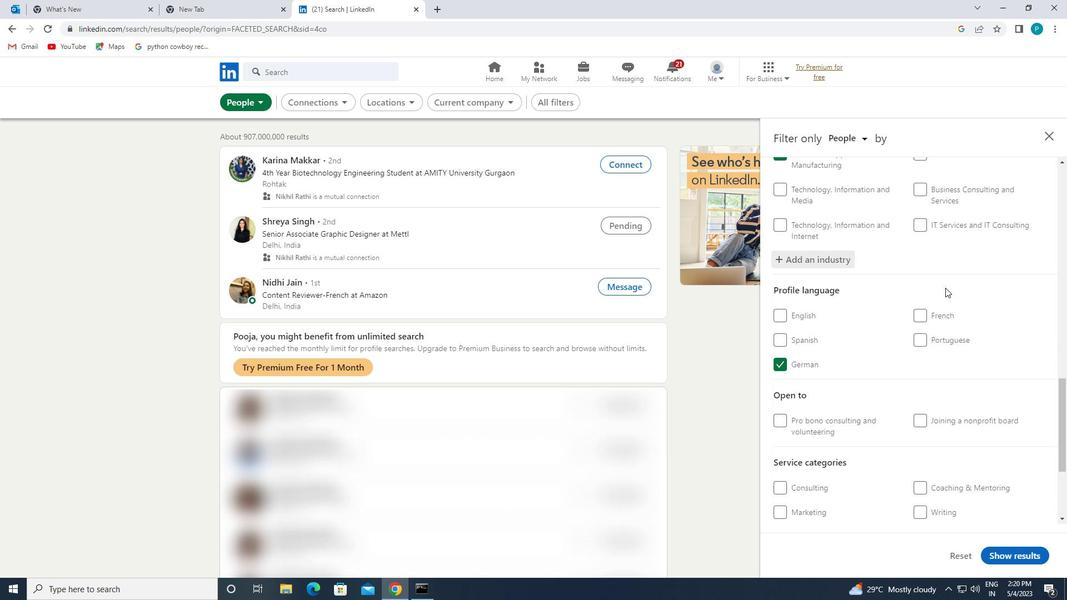 
Action: Mouse scrolled (950, 292) with delta (0, 0)
Screenshot: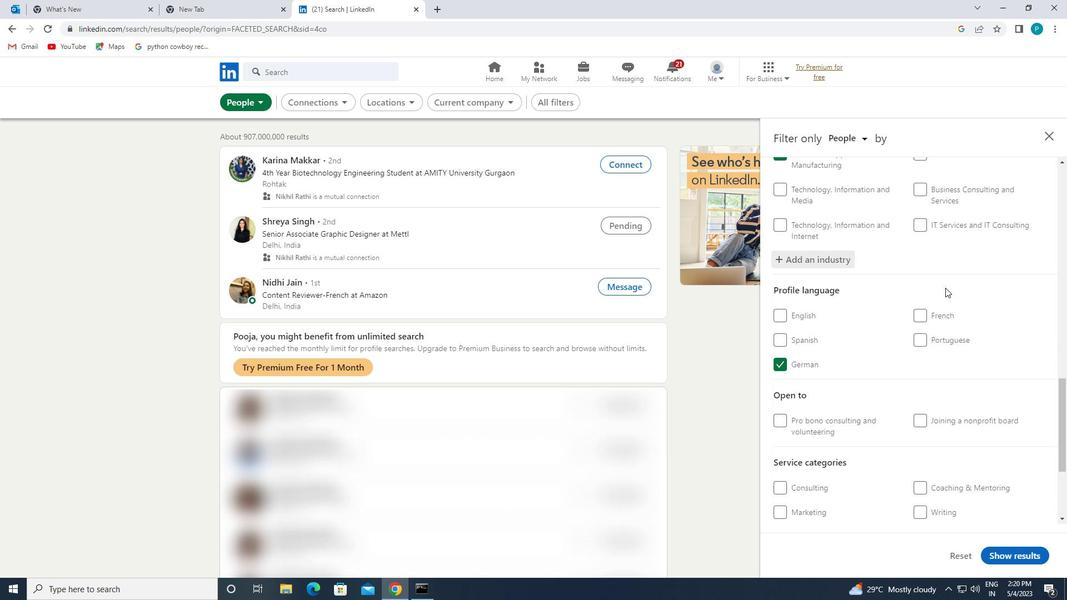 
Action: Mouse moved to (953, 299)
Screenshot: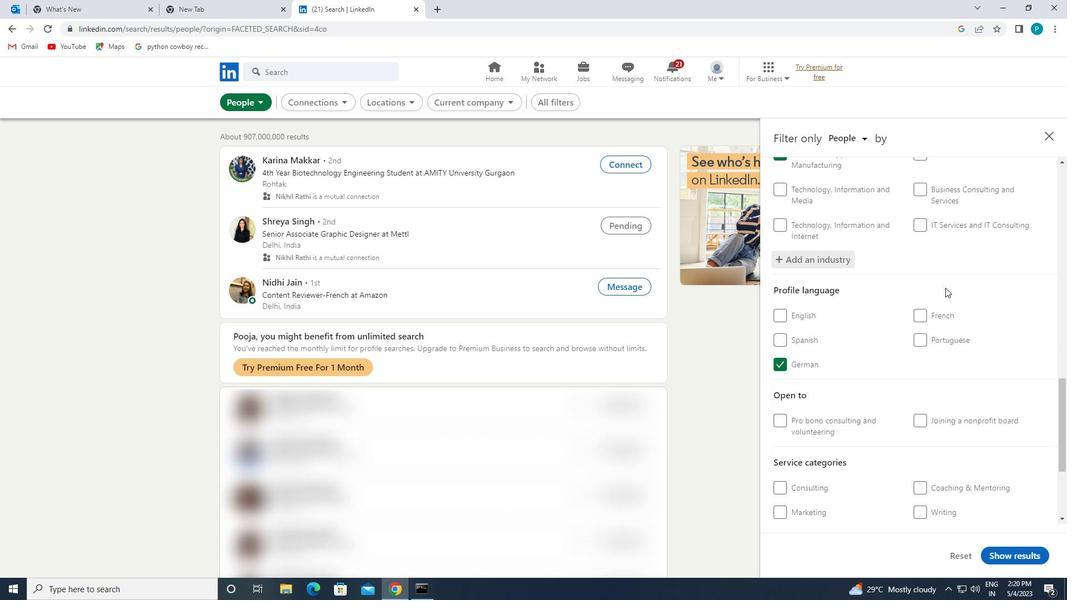 
Action: Mouse scrolled (953, 299) with delta (0, 0)
Screenshot: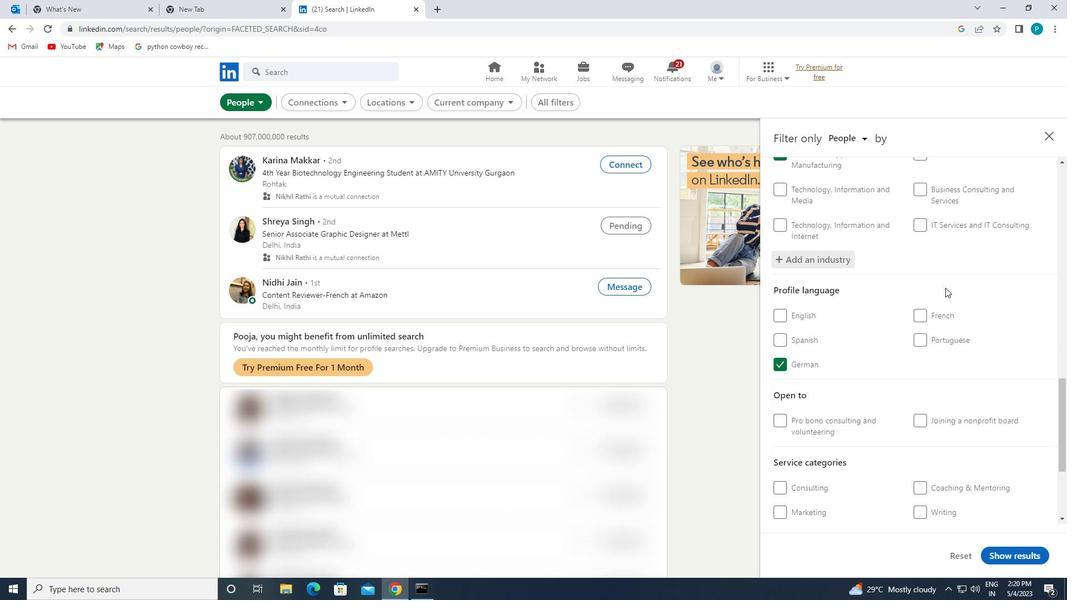 
Action: Mouse moved to (956, 366)
Screenshot: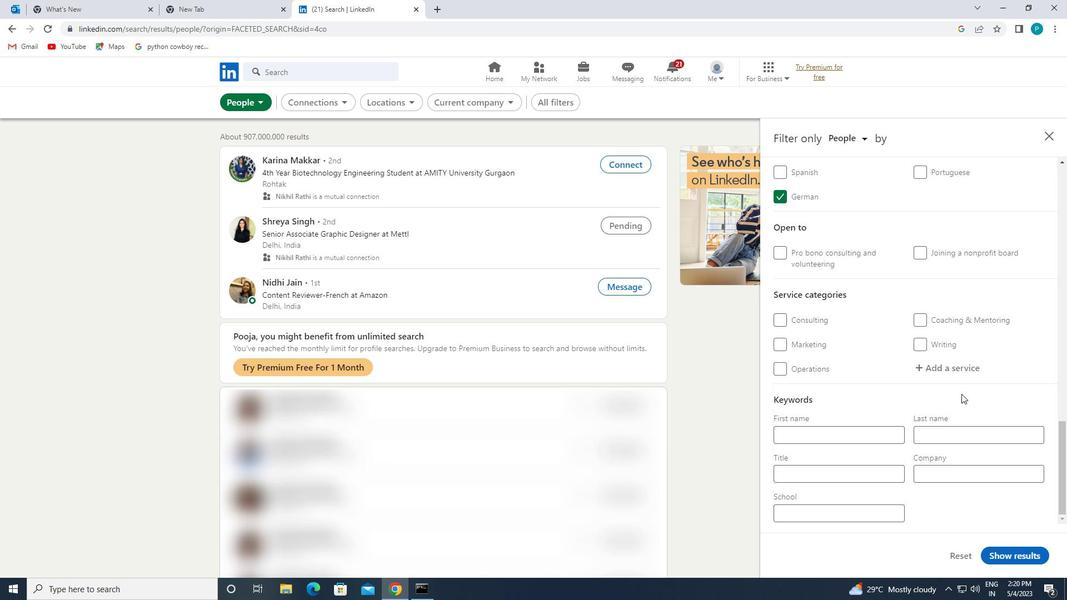 
Action: Mouse pressed left at (956, 366)
Screenshot: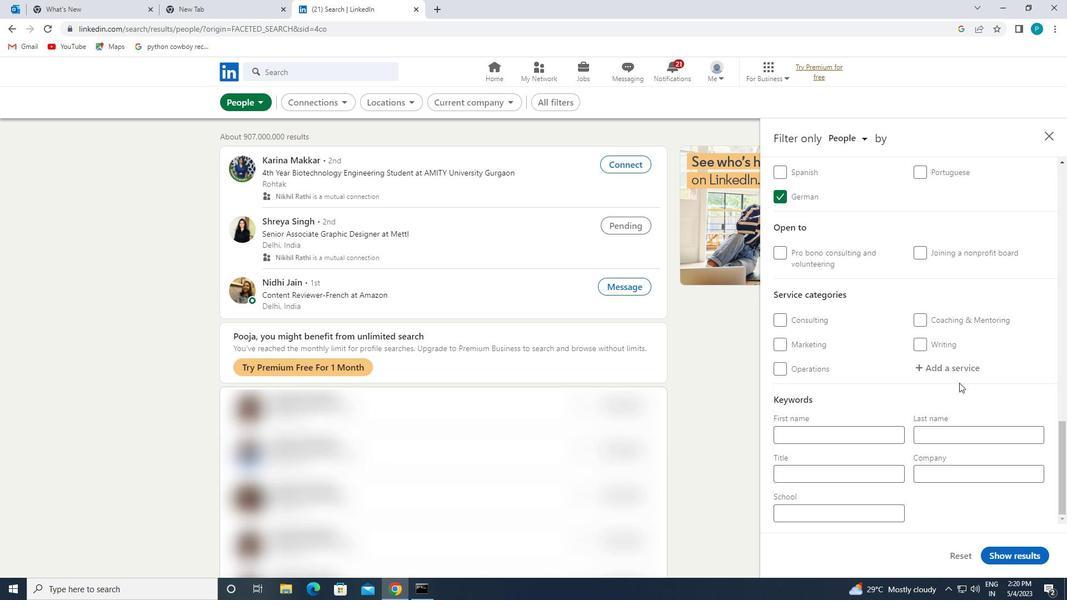 
Action: Mouse moved to (957, 365)
Screenshot: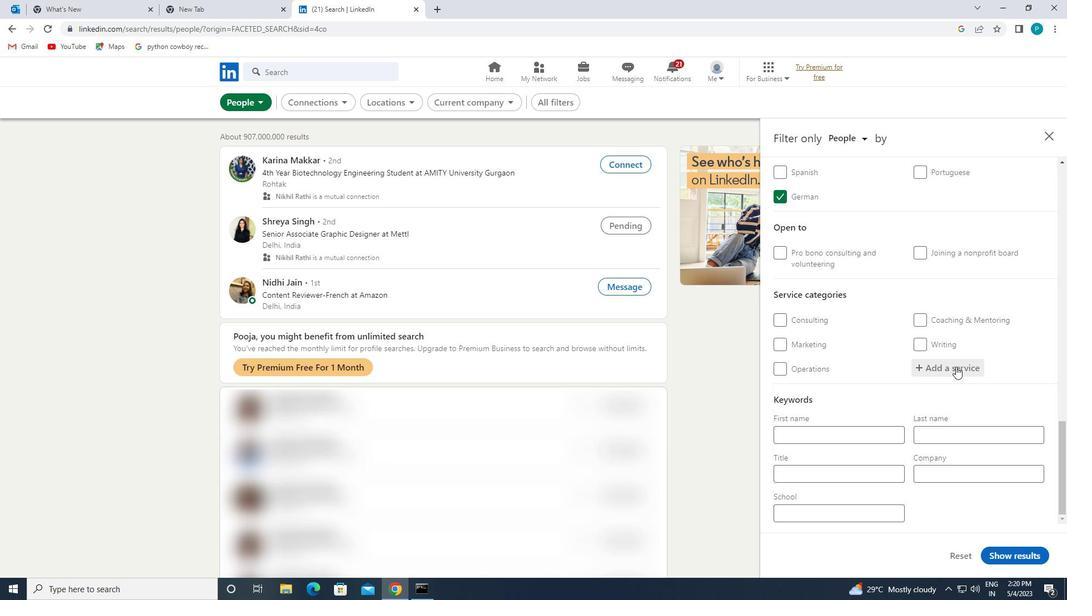 
Action: Key pressed <Key.caps_lock>M<Key.caps_lock>ARKET
Screenshot: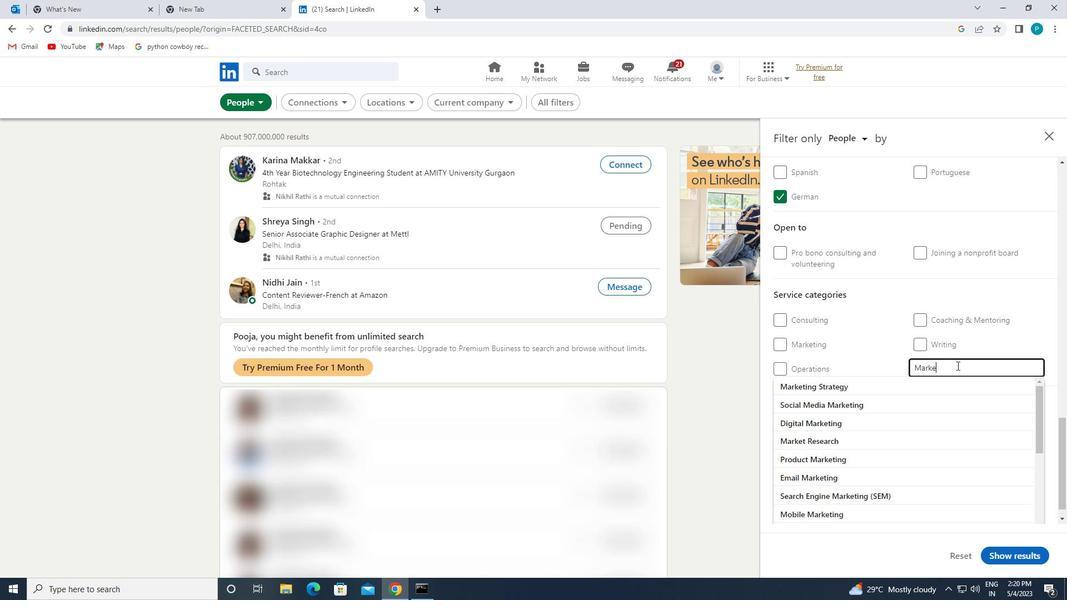 
Action: Mouse moved to (958, 378)
Screenshot: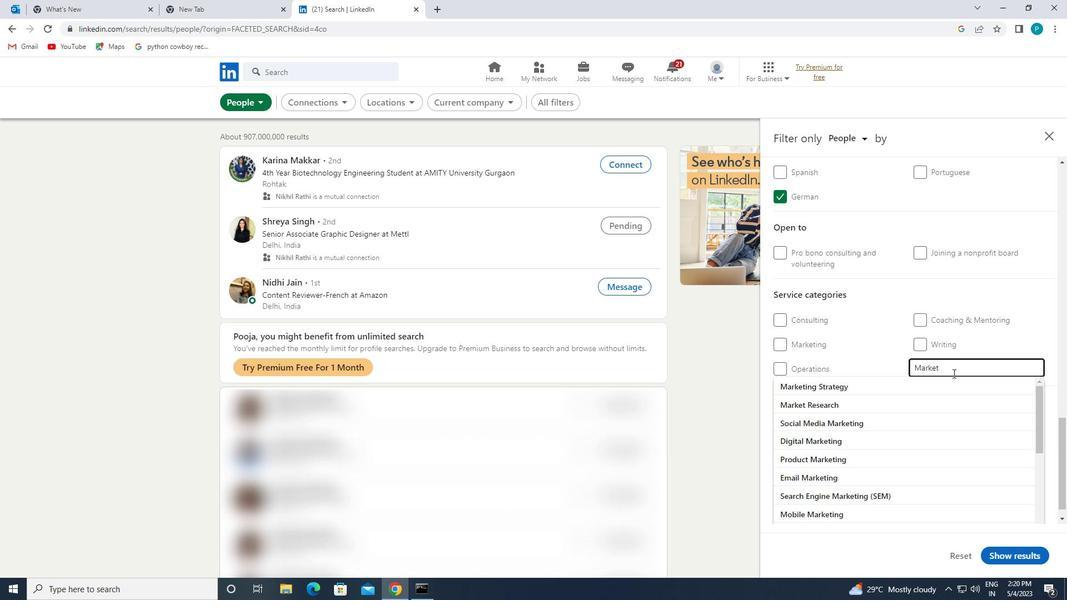 
Action: Key pressed ING<Key.enter>
Screenshot: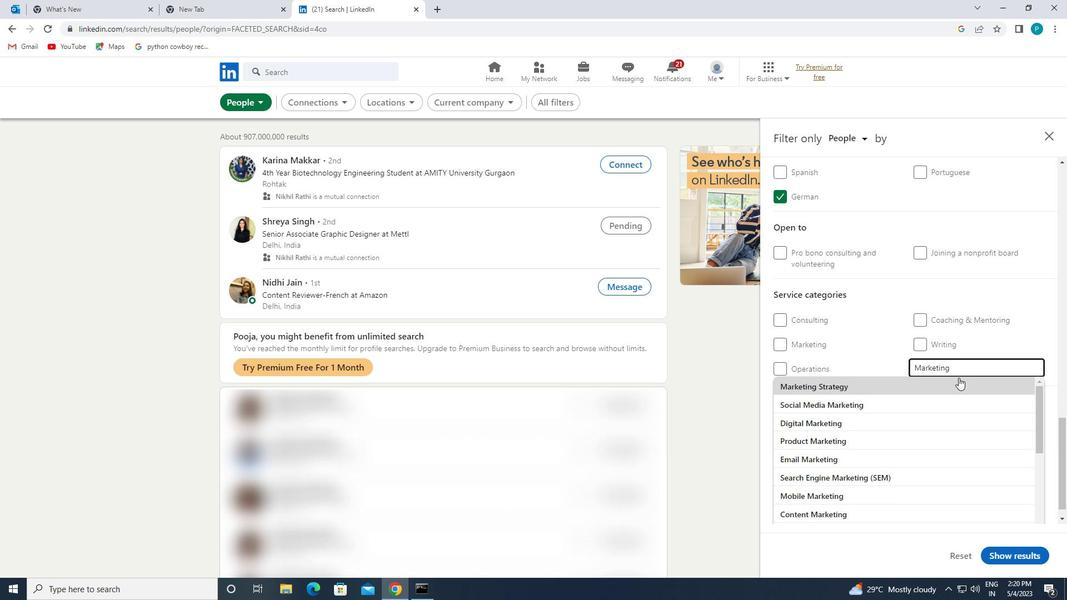 
Action: Mouse moved to (878, 482)
Screenshot: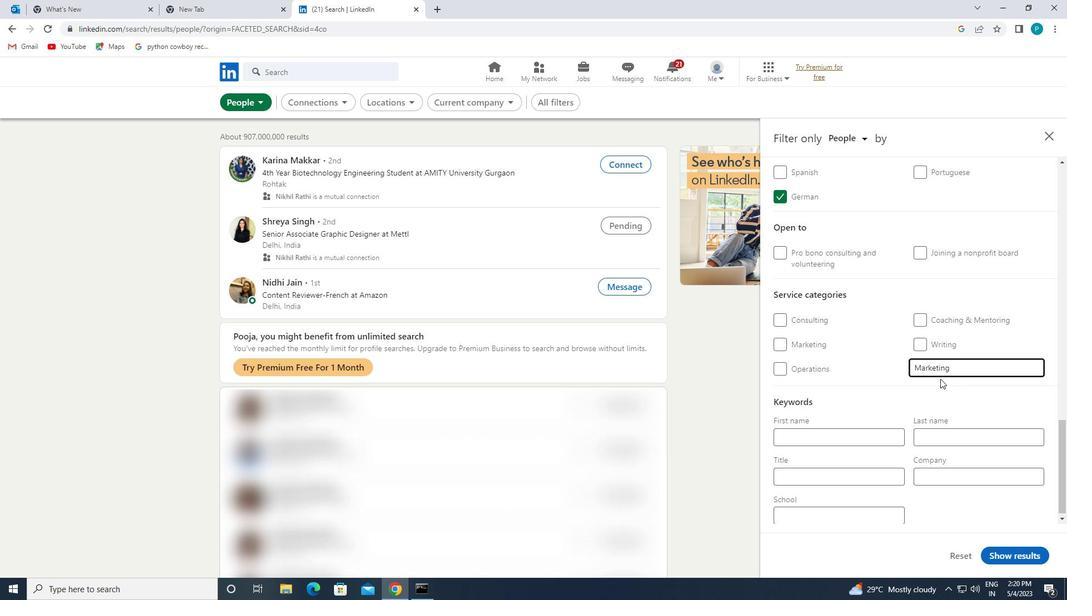 
Action: Mouse scrolled (878, 481) with delta (0, 0)
Screenshot: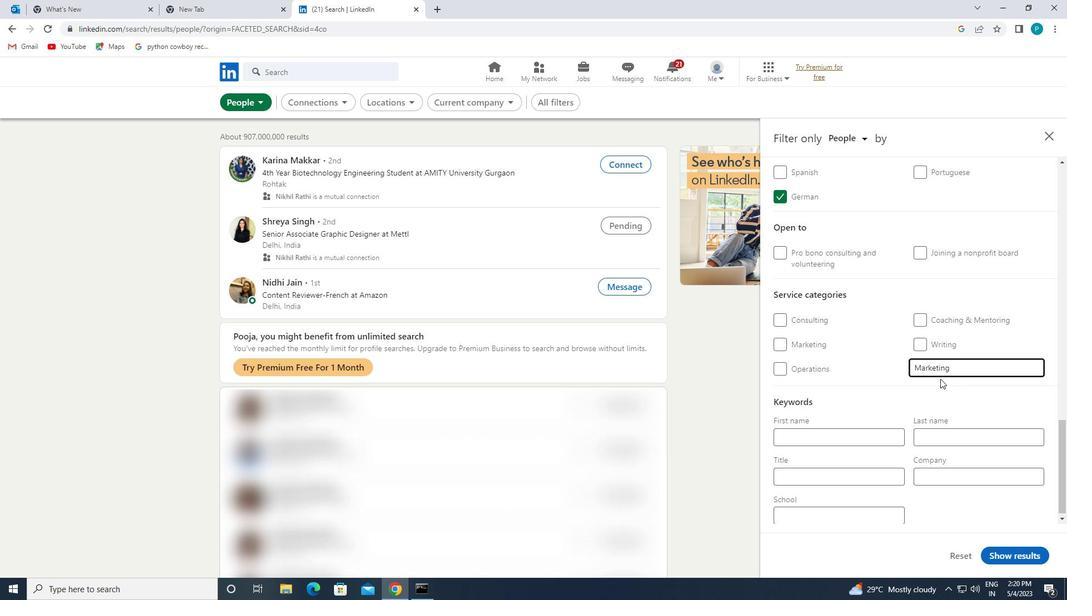 
Action: Mouse moved to (874, 474)
Screenshot: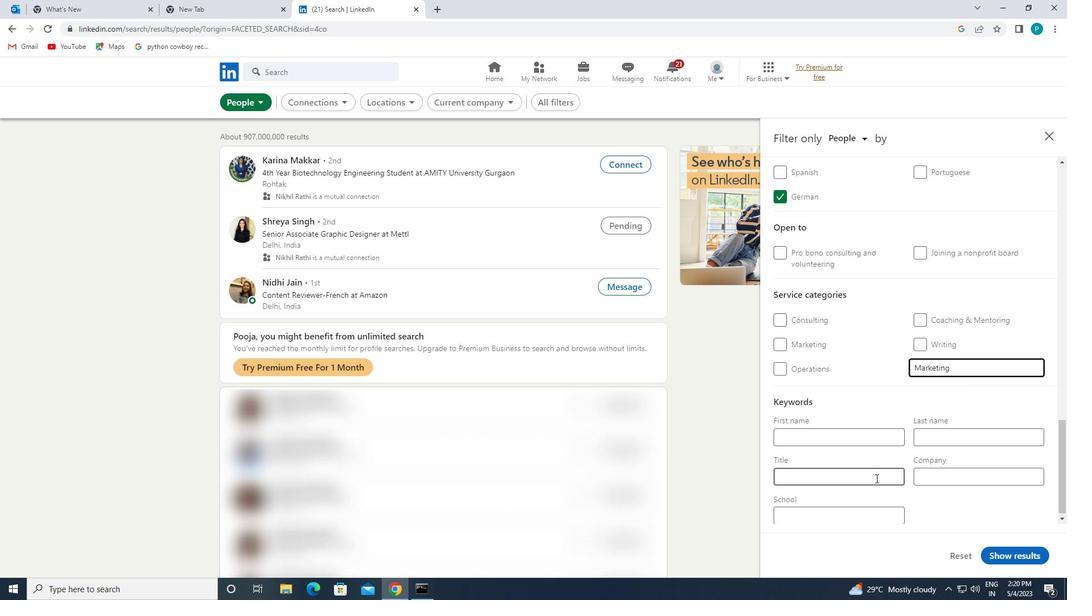 
Action: Mouse pressed left at (874, 474)
Screenshot: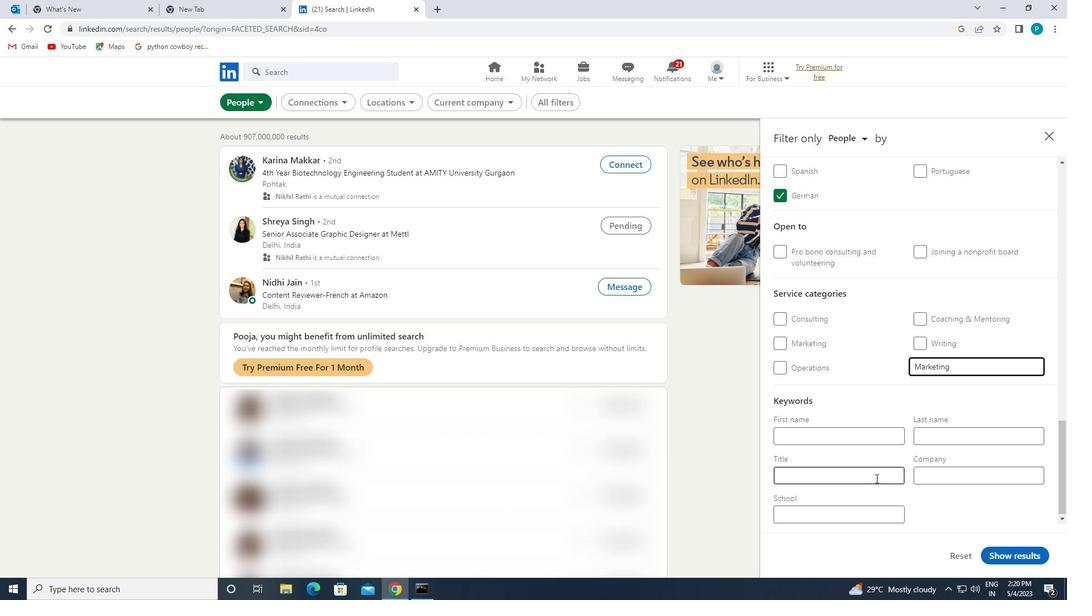 
Action: Mouse moved to (871, 474)
Screenshot: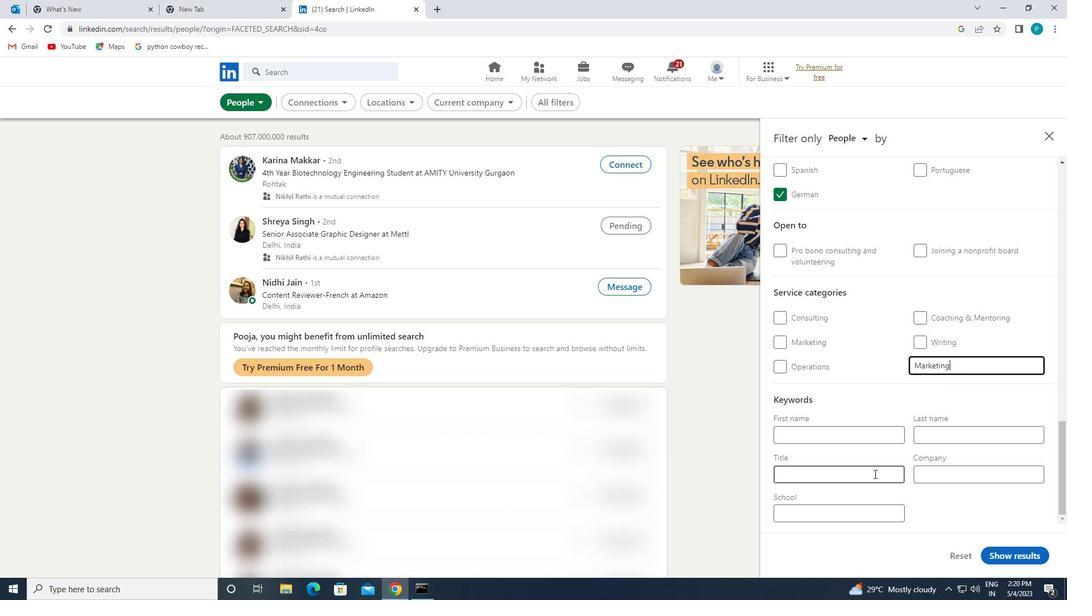 
Action: Key pressed <Key.caps_lock>C<Key.caps_lock>USTOMER<Key.space><Key.caps_lock>S<Key.caps_lock>UPPORT<Key.space><Key.caps_lock>R<Key.caps_lock>EPRESENTATIVE
Screenshot: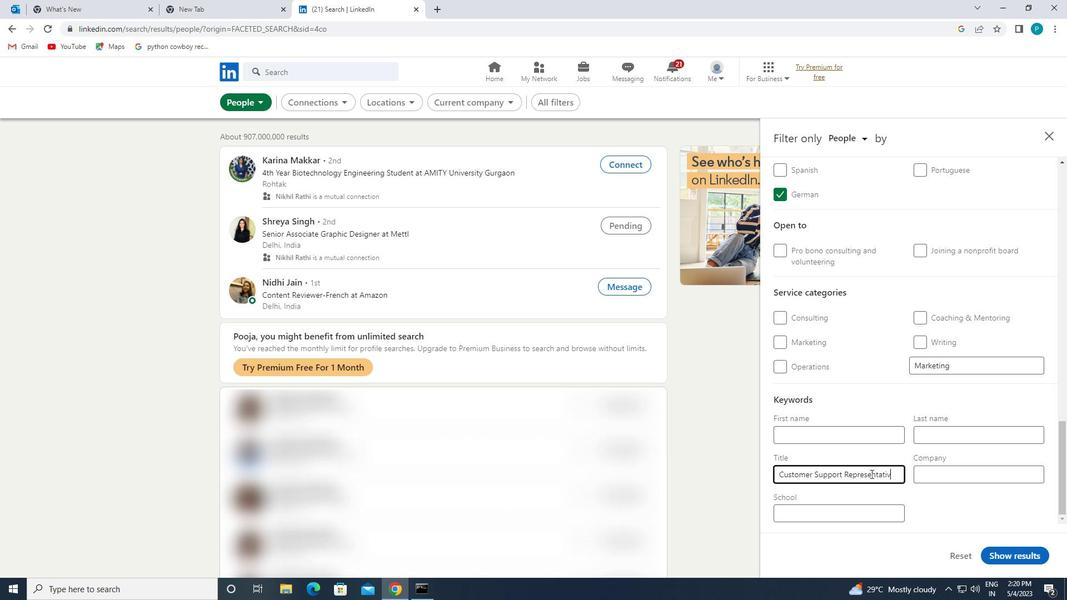 
Action: Mouse moved to (1010, 555)
Screenshot: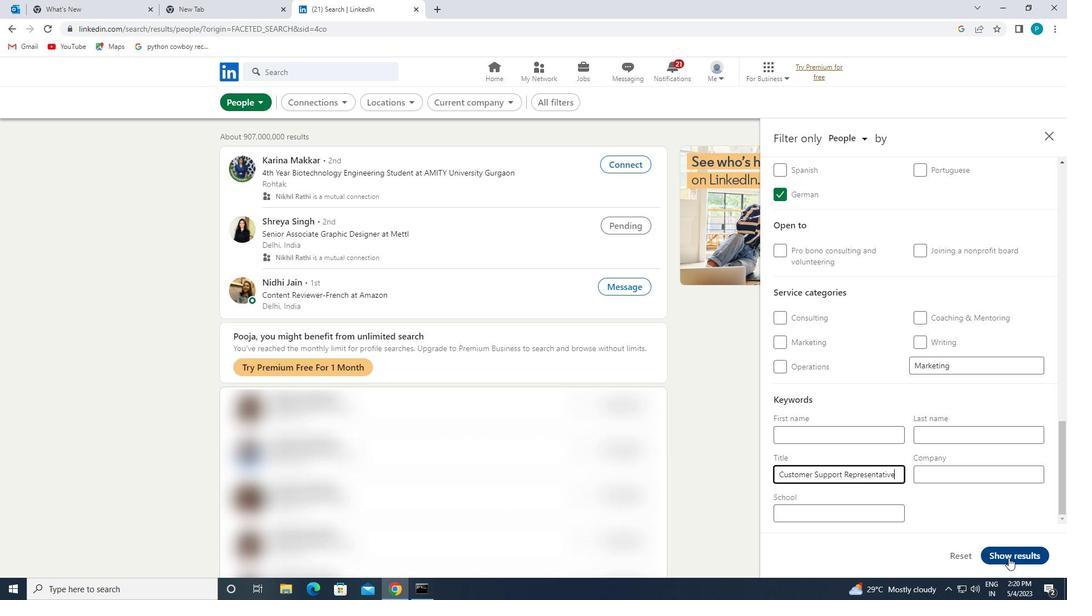 
Action: Mouse pressed left at (1010, 555)
Screenshot: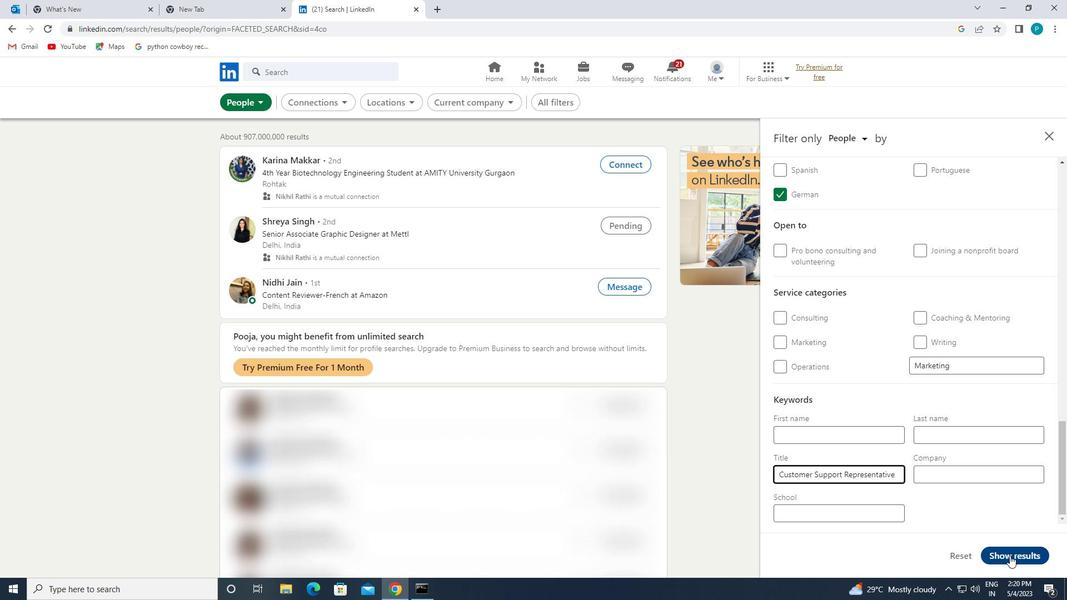 
